 Task: Add an event  with title  Webinar: LinkedIn Marketing Strategies, date '2024/04/11' to 2024/04/13 & Select Event type as  Group. Add location for the event as  789 Bairro Alto, Lisbon, Portugal and add a description: The retreat will kick off with an opening session where participants will be introduced to the objectives and benefits of team building. The facilitators will create a positive and inclusive environment, setting the tone for open communication, respect, and mutual support.Create an event link  http-webinar:linkedinmarketingstrategiescom & Select the event color as  Electric Lime. , logged in from the account softage.1@softage.netand send the event invitation to softage.10@softage.net and softage.2@softage.net
Action: Mouse moved to (688, 94)
Screenshot: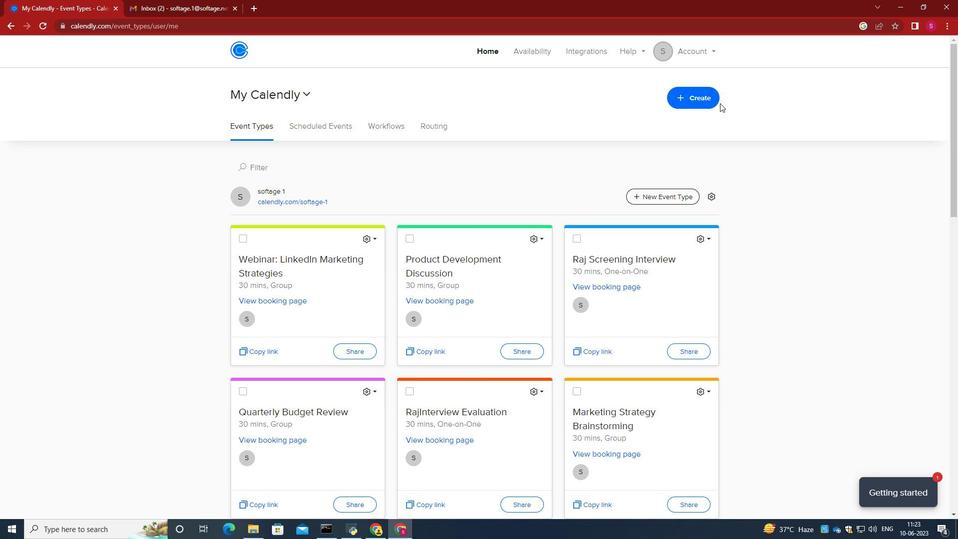 
Action: Mouse pressed left at (688, 94)
Screenshot: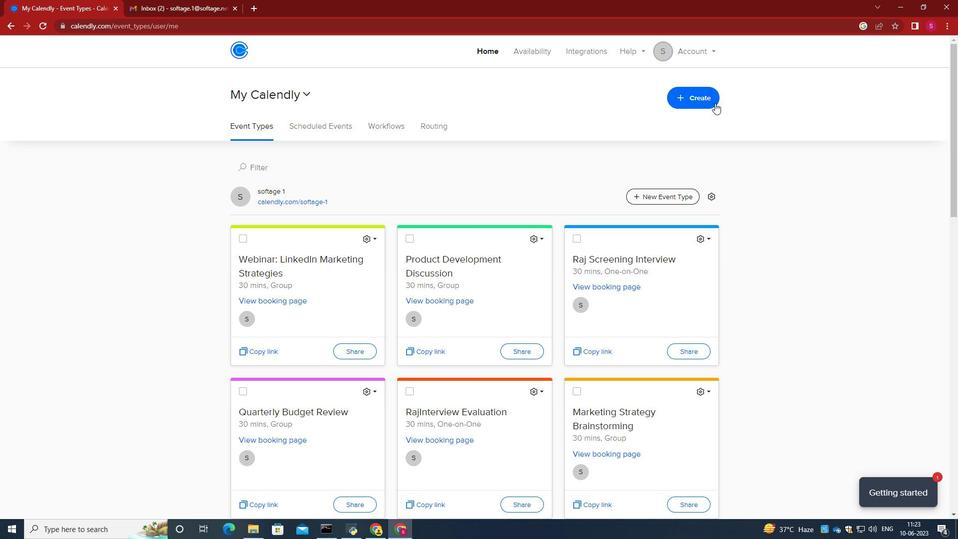 
Action: Mouse moved to (635, 146)
Screenshot: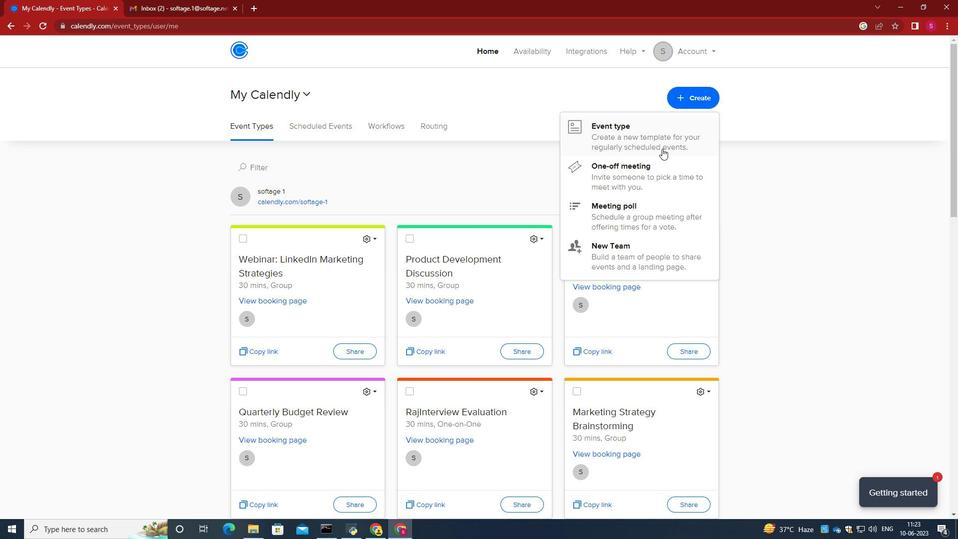 
Action: Mouse pressed left at (635, 146)
Screenshot: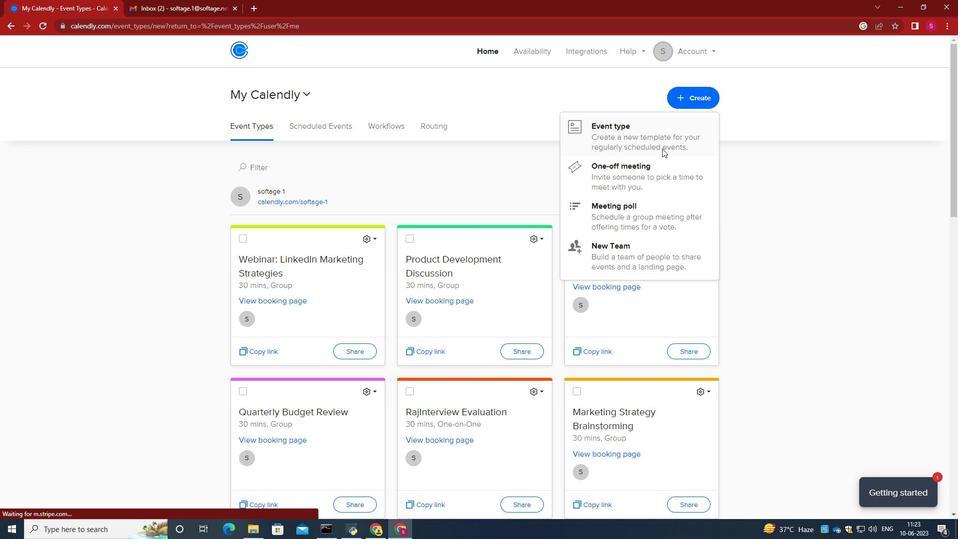 
Action: Mouse moved to (450, 235)
Screenshot: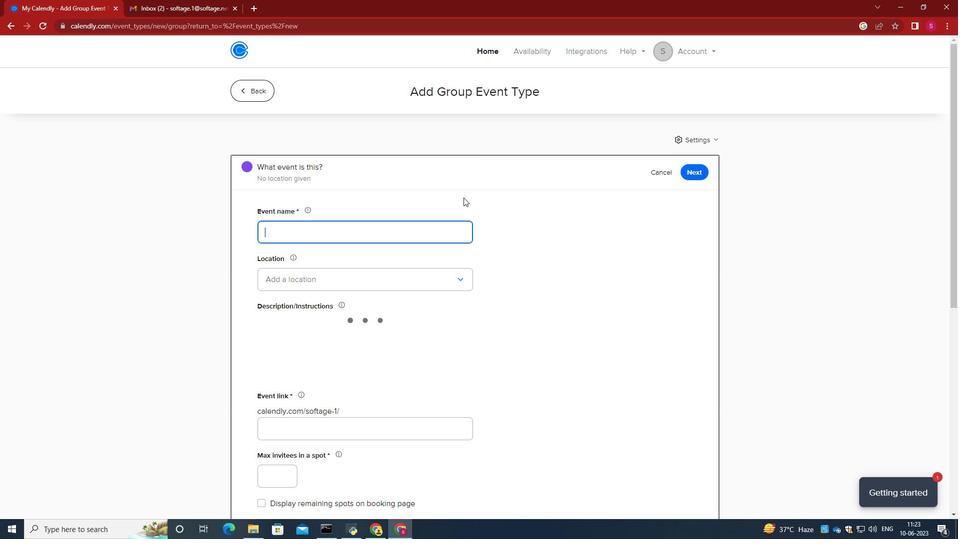 
Action: Mouse pressed left at (450, 235)
Screenshot: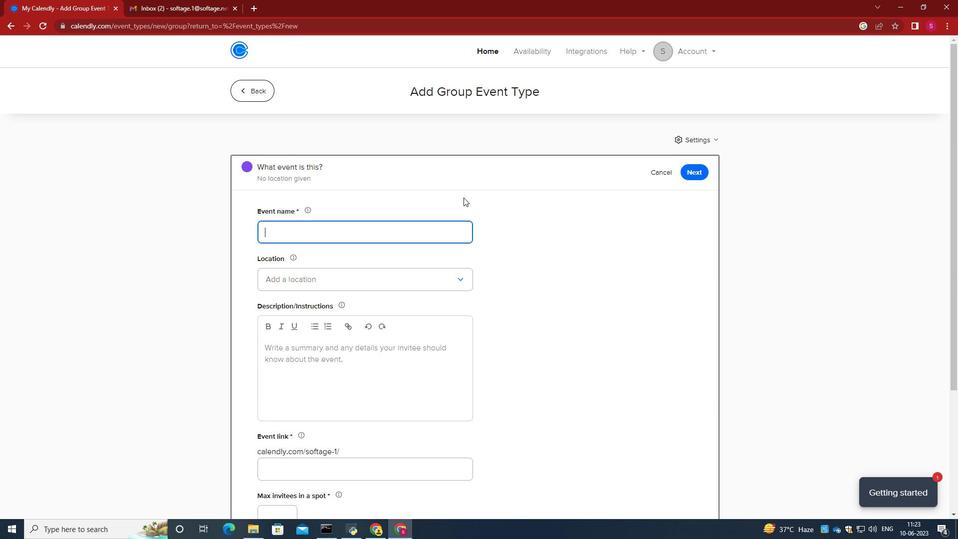 
Action: Mouse moved to (383, 239)
Screenshot: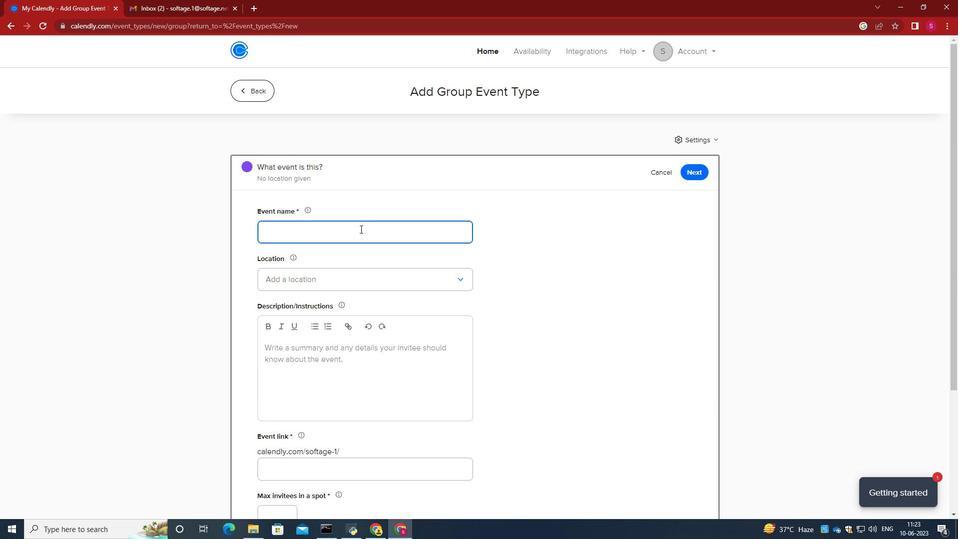 
Action: Mouse pressed left at (383, 239)
Screenshot: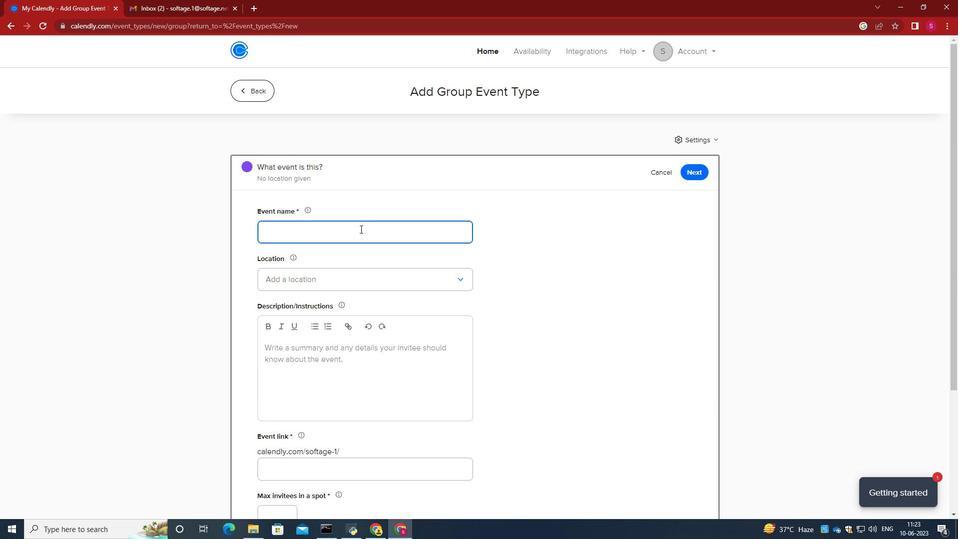 
Action: Key pressed <Key.caps_lock>W<Key.caps_lock>ebinar<Key.shift_r>:<Key.space><Key.caps_lock>L<Key.caps_lock>inkedln<Key.space><Key.caps_lock>M<Key.caps_lock>arketing<Key.space><Key.caps_lock>S<Key.caps_lock>trategies
Screenshot: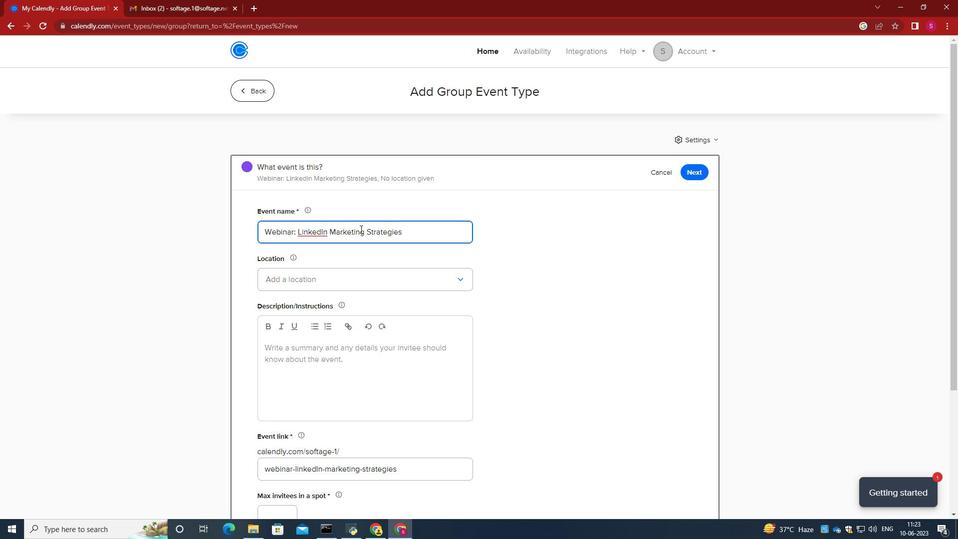
Action: Mouse moved to (367, 274)
Screenshot: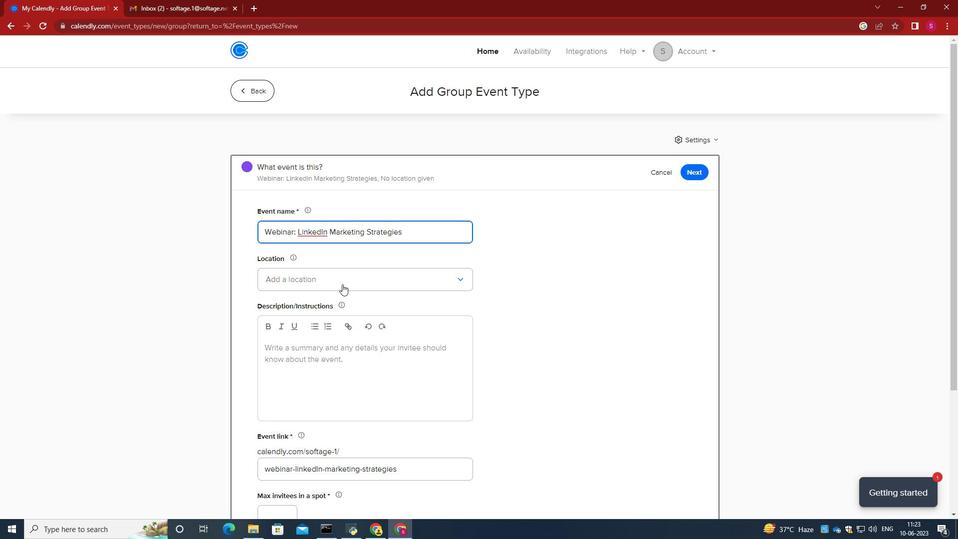 
Action: Mouse pressed left at (367, 274)
Screenshot: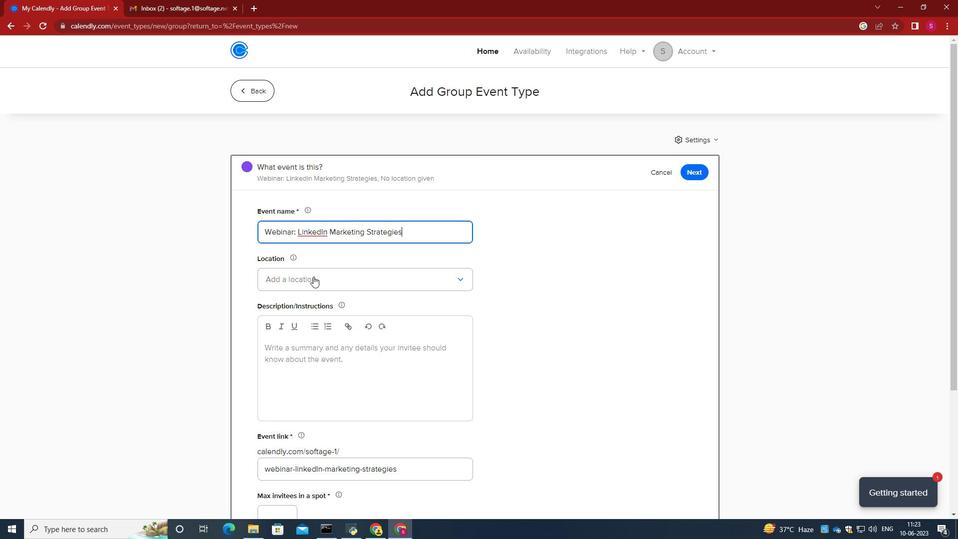 
Action: Mouse moved to (336, 302)
Screenshot: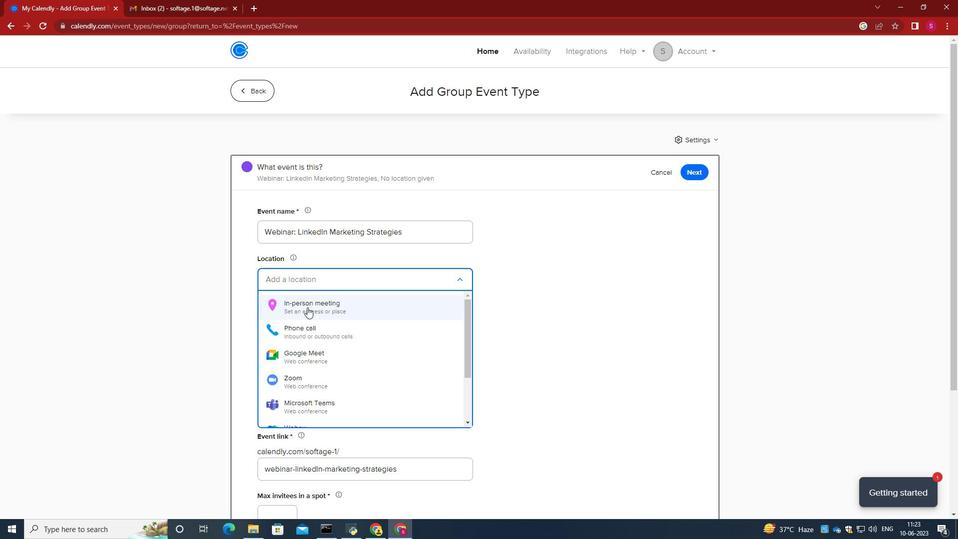 
Action: Mouse pressed left at (336, 302)
Screenshot: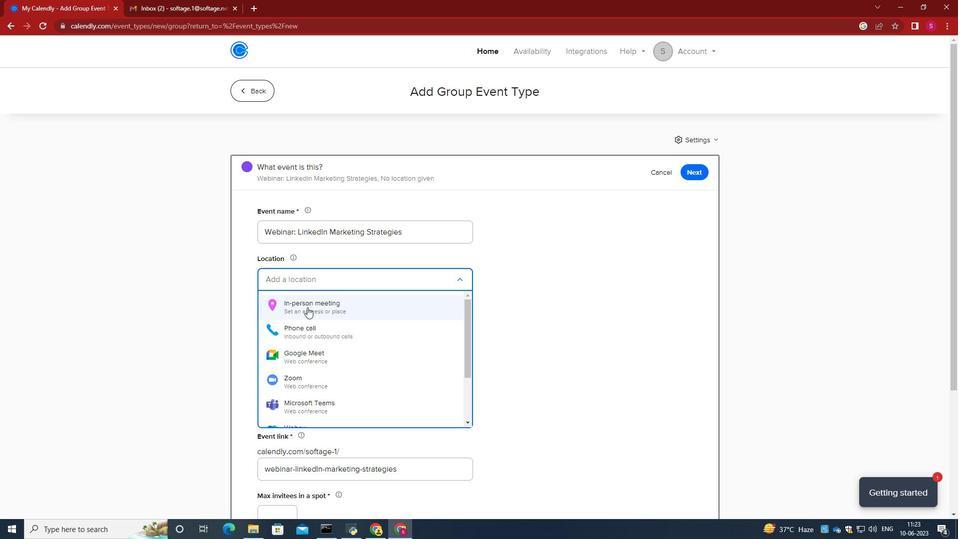 
Action: Mouse moved to (444, 159)
Screenshot: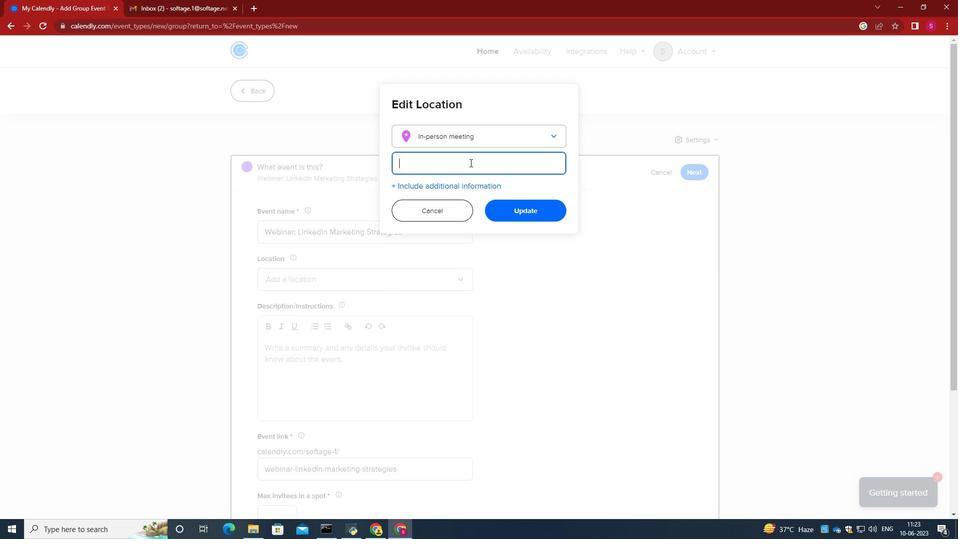 
Action: Mouse pressed left at (444, 159)
Screenshot: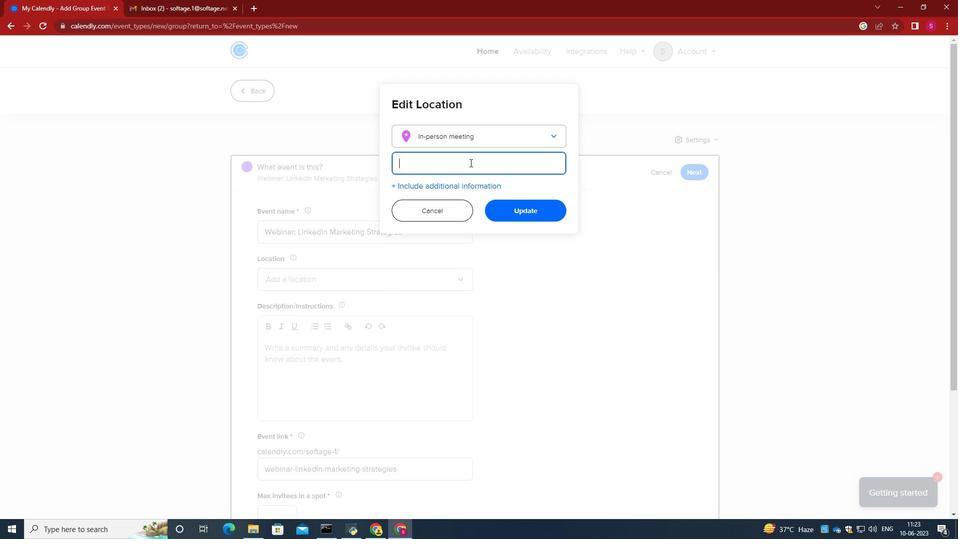 
Action: Mouse moved to (440, 151)
Screenshot: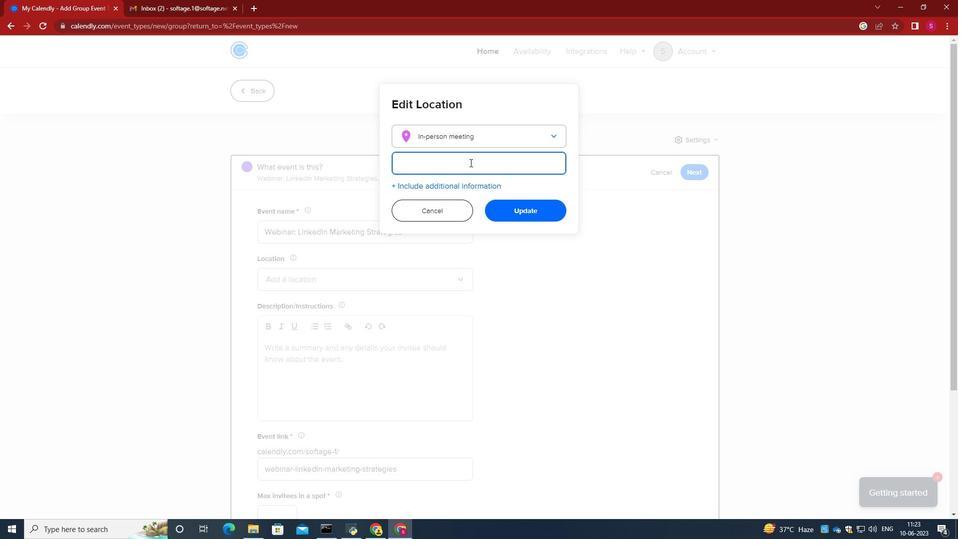 
Action: Key pressed 789<Key.space><Key.caps_lock>B<Key.caps_lock>airro<Key.space><Key.caps_lock>A<Key.caps_lock>lto,<Key.space><Key.caps_lock>L<Key.caps_lock>isbon,<Key.space><Key.caps_lock>P<Key.caps_lock>ot<Key.backspace>rtugla<Key.backspace><Key.backspace>al
Screenshot: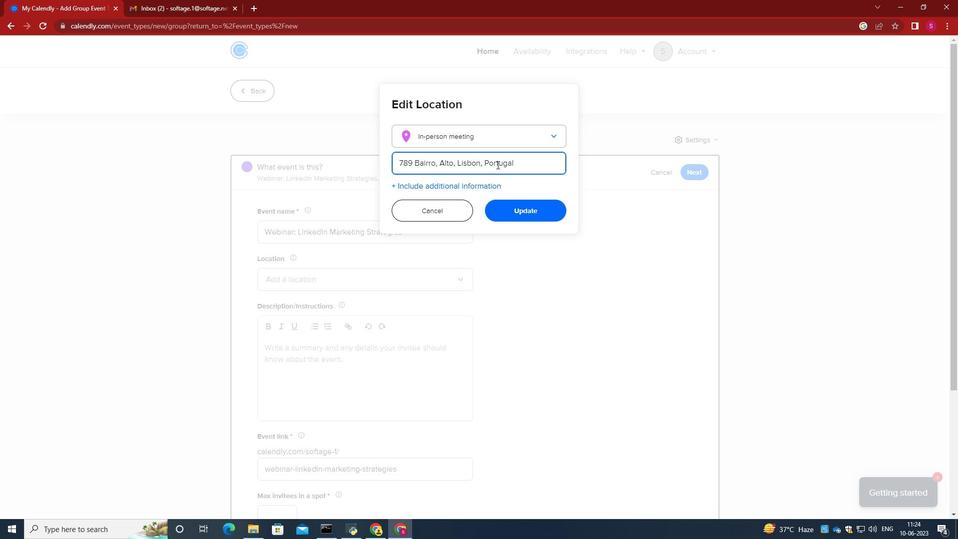 
Action: Mouse moved to (513, 204)
Screenshot: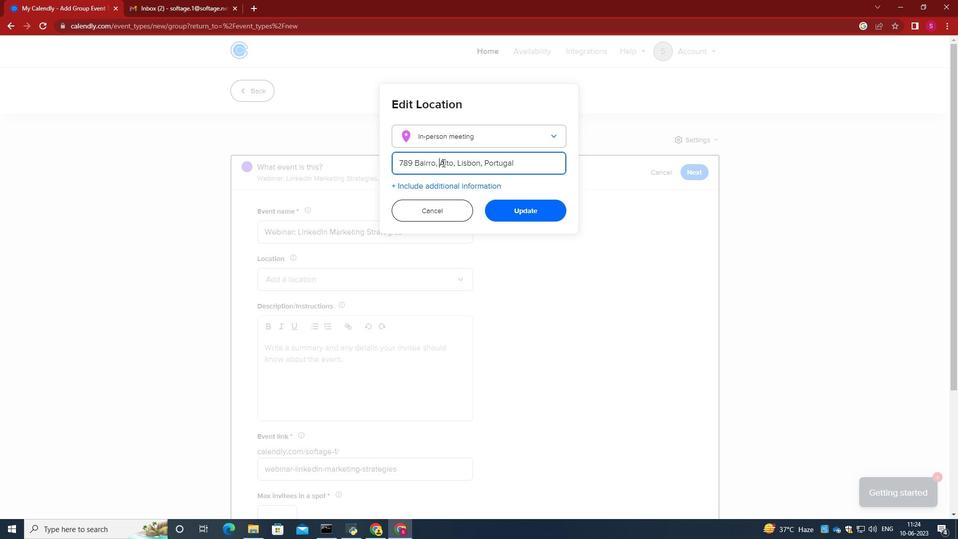 
Action: Mouse pressed left at (513, 204)
Screenshot: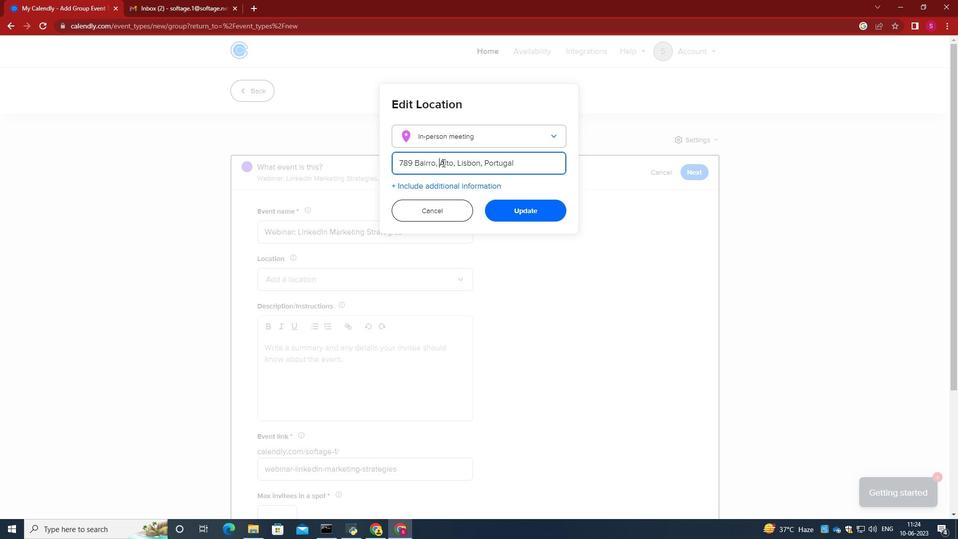 
Action: Mouse moved to (349, 369)
Screenshot: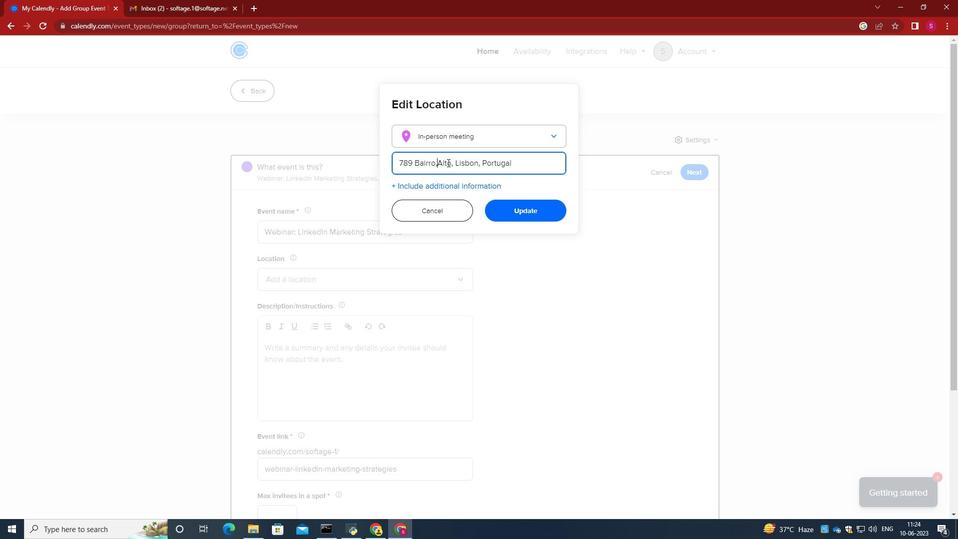 
Action: Mouse pressed left at (349, 369)
Screenshot: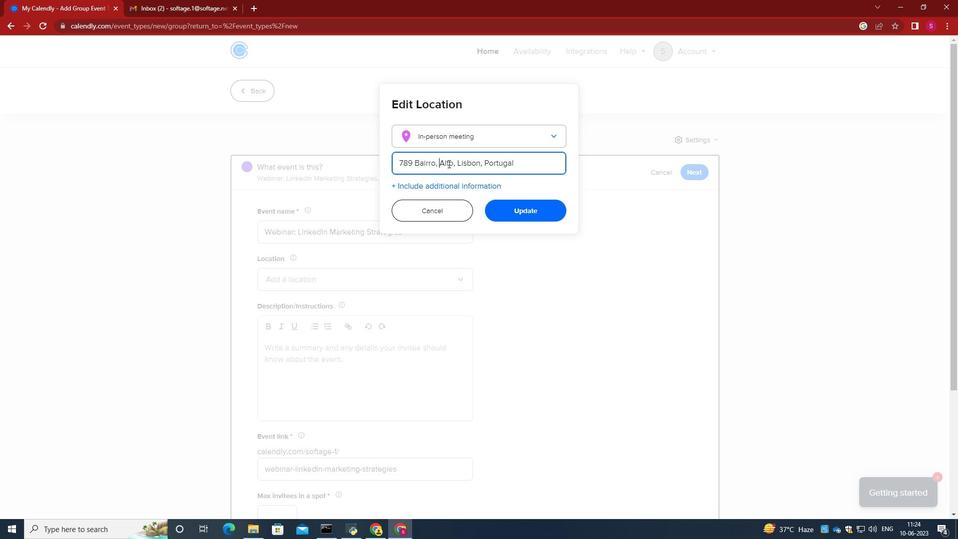 
Action: Key pressed <Key.caps_lock>T<Key.caps_lock>he<Key.space>retreat<Key.space>will<Key.space>kick<Key.space>off<Key.space>with<Key.space>an<Key.space>opentin<Key.backspace><Key.backspace><Key.backspace>ning<Key.space><Key.backspace><Key.backspace><Key.backspace><Key.backspace><Key.backspace><Key.backspace>ning<Key.space>sen<Key.backspace>ssion<Key.space>where<Key.space>participants<Key.space>will<Key.space>be<Key.space>introud<Key.backspace><Key.backspace>ducesd<Key.backspace><Key.backspace>d<Key.space>to<Key.space>the<Key.space>objectives<Key.space>and<Key.space>bened<Key.backspace>fits<Key.space>of<Key.space>team<Key.space>building.<Key.space><Key.caps_lock>T<Key.caps_lock>he<Key.space>facilitators<Key.space>will<Key.space>create<Key.space>a<Key.space>posotive<Key.space><Key.backspace><Key.backspace><Key.backspace><Key.backspace><Key.backspace><Key.backspace>itive<Key.space>and<Key.space>ic<Key.backspace>nclusive<Key.space>environment,<Key.space>setting<Key.space>the<Key.space>tomn<Key.backspace><Key.backspace>ne<Key.space>for<Key.space>open<Key.space>communicato<Key.backspace>ion,<Key.space>rep<Key.backspace>spect,<Key.space>and<Key.space>mutual<Key.space>support.<Key.space>
Screenshot: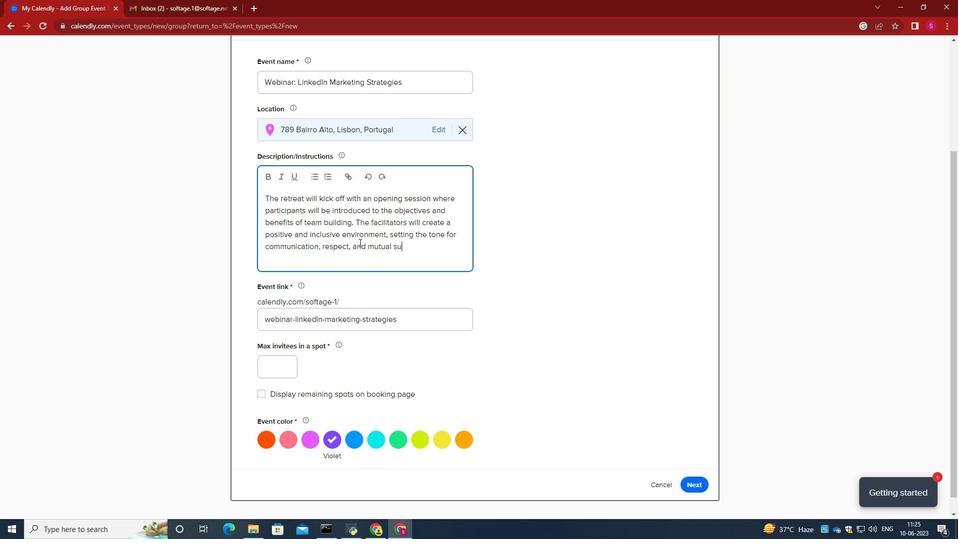 
Action: Mouse moved to (311, 469)
Screenshot: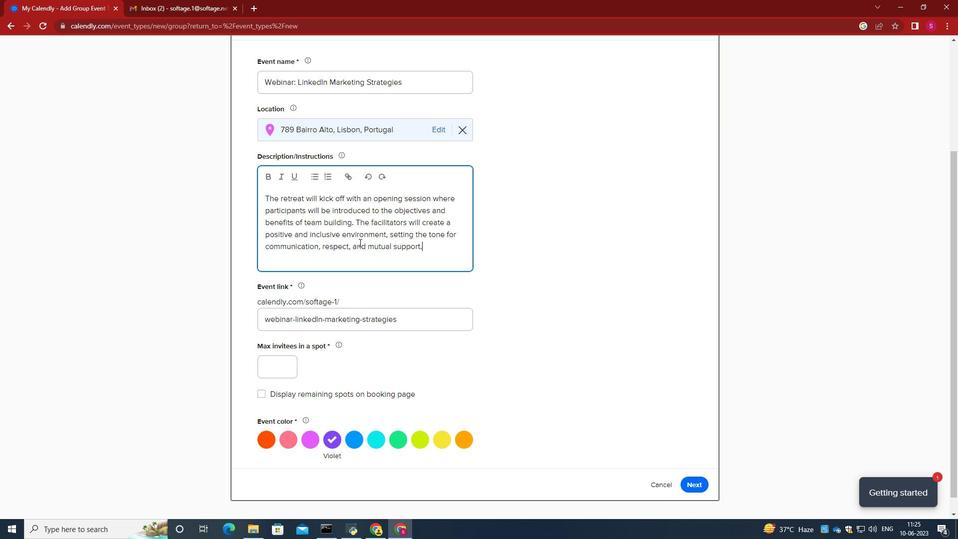 
Action: Mouse pressed left at (311, 469)
Screenshot: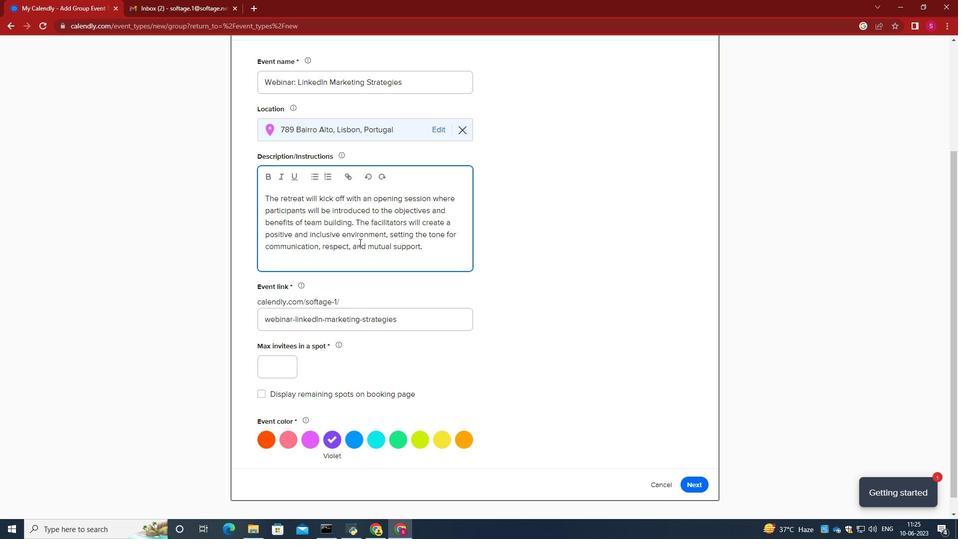 
Action: Mouse moved to (399, 467)
Screenshot: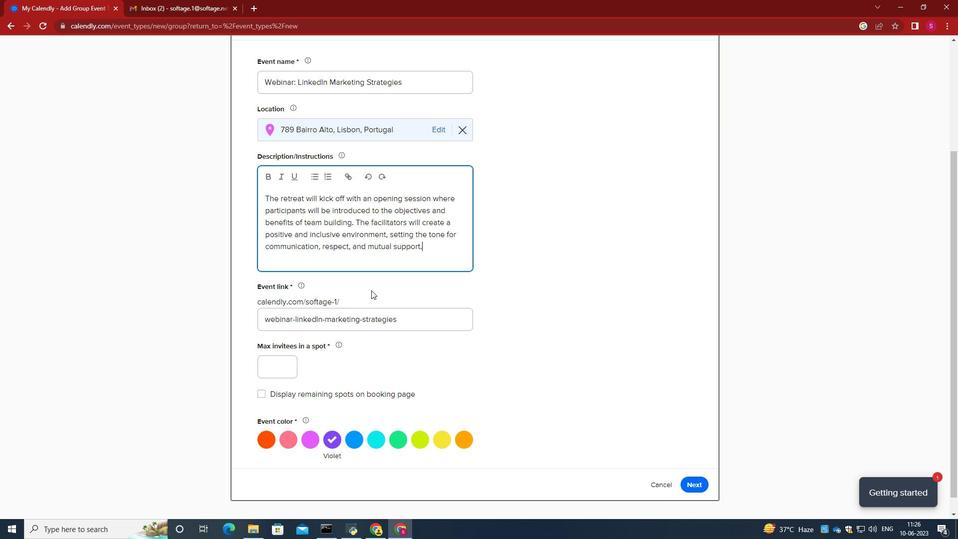 
Action: Mouse pressed left at (399, 467)
Screenshot: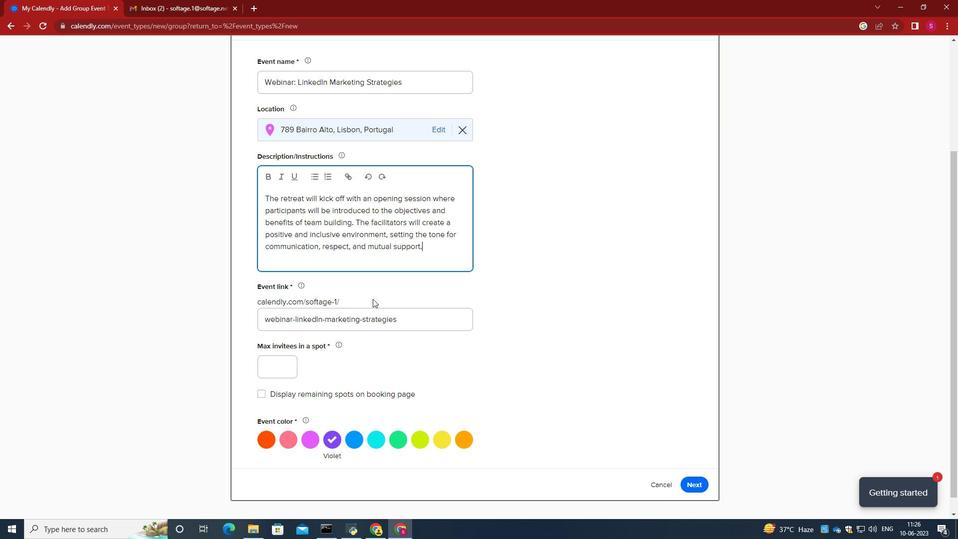 
Action: Mouse moved to (263, 483)
Screenshot: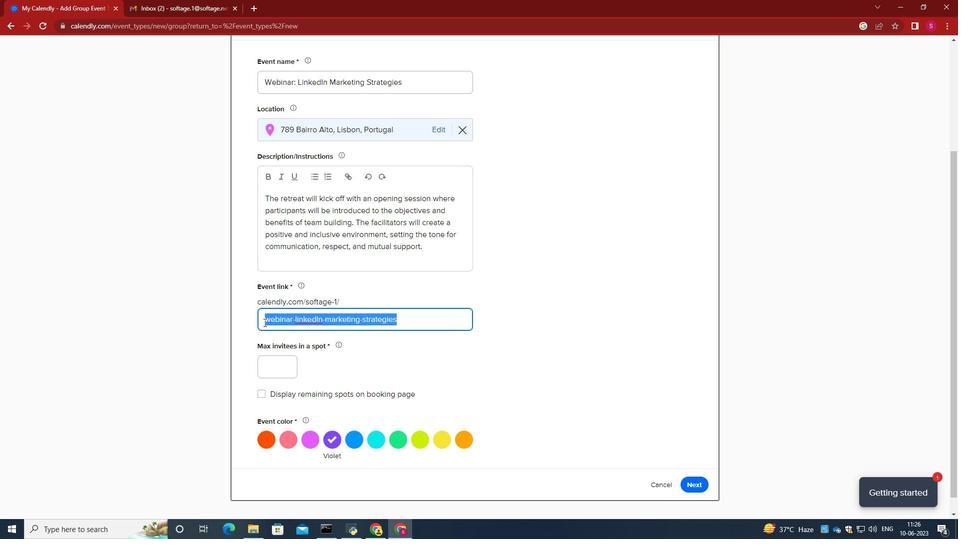 
Action: Key pressed <Key.backspace>hh<Key.backspace>ttp-linkedinmarketingstrategiescom
Screenshot: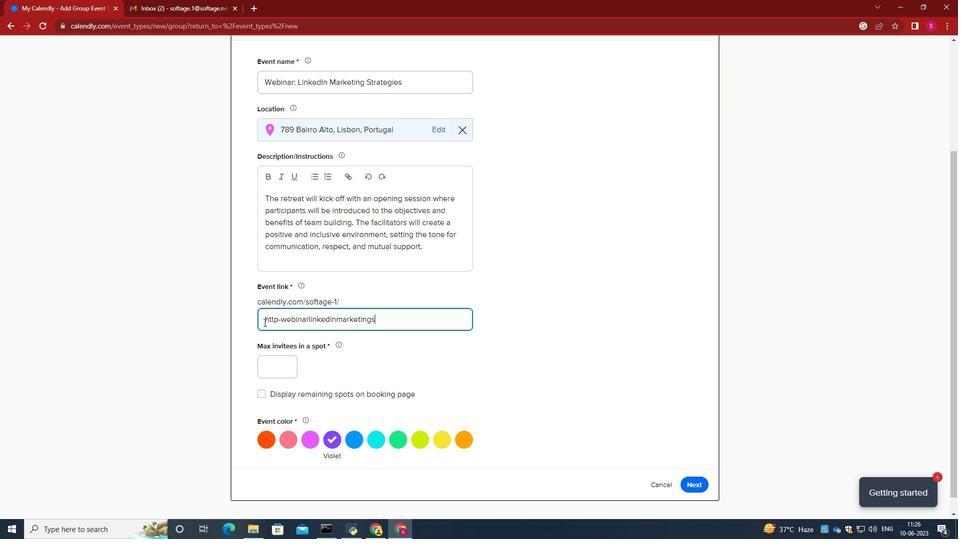 
Action: Mouse moved to (332, 465)
Screenshot: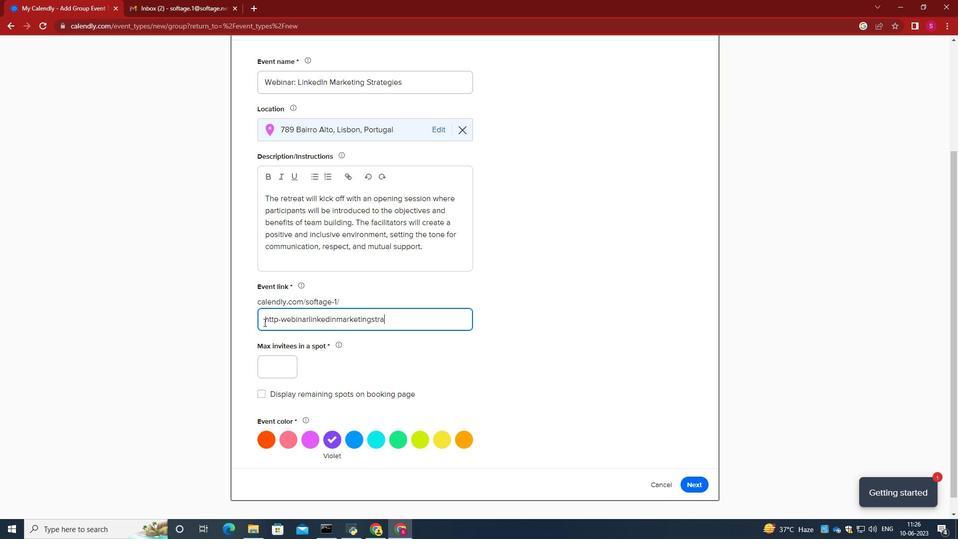 
Action: Mouse scrolled (332, 464) with delta (0, 0)
Screenshot: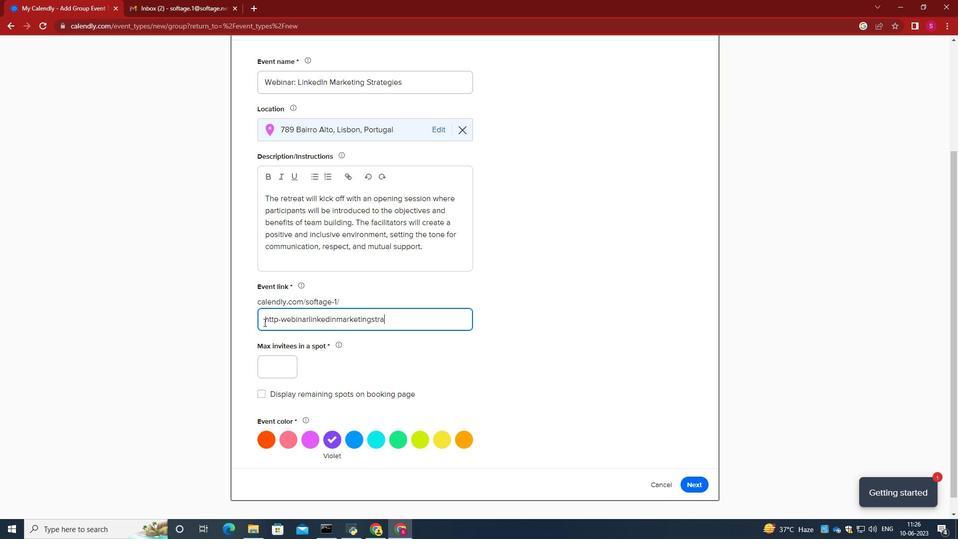 
Action: Mouse scrolled (332, 464) with delta (0, 0)
Screenshot: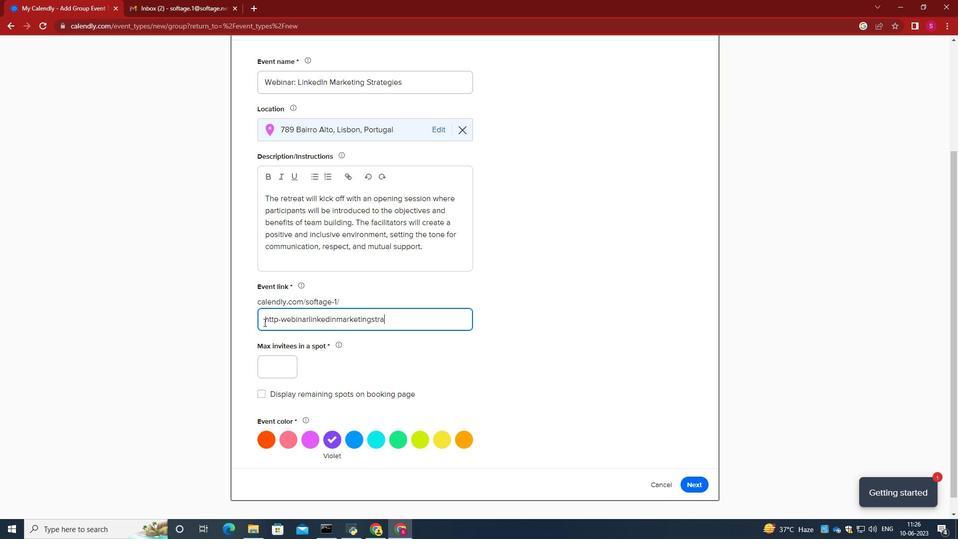 
Action: Mouse scrolled (332, 464) with delta (0, 0)
Screenshot: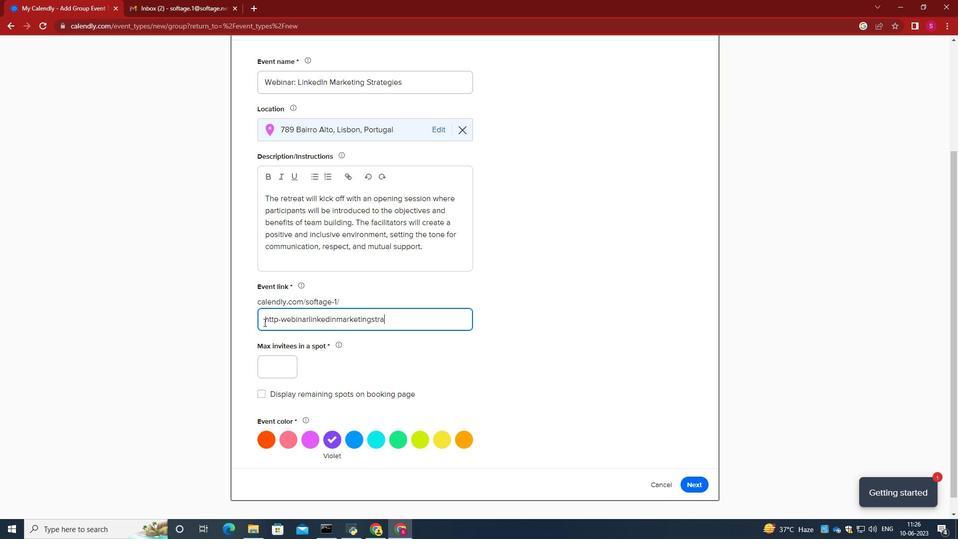 
Action: Mouse moved to (283, 366)
Screenshot: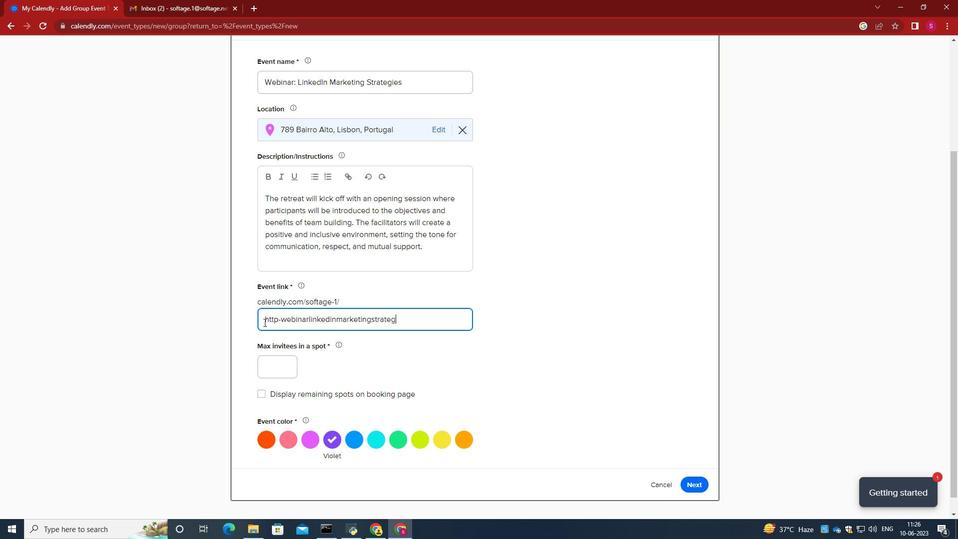 
Action: Mouse pressed left at (283, 366)
Screenshot: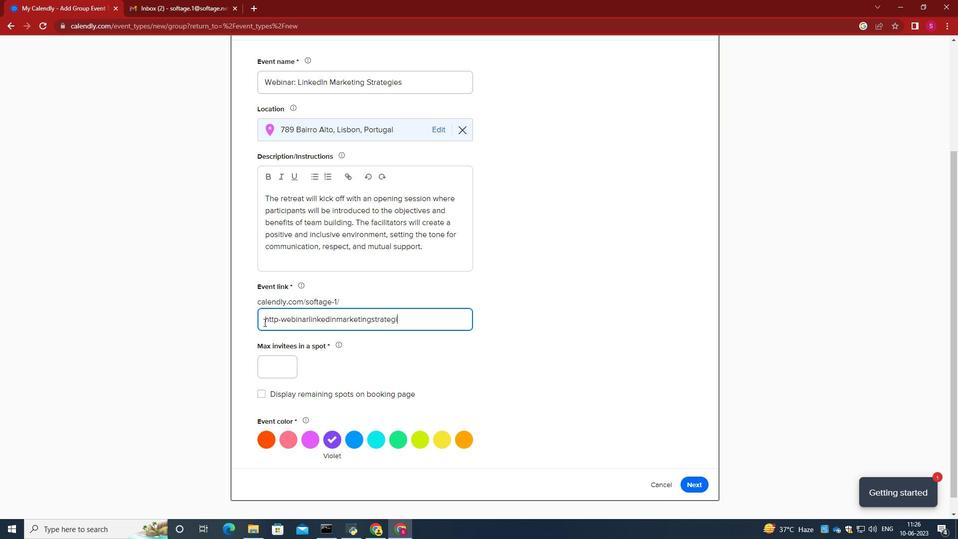 
Action: Mouse moved to (284, 389)
Screenshot: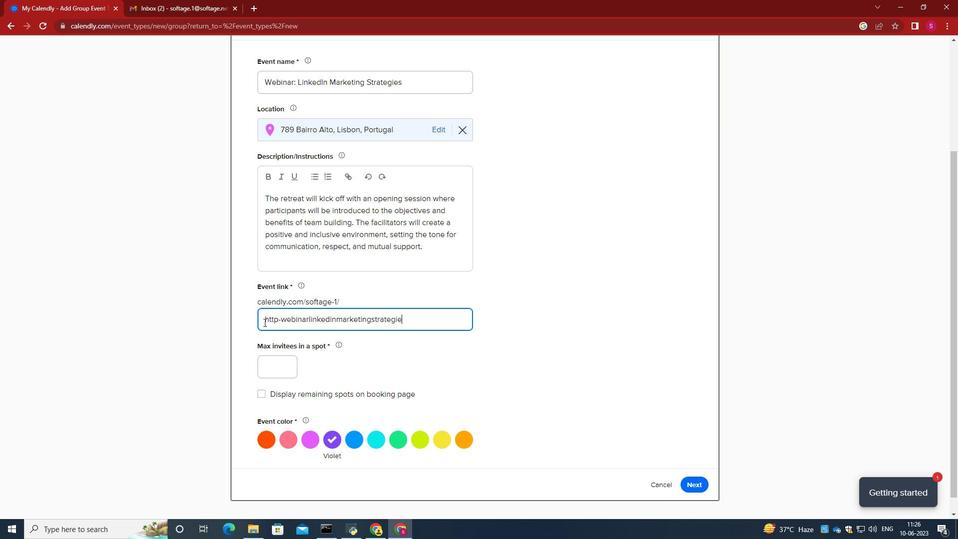 
Action: Key pressed 2
Screenshot: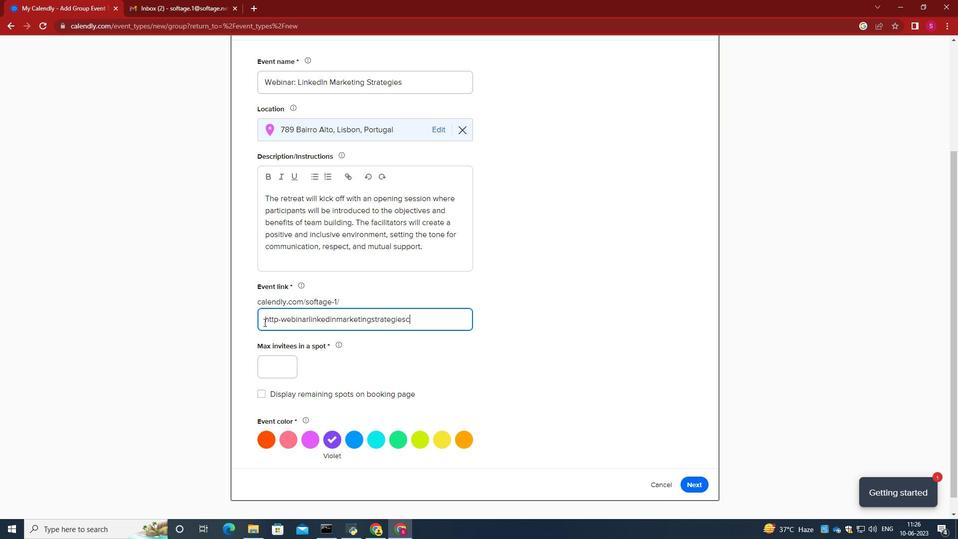 
Action: Mouse moved to (422, 443)
Screenshot: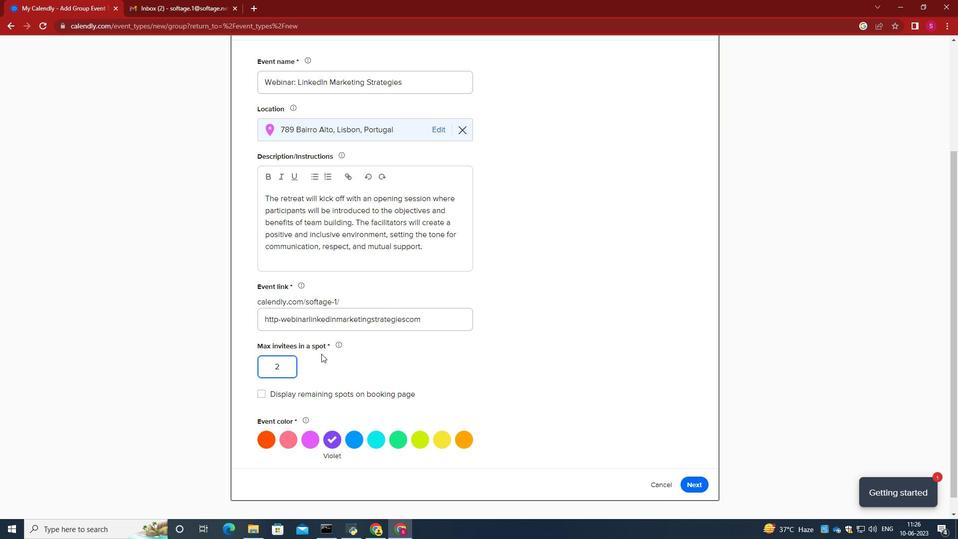 
Action: Mouse pressed left at (422, 443)
Screenshot: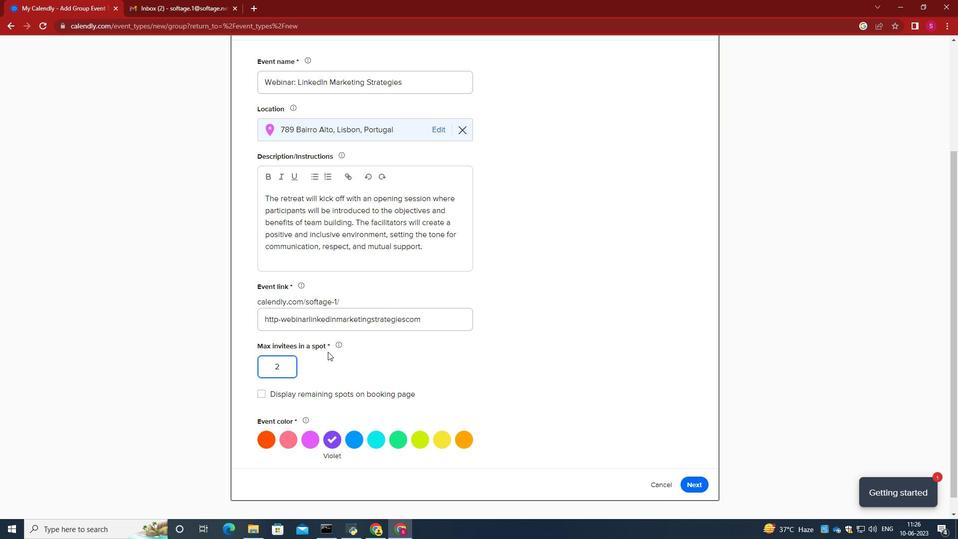 
Action: Mouse moved to (424, 441)
Screenshot: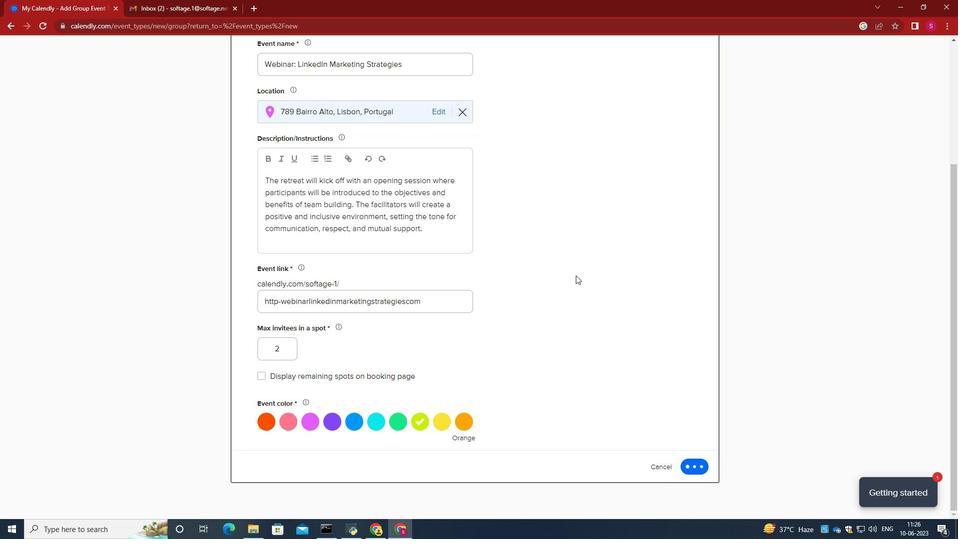 
Action: Mouse pressed left at (424, 441)
Screenshot: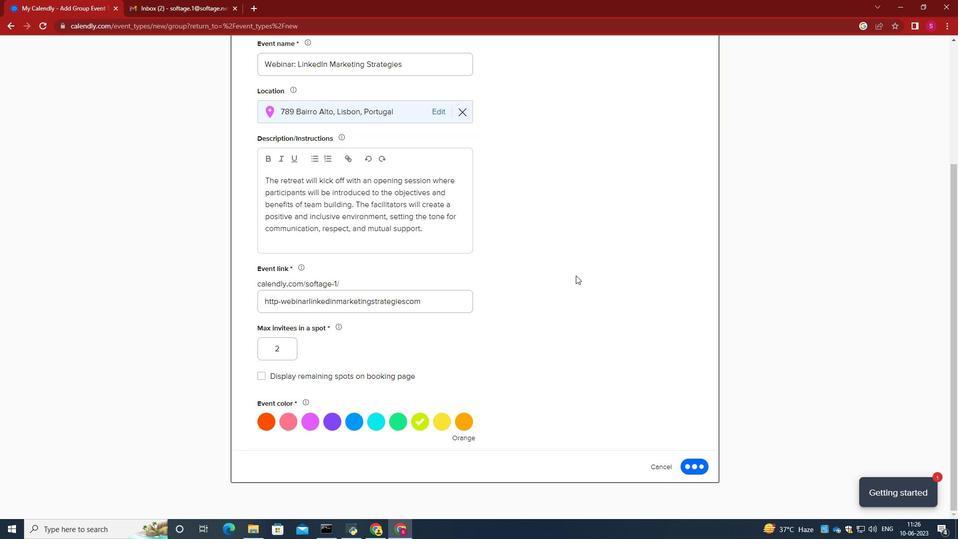 
Action: Mouse moved to (696, 486)
Screenshot: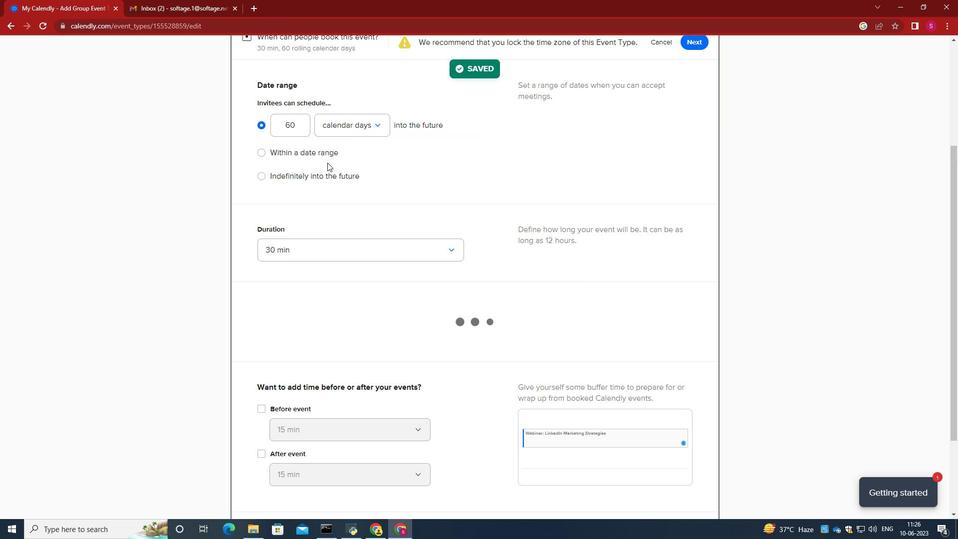 
Action: Mouse pressed left at (696, 486)
Screenshot: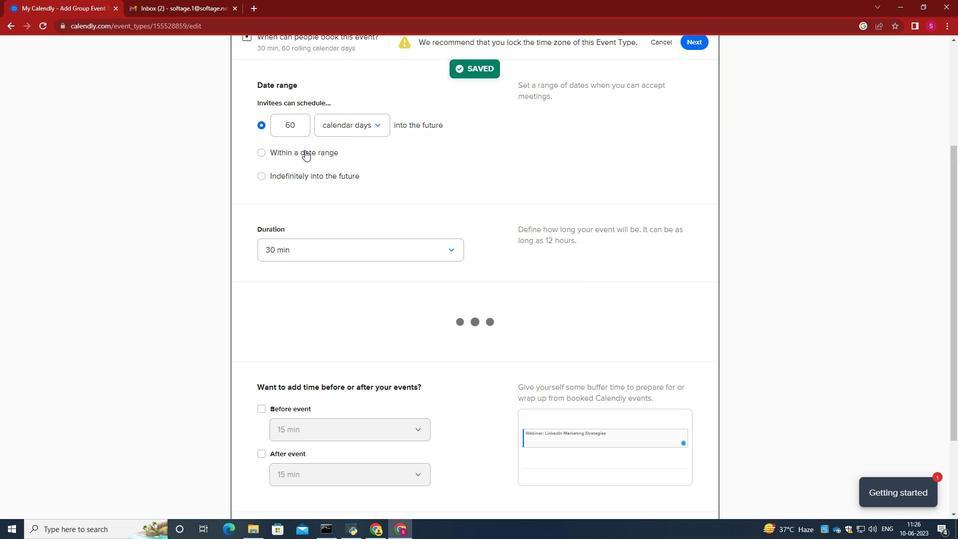 
Action: Mouse moved to (546, 293)
Screenshot: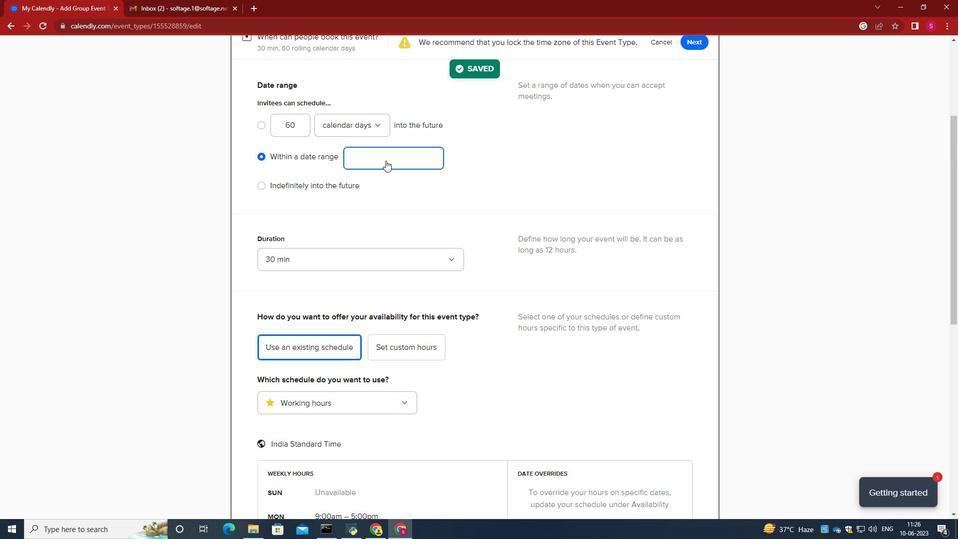 
Action: Mouse scrolled (546, 292) with delta (0, 0)
Screenshot: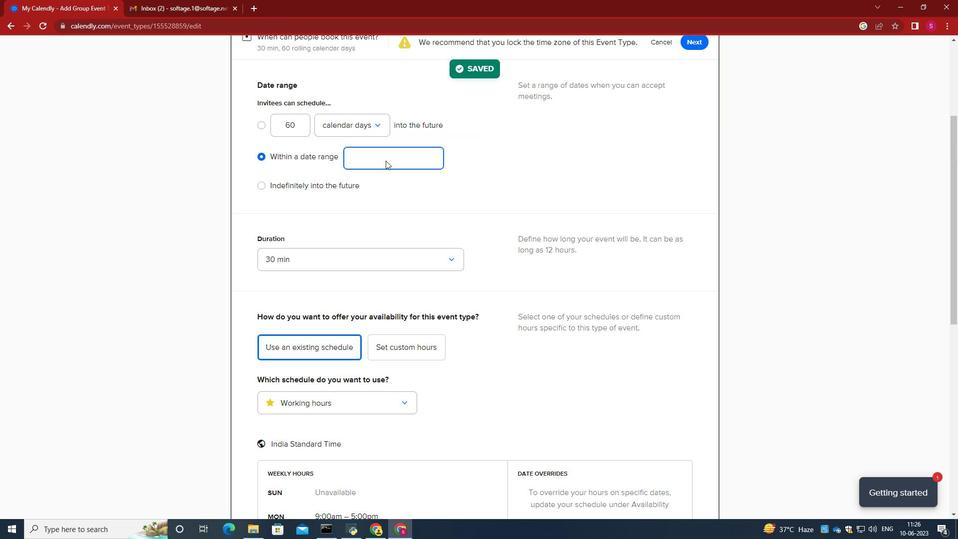 
Action: Mouse scrolled (546, 292) with delta (0, 0)
Screenshot: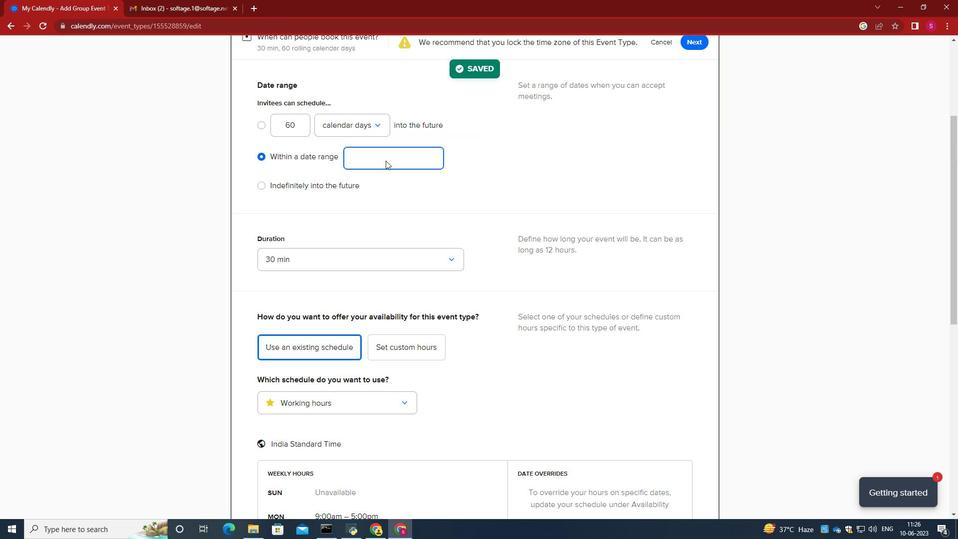 
Action: Mouse scrolled (546, 292) with delta (0, 0)
Screenshot: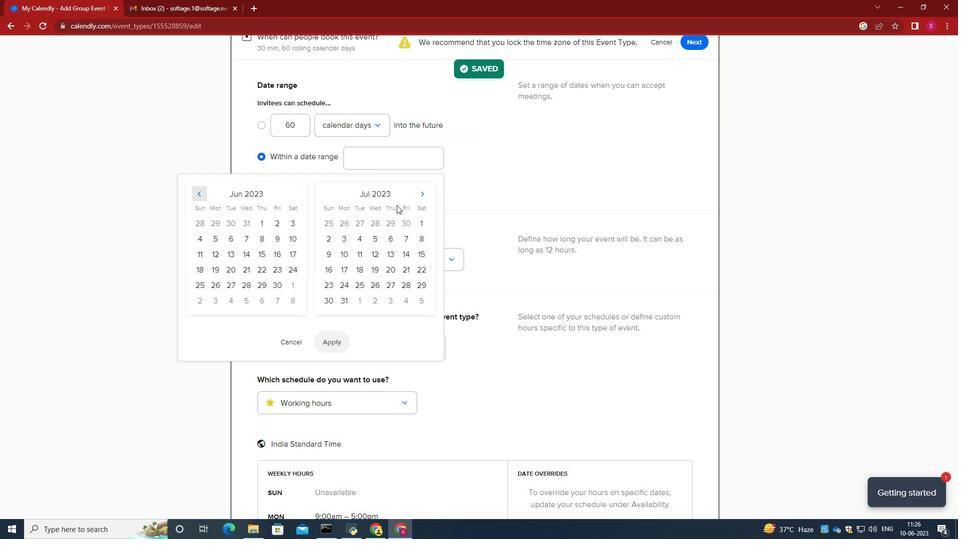 
Action: Mouse scrolled (546, 293) with delta (0, 0)
Screenshot: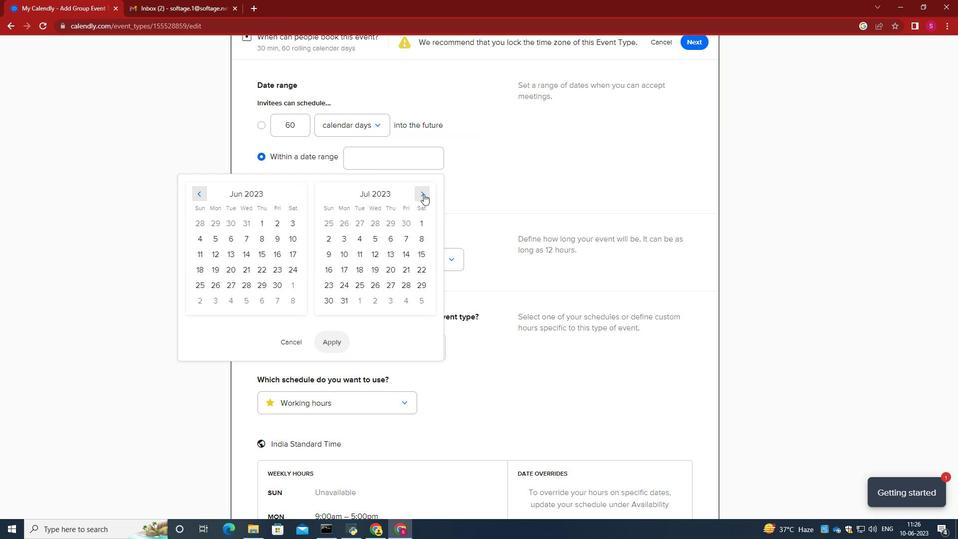 
Action: Mouse scrolled (546, 293) with delta (0, 0)
Screenshot: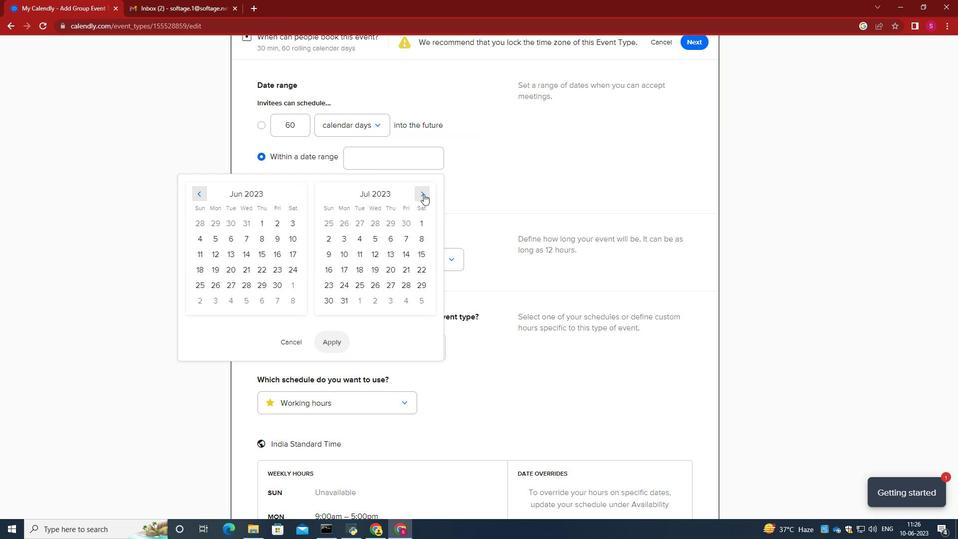 
Action: Mouse scrolled (546, 293) with delta (0, 0)
Screenshot: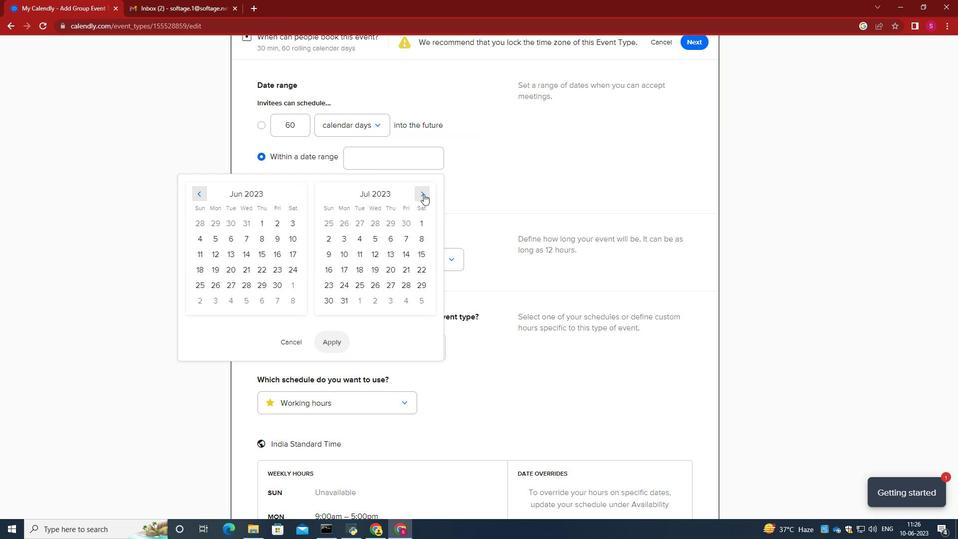 
Action: Mouse moved to (306, 175)
Screenshot: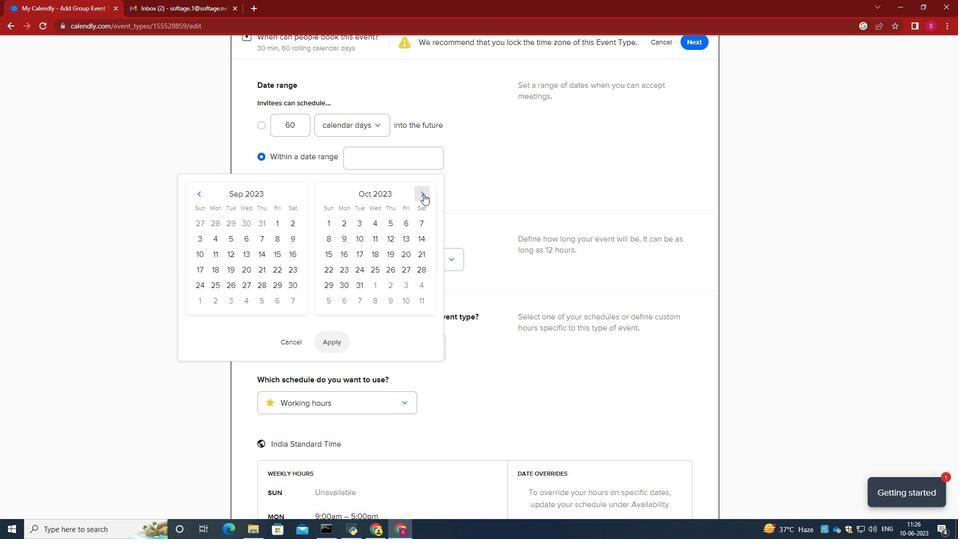 
Action: Mouse pressed left at (306, 175)
Screenshot: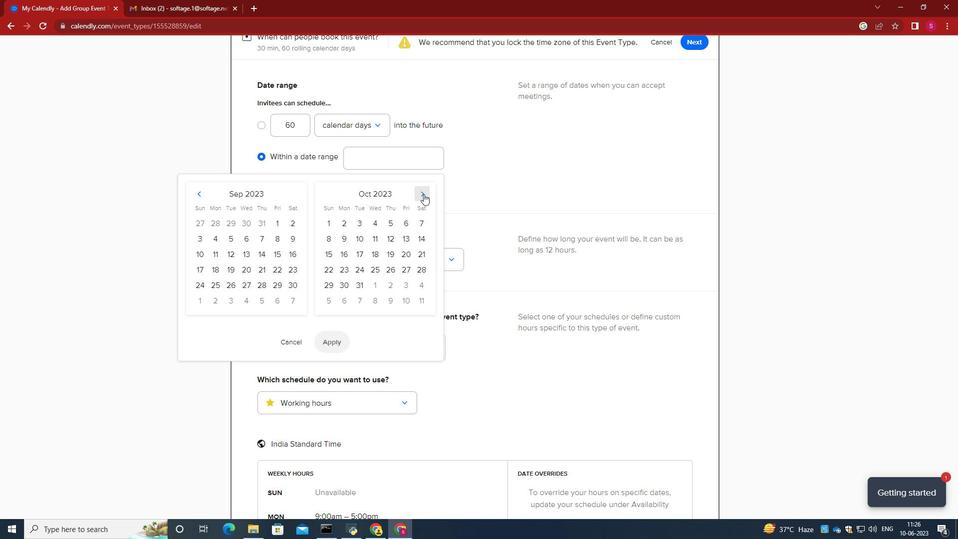 
Action: Mouse moved to (371, 171)
Screenshot: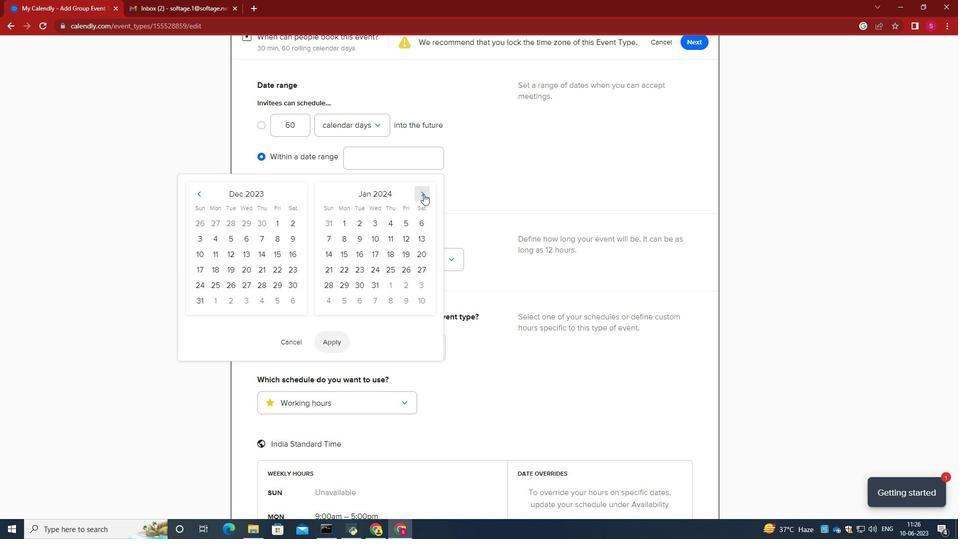 
Action: Mouse pressed left at (371, 171)
Screenshot: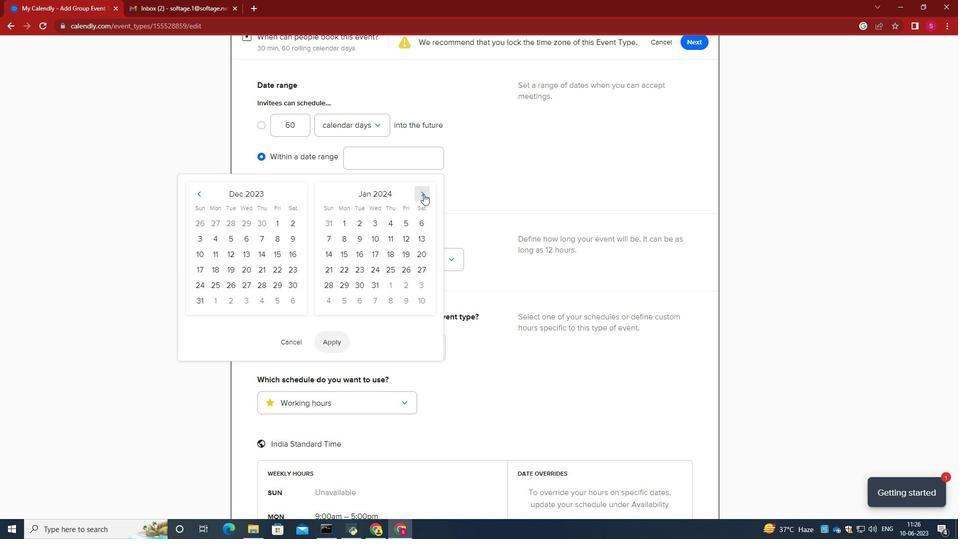 
Action: Mouse moved to (420, 214)
Screenshot: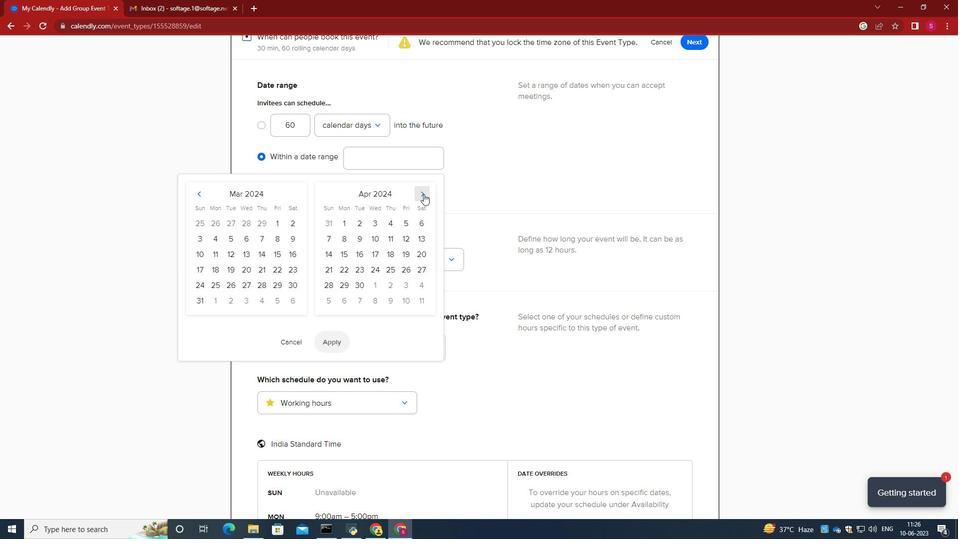 
Action: Mouse pressed left at (420, 214)
Screenshot: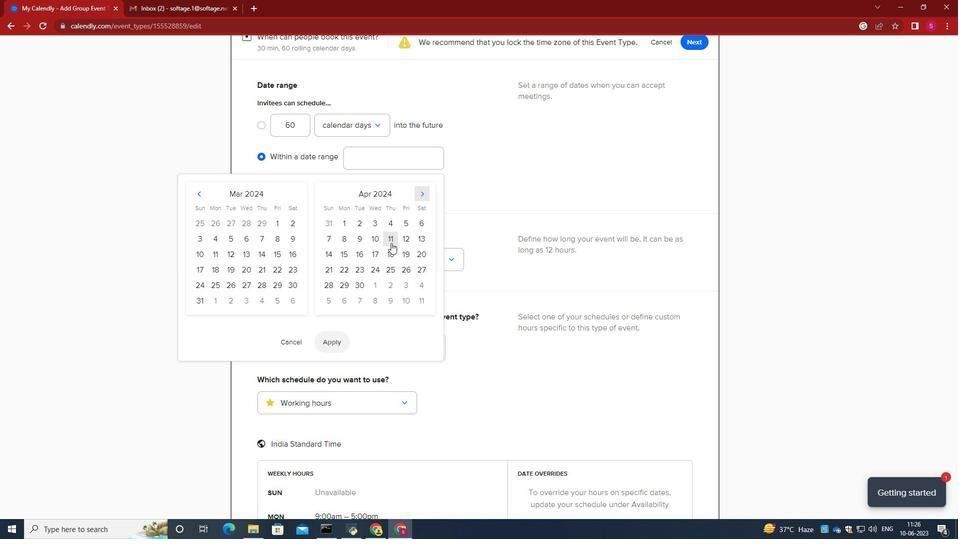 
Action: Mouse pressed left at (420, 214)
Screenshot: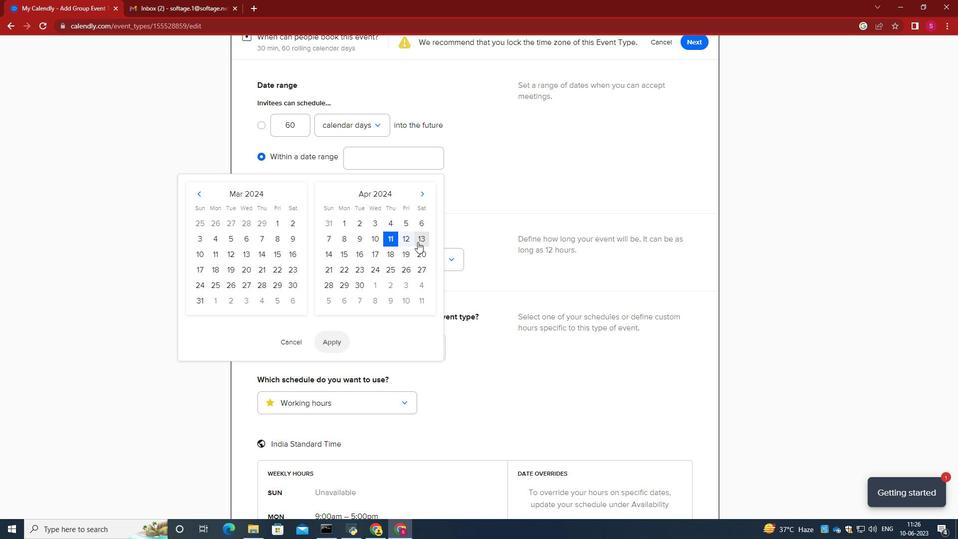 
Action: Mouse pressed left at (420, 214)
Screenshot: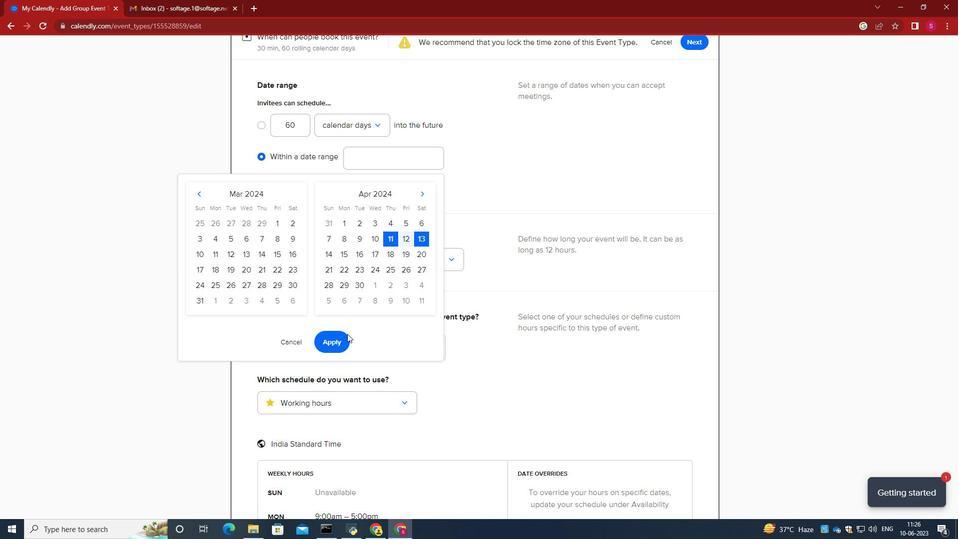 
Action: Mouse pressed left at (420, 214)
Screenshot: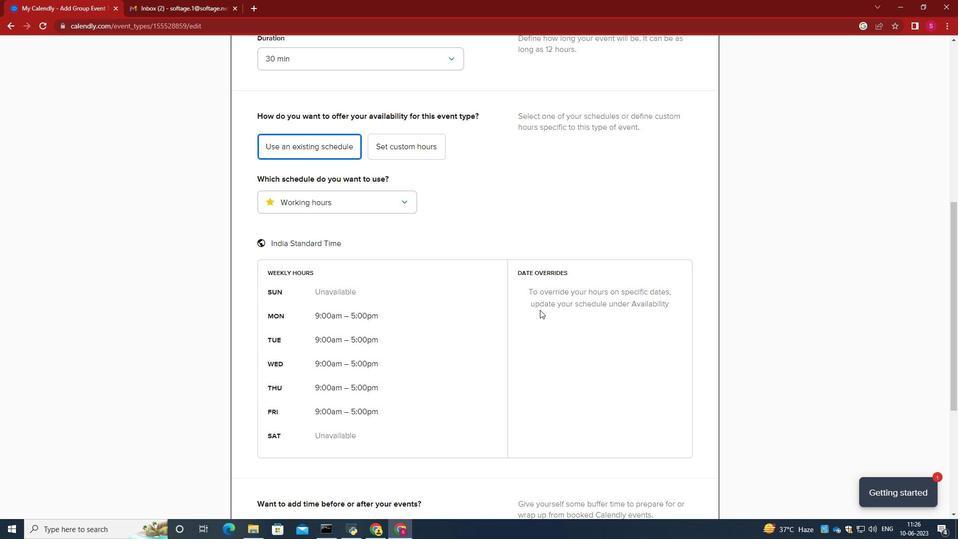 
Action: Mouse pressed left at (420, 214)
Screenshot: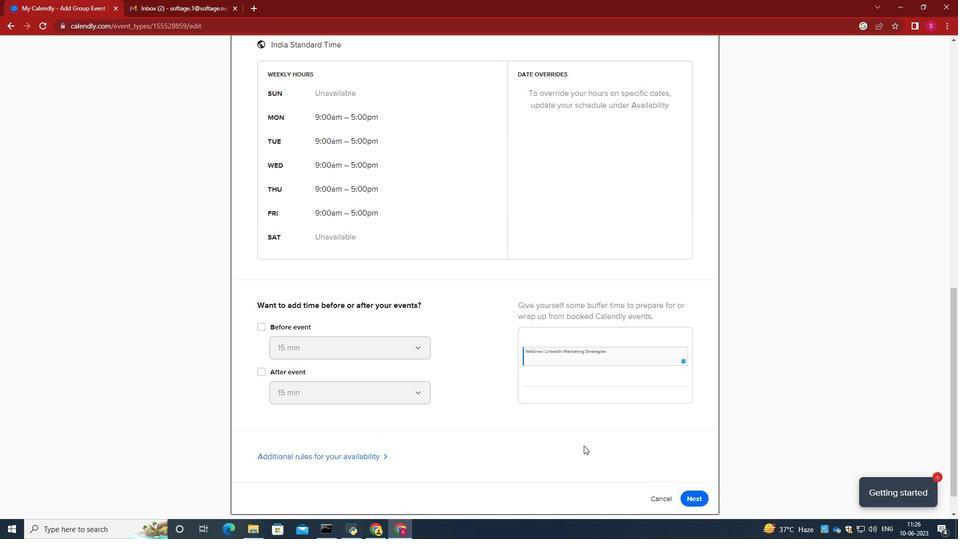 
Action: Mouse pressed left at (420, 214)
Screenshot: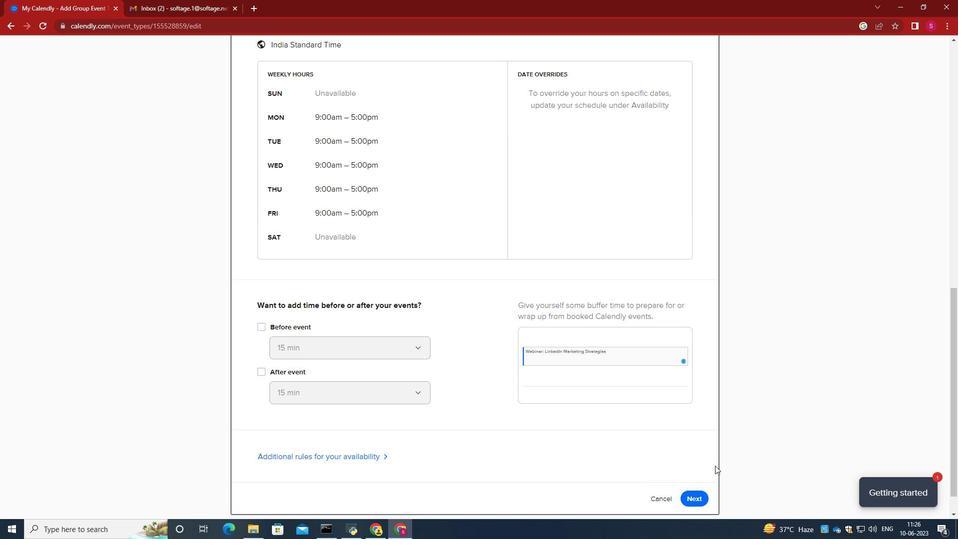 
Action: Mouse pressed left at (420, 214)
Screenshot: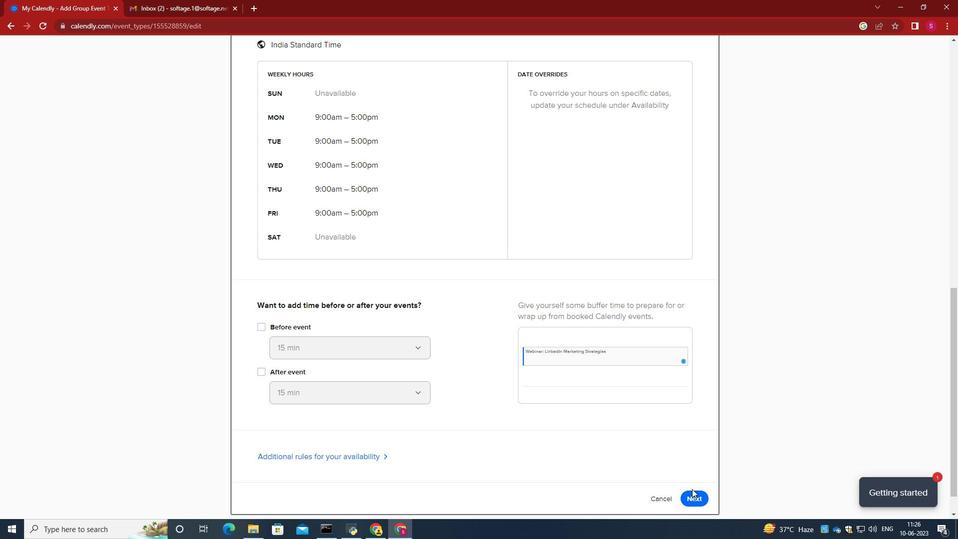 
Action: Mouse pressed left at (420, 214)
Screenshot: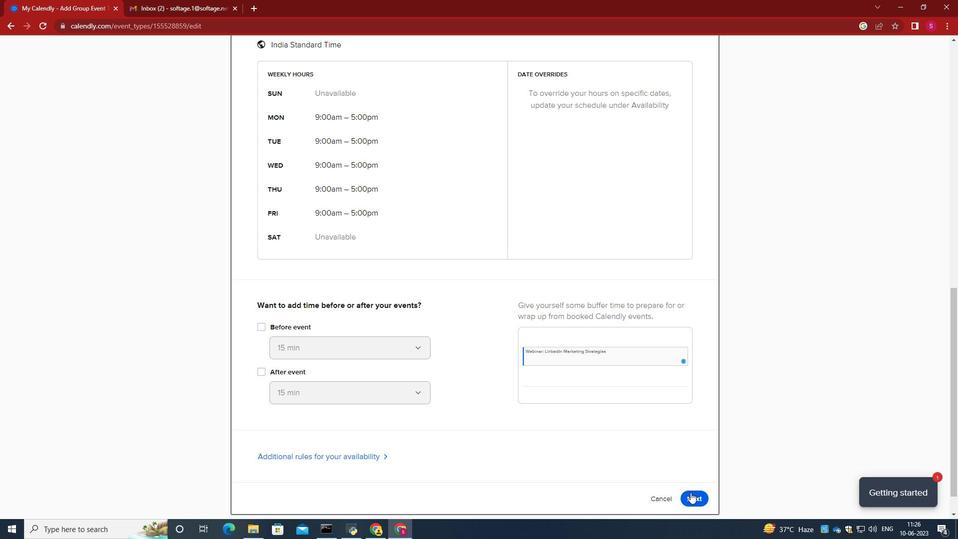 
Action: Mouse pressed left at (420, 214)
Screenshot: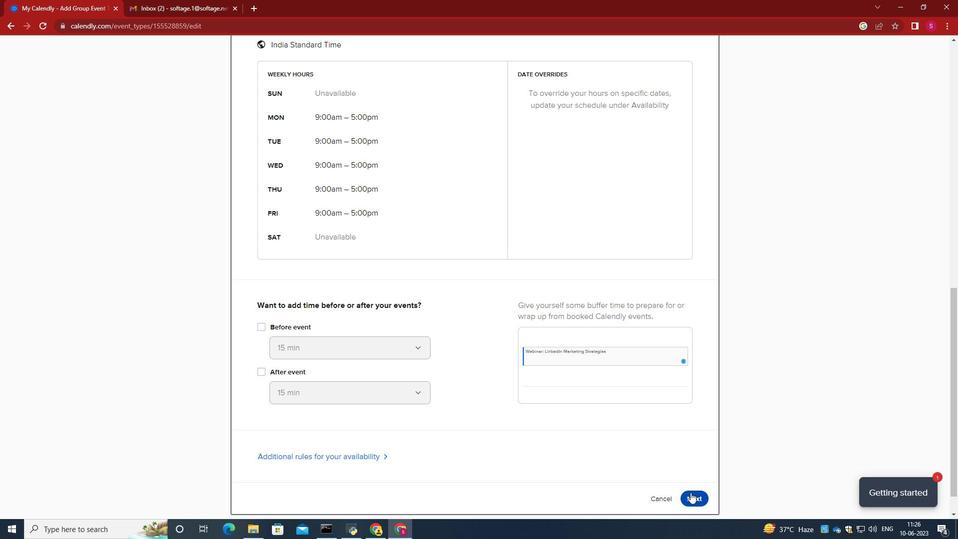 
Action: Mouse pressed left at (420, 214)
Screenshot: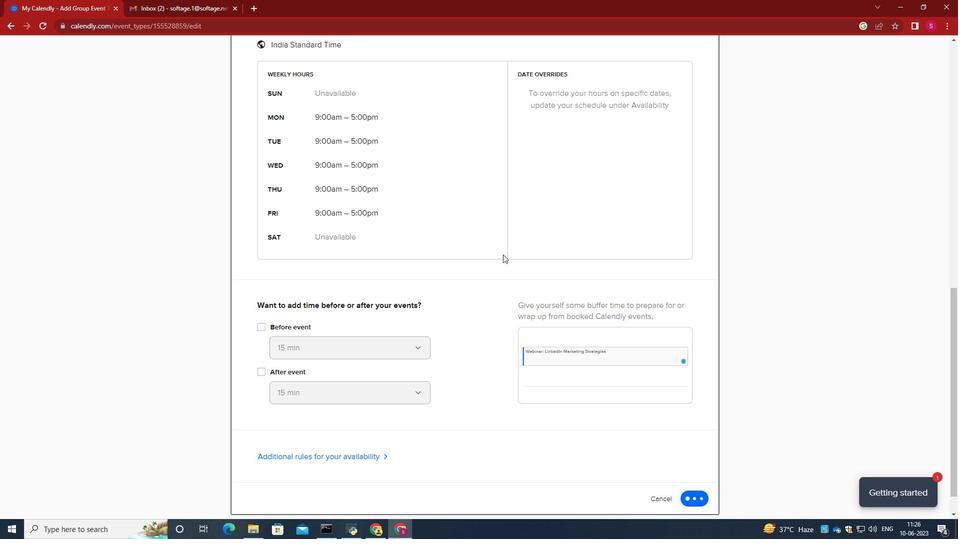
Action: Mouse moved to (261, 256)
Screenshot: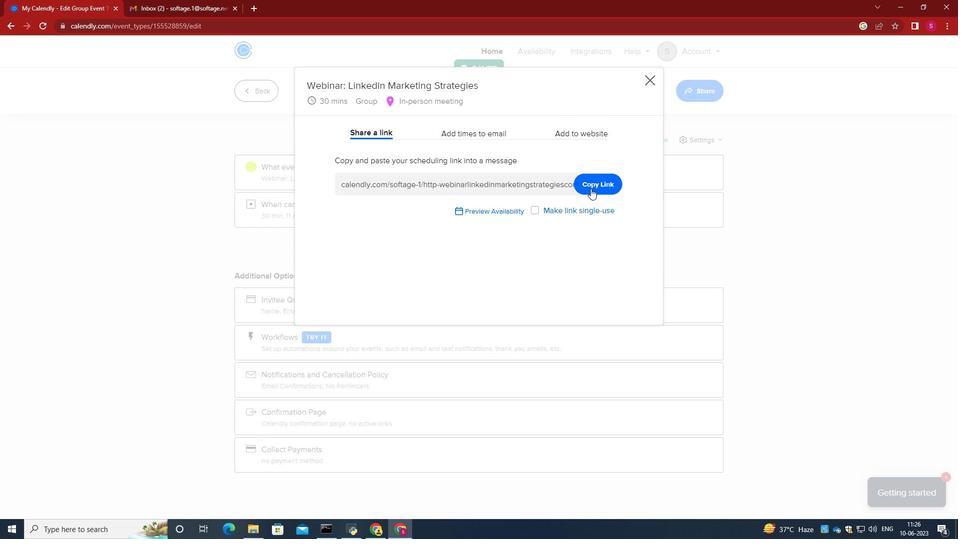 
Action: Mouse pressed left at (261, 256)
Screenshot: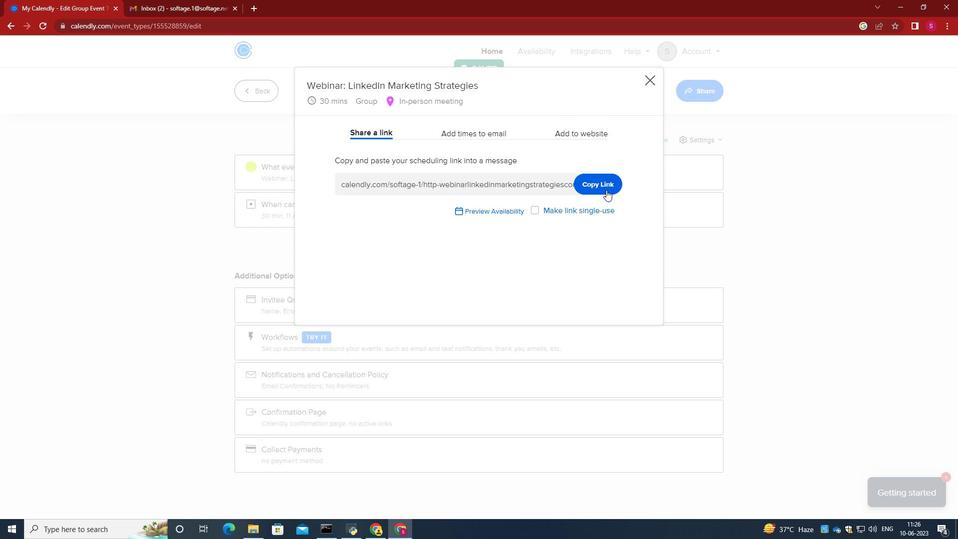 
Action: Mouse moved to (292, 257)
Screenshot: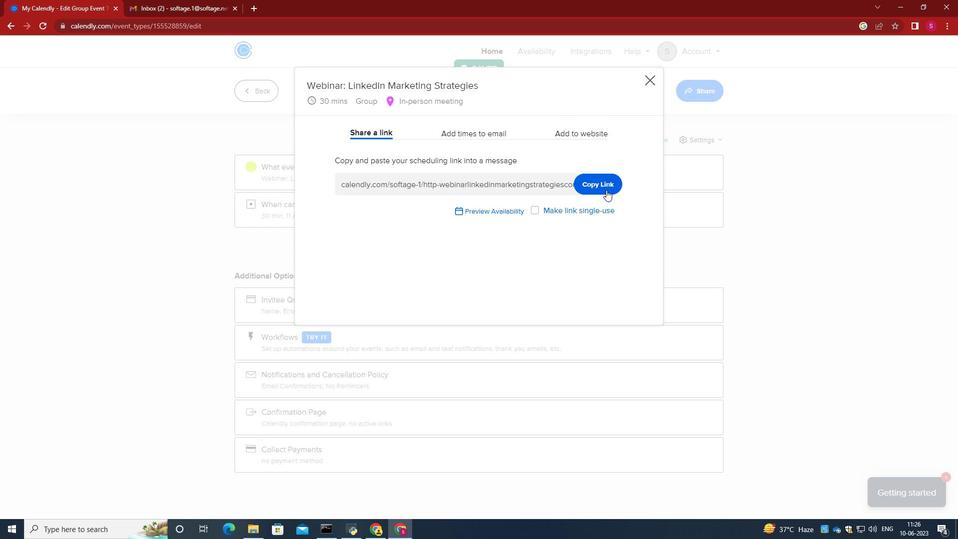 
Action: Mouse pressed left at (292, 257)
Screenshot: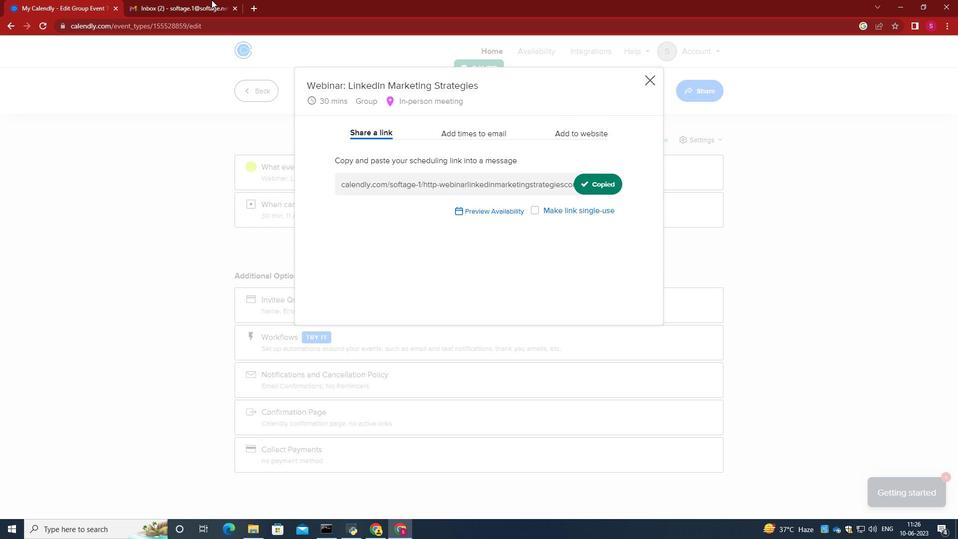 
Action: Mouse moved to (340, 354)
Screenshot: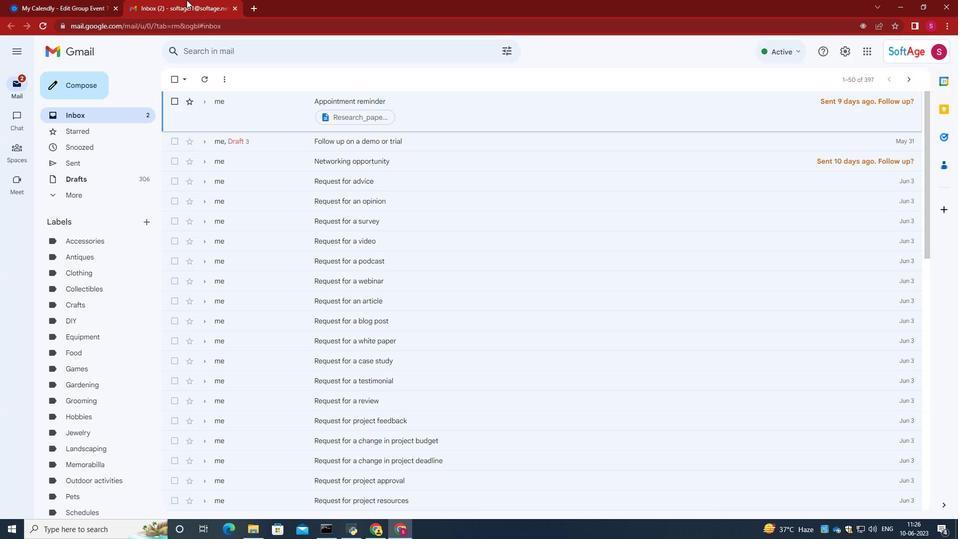 
Action: Mouse pressed left at (340, 354)
Screenshot: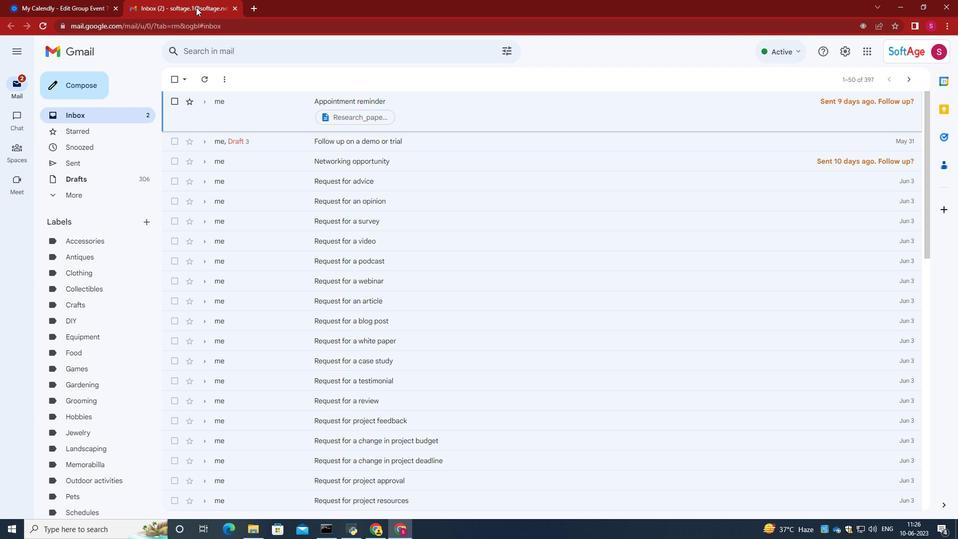 
Action: Mouse moved to (480, 304)
Screenshot: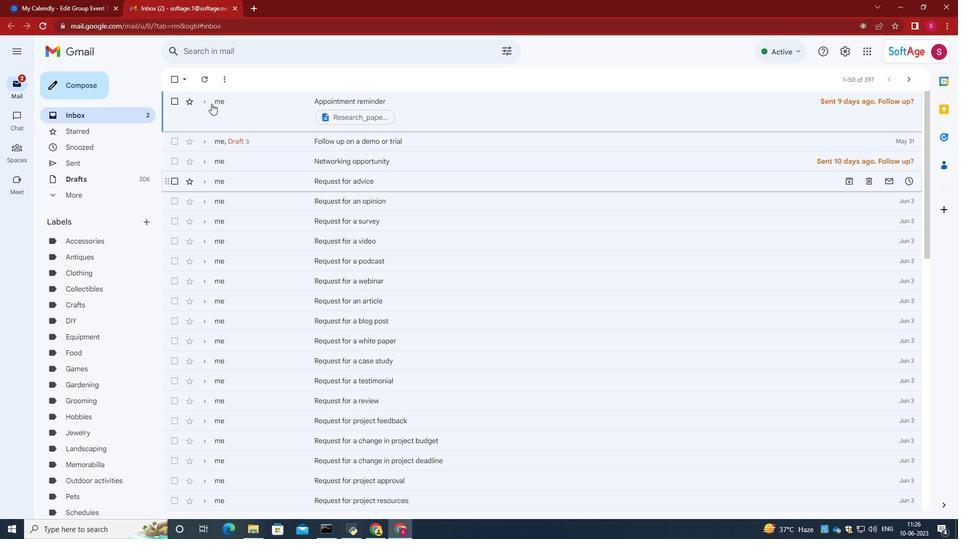 
Action: Mouse scrolled (480, 303) with delta (0, 0)
Screenshot: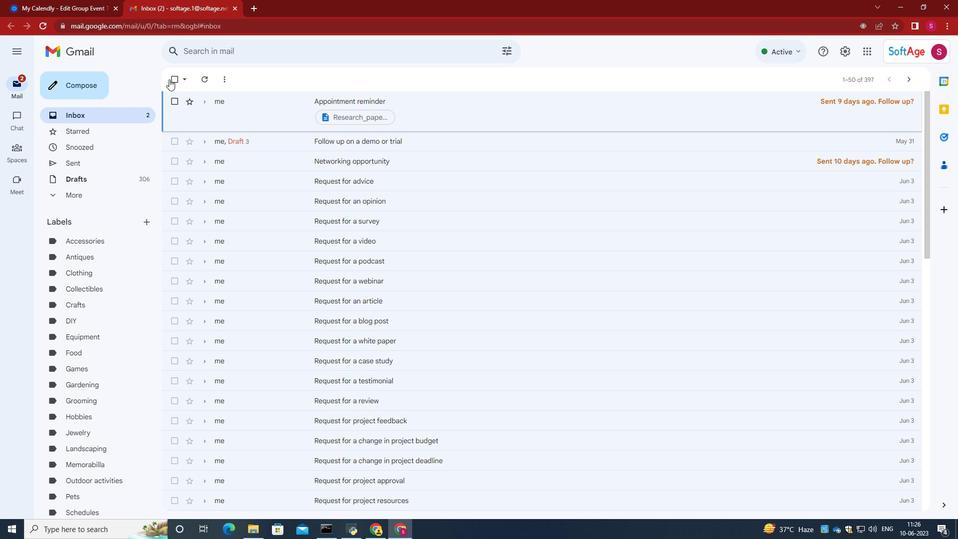 
Action: Mouse scrolled (480, 303) with delta (0, 0)
Screenshot: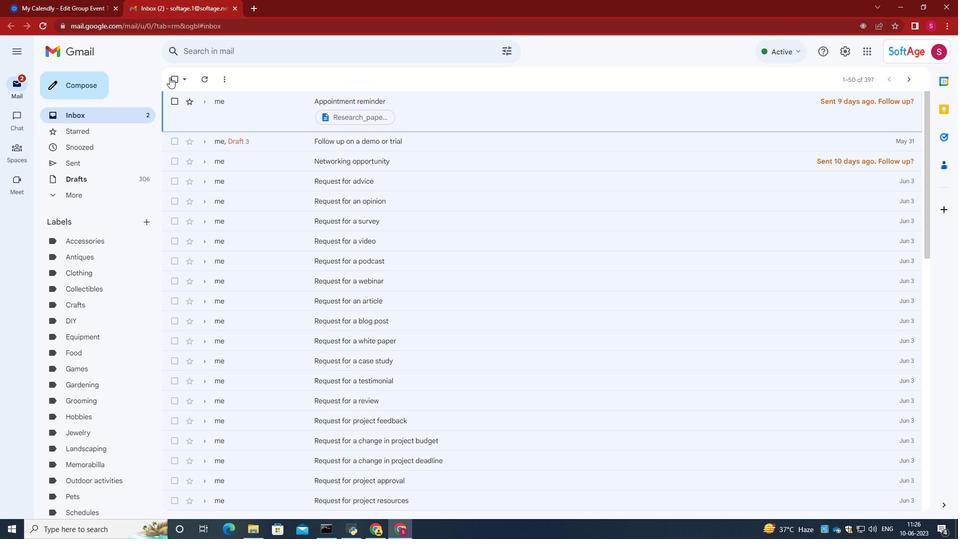 
Action: Mouse scrolled (480, 303) with delta (0, 0)
Screenshot: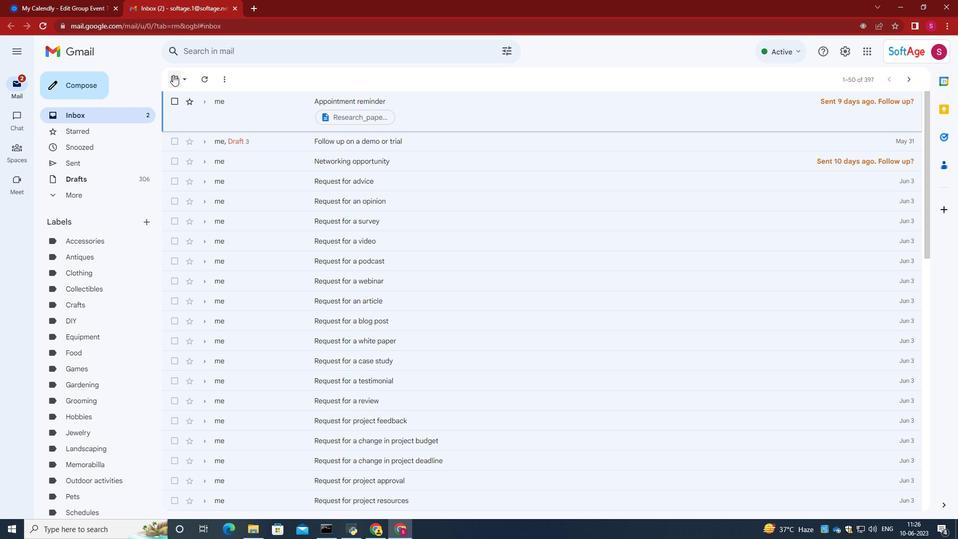
Action: Mouse scrolled (480, 303) with delta (0, 0)
Screenshot: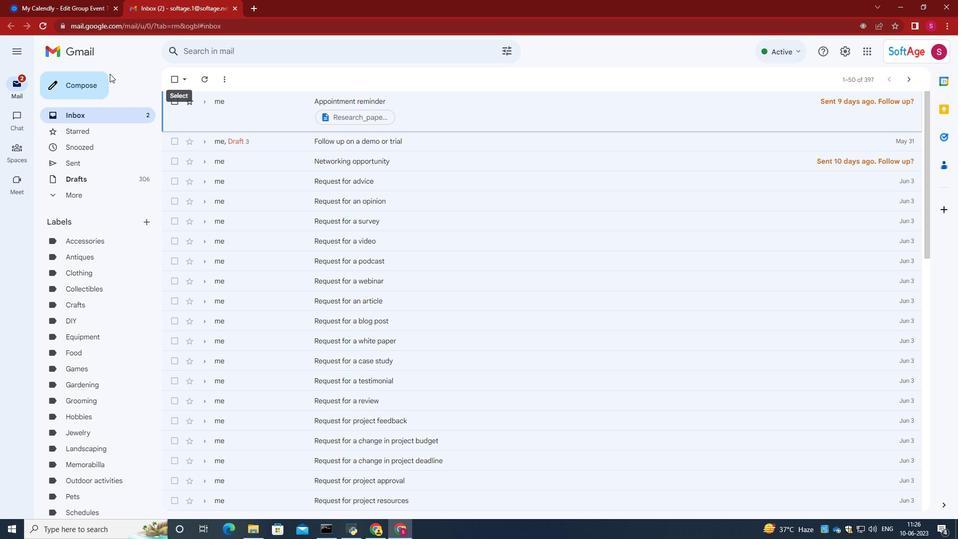 
Action: Mouse scrolled (480, 303) with delta (0, 0)
Screenshot: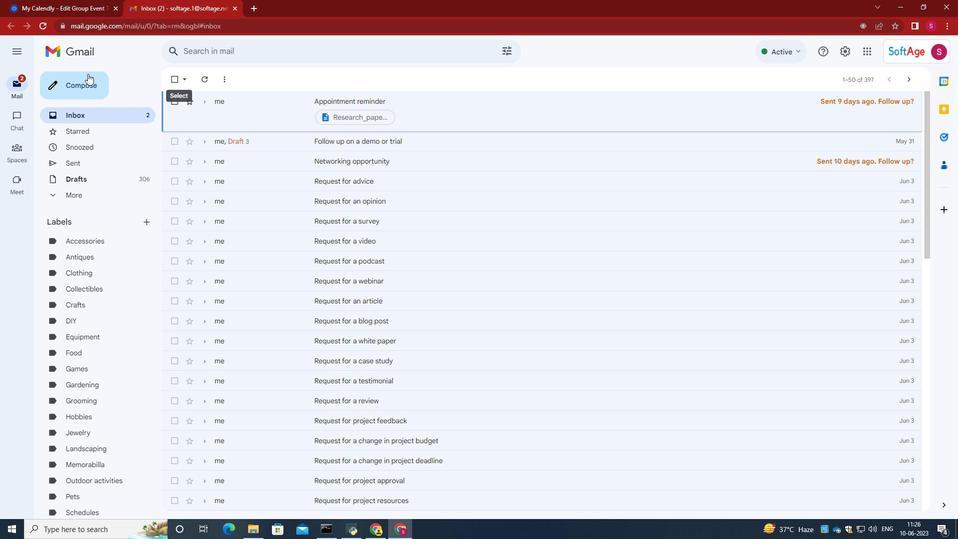 
Action: Mouse moved to (480, 304)
Screenshot: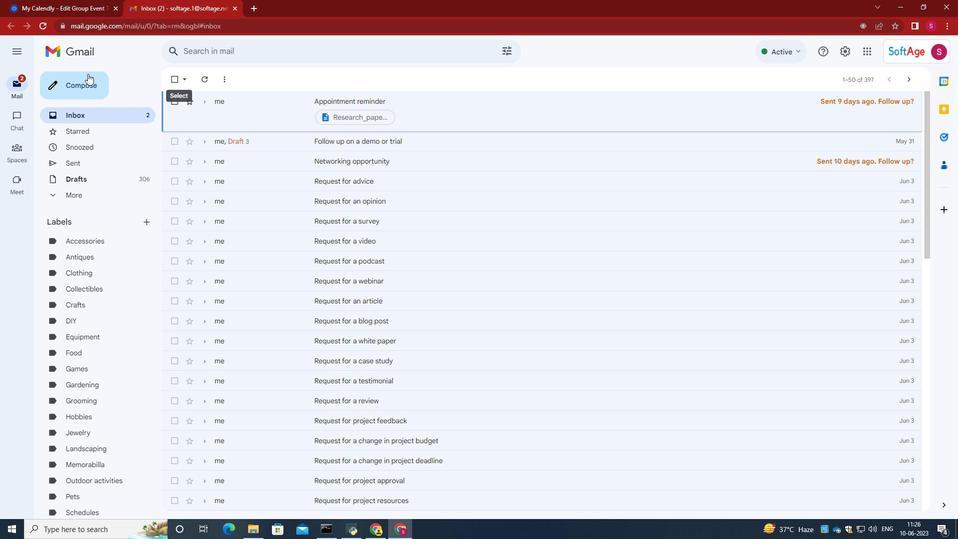 
Action: Mouse scrolled (480, 303) with delta (0, 0)
Screenshot: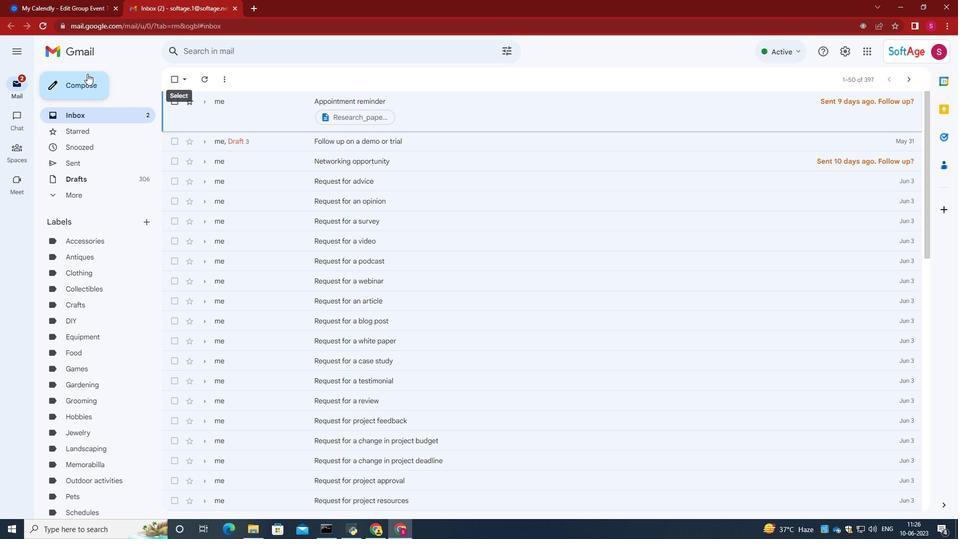 
Action: Mouse scrolled (480, 303) with delta (0, 0)
Screenshot: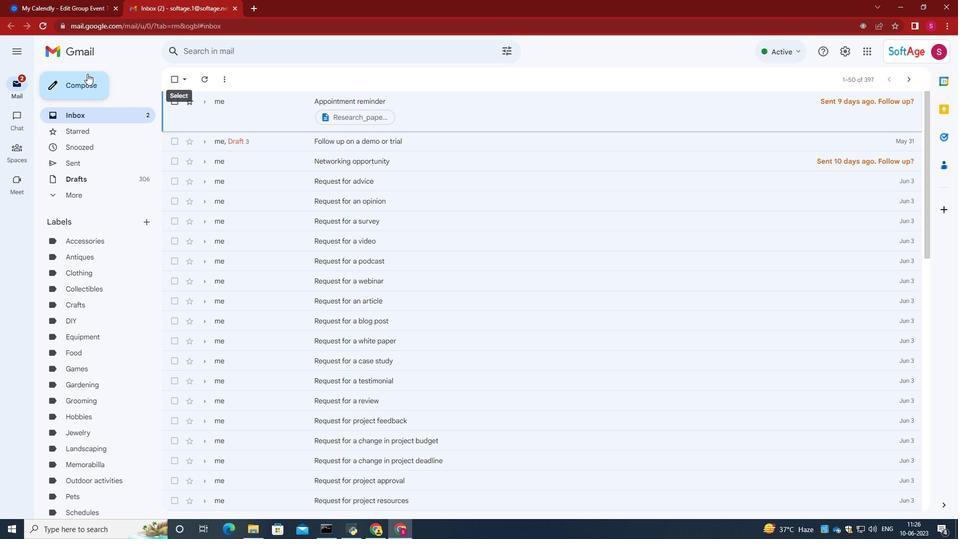 
Action: Mouse scrolled (480, 303) with delta (0, 0)
Screenshot: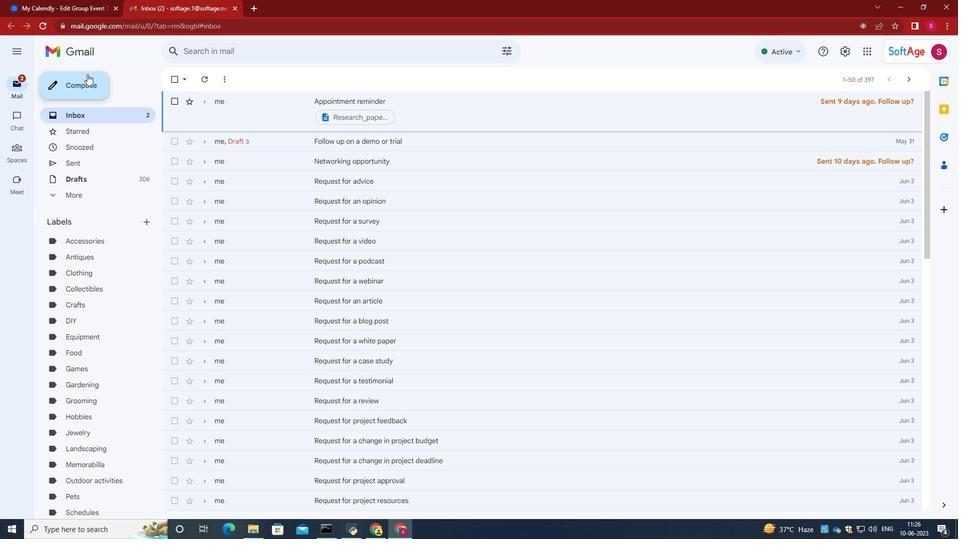 
Action: Mouse scrolled (480, 303) with delta (0, 0)
Screenshot: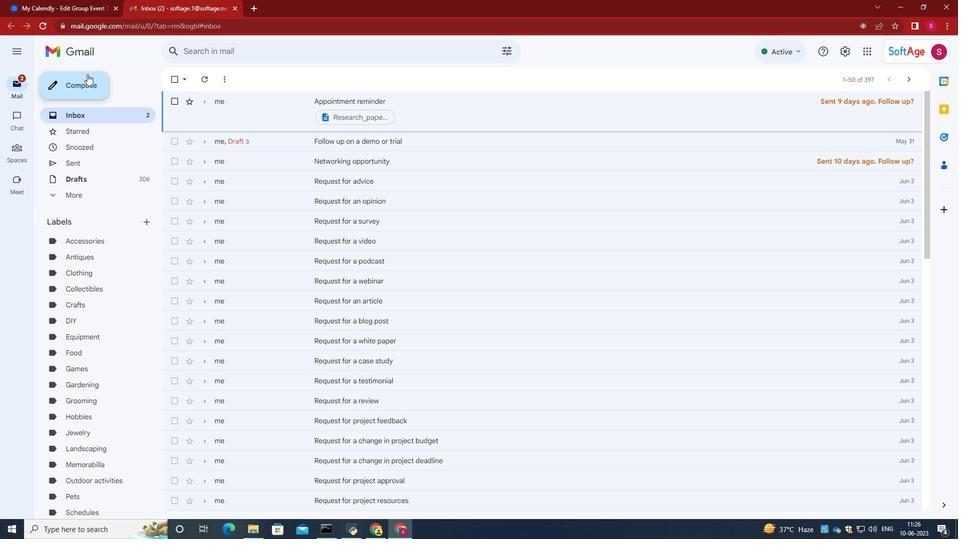 
Action: Mouse moved to (481, 304)
Screenshot: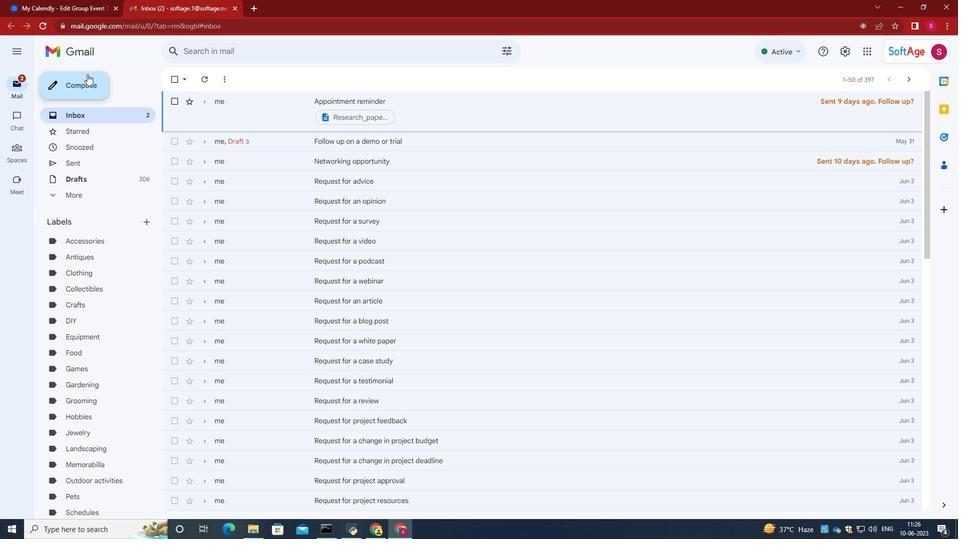 
Action: Mouse scrolled (481, 303) with delta (0, 0)
Screenshot: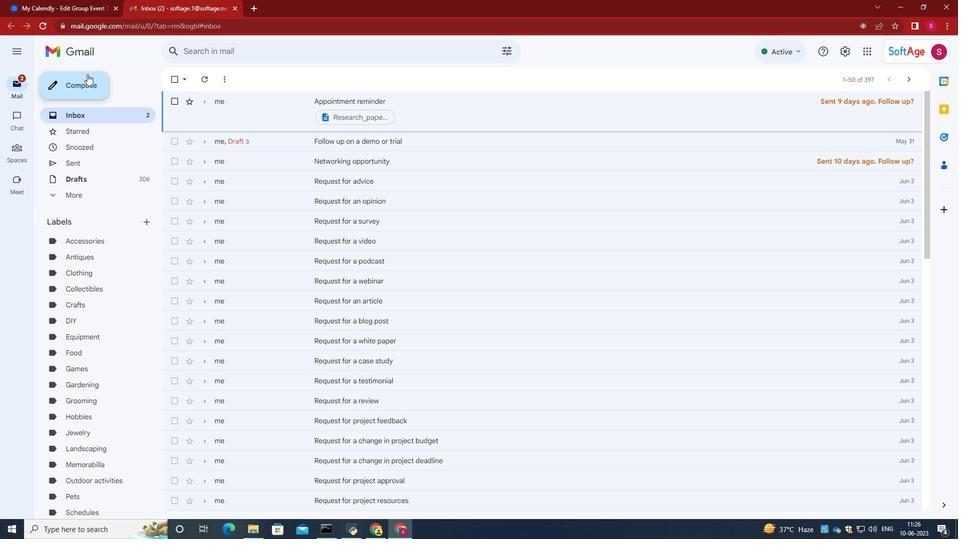 
Action: Mouse scrolled (481, 303) with delta (0, 0)
Screenshot: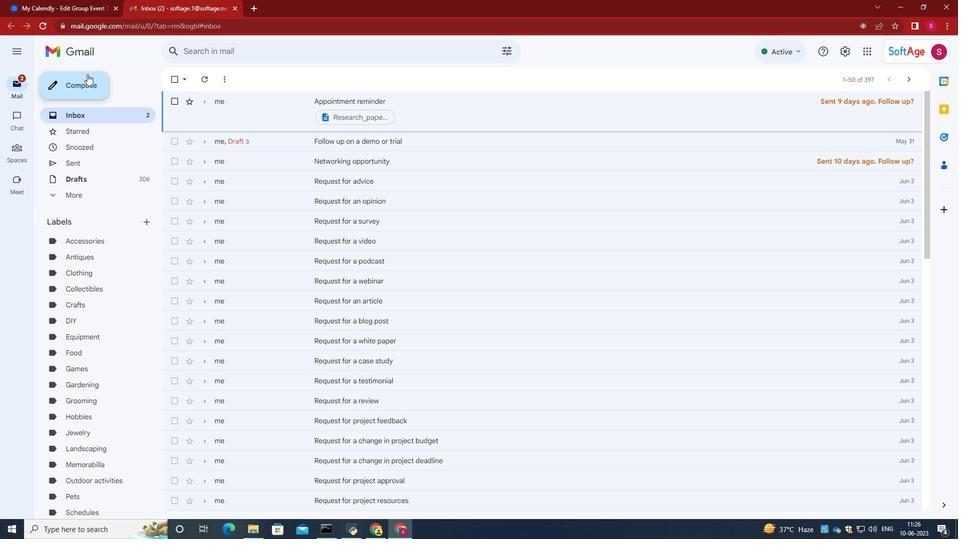 
Action: Mouse scrolled (481, 303) with delta (0, 0)
Screenshot: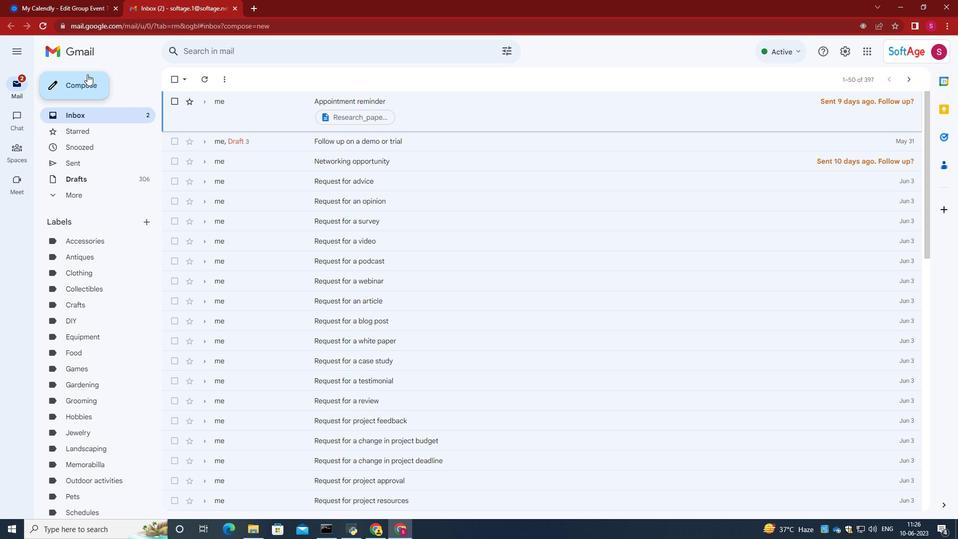 
Action: Mouse scrolled (481, 303) with delta (0, 0)
Screenshot: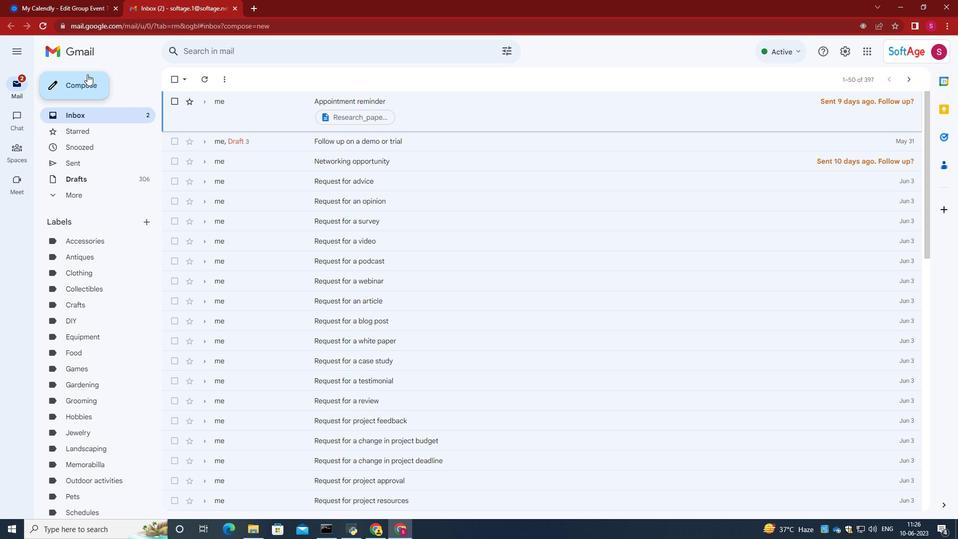 
Action: Mouse moved to (481, 304)
Screenshot: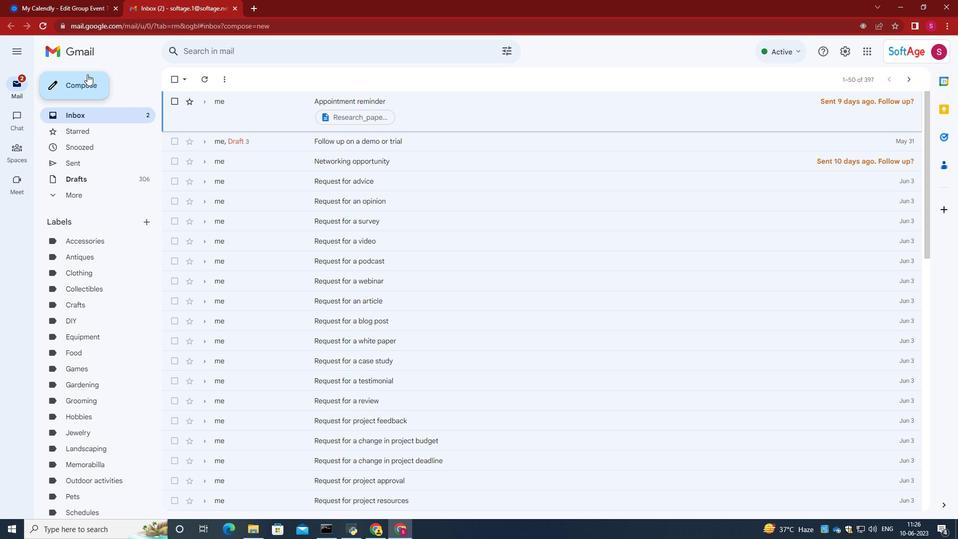 
Action: Mouse scrolled (481, 303) with delta (0, 0)
Screenshot: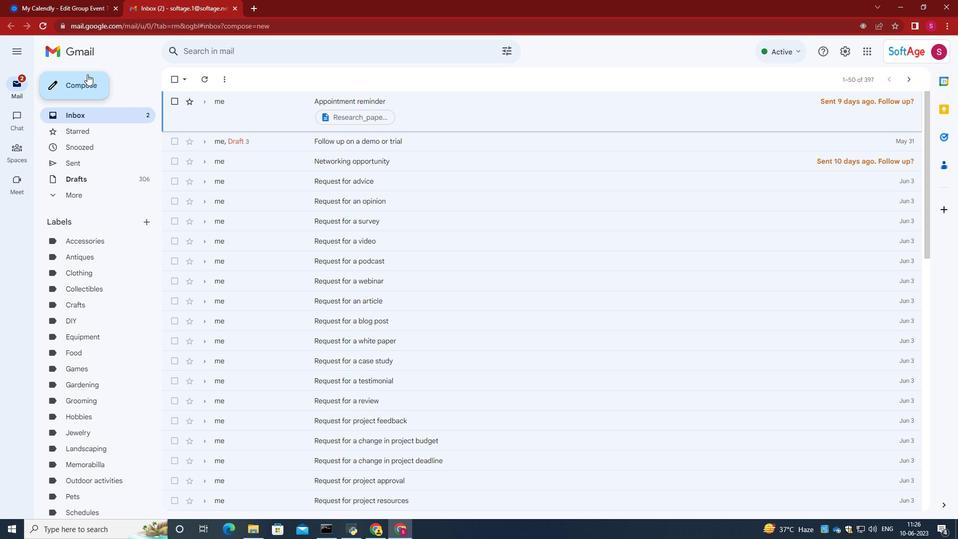 
Action: Mouse moved to (482, 304)
Screenshot: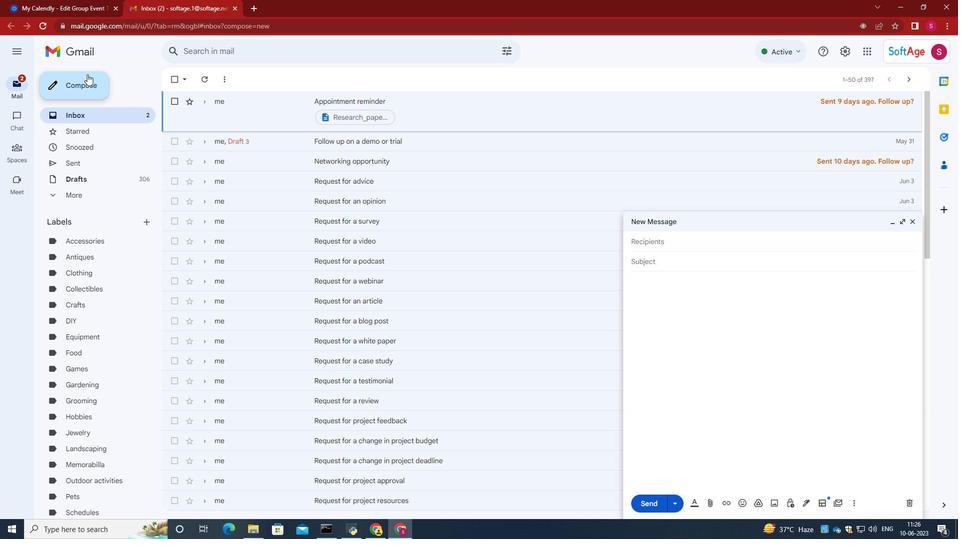 
Action: Mouse scrolled (482, 303) with delta (0, 0)
Screenshot: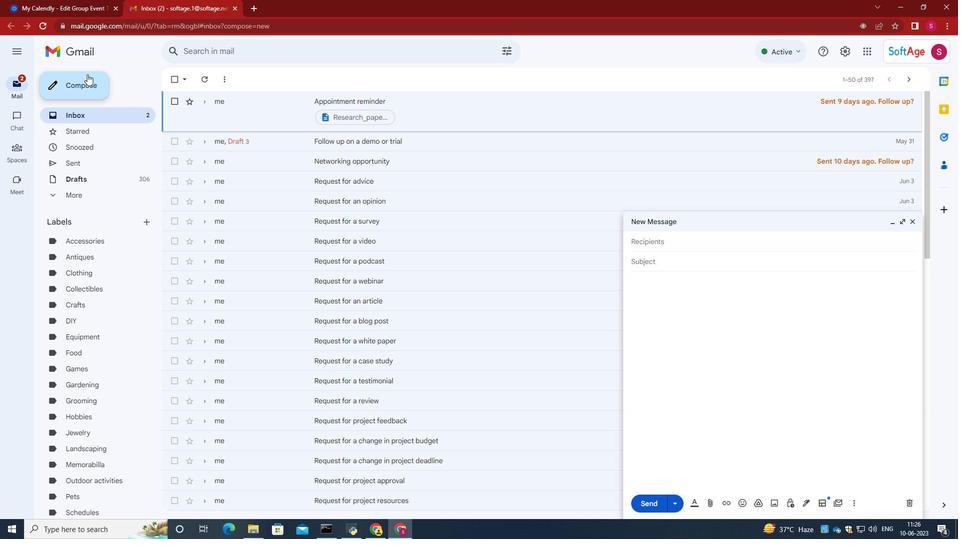 
Action: Mouse moved to (693, 464)
Screenshot: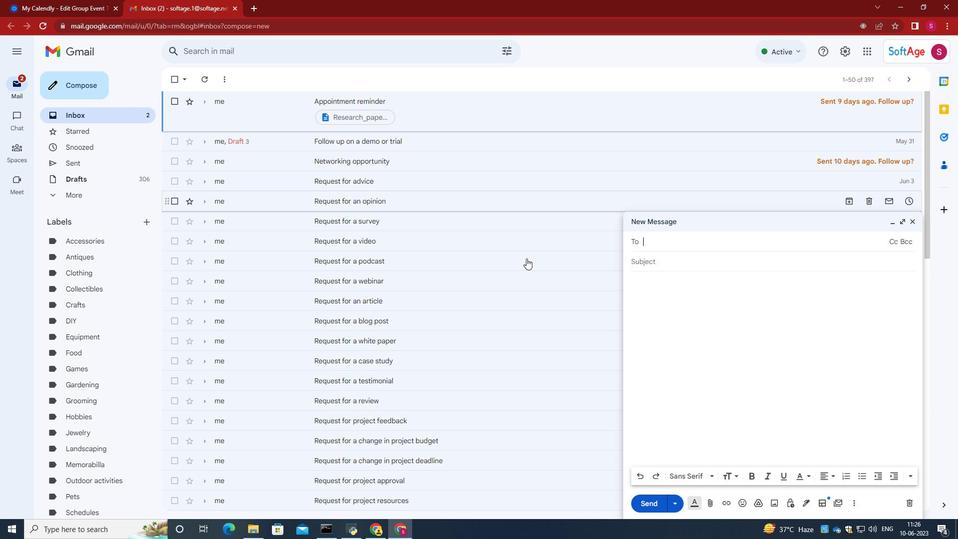 
Action: Mouse pressed left at (693, 464)
Screenshot: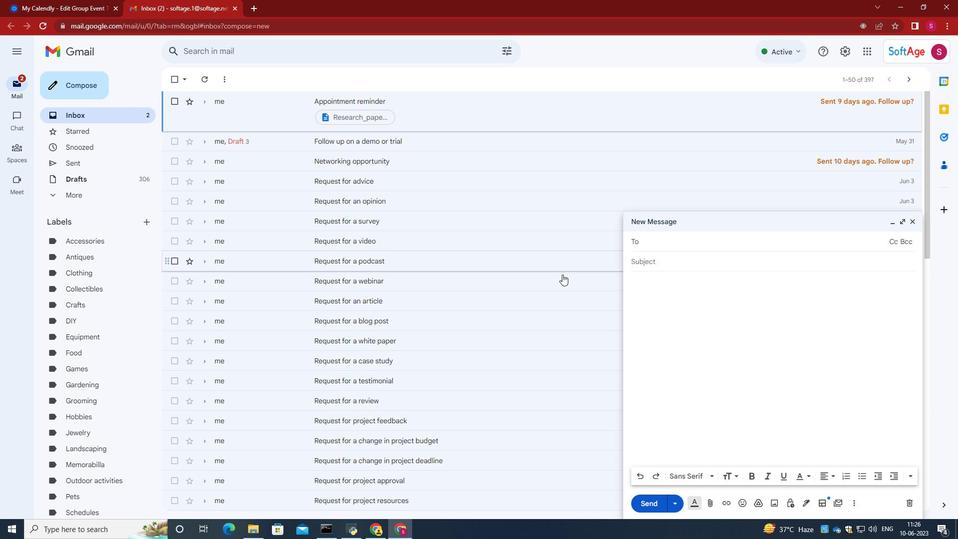 
Action: Mouse moved to (690, 88)
Screenshot: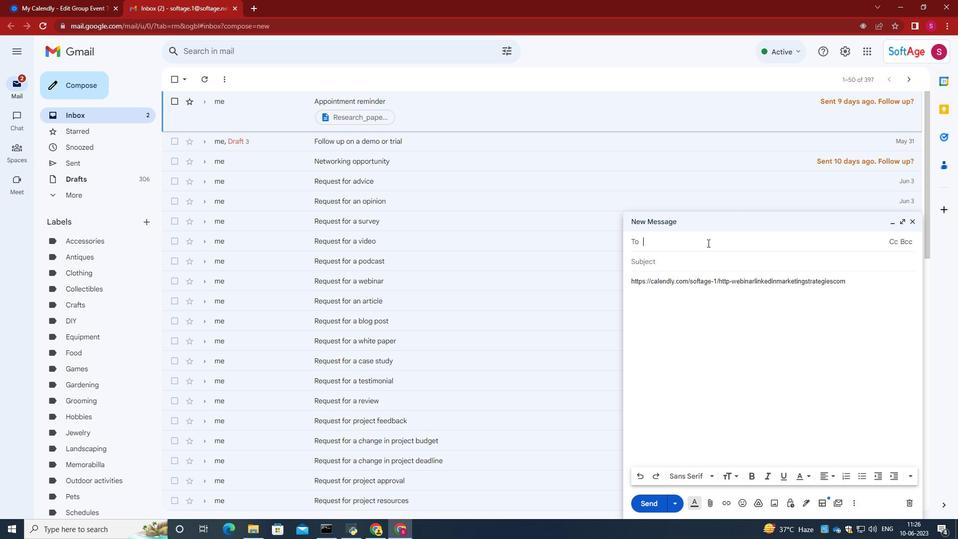 
Action: Mouse pressed left at (690, 88)
Screenshot: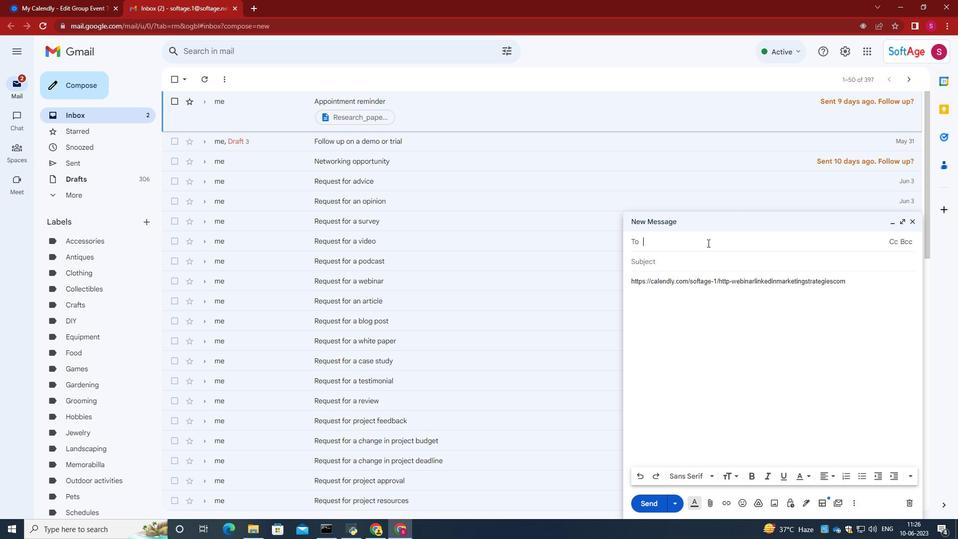 
Action: Mouse moved to (600, 186)
Screenshot: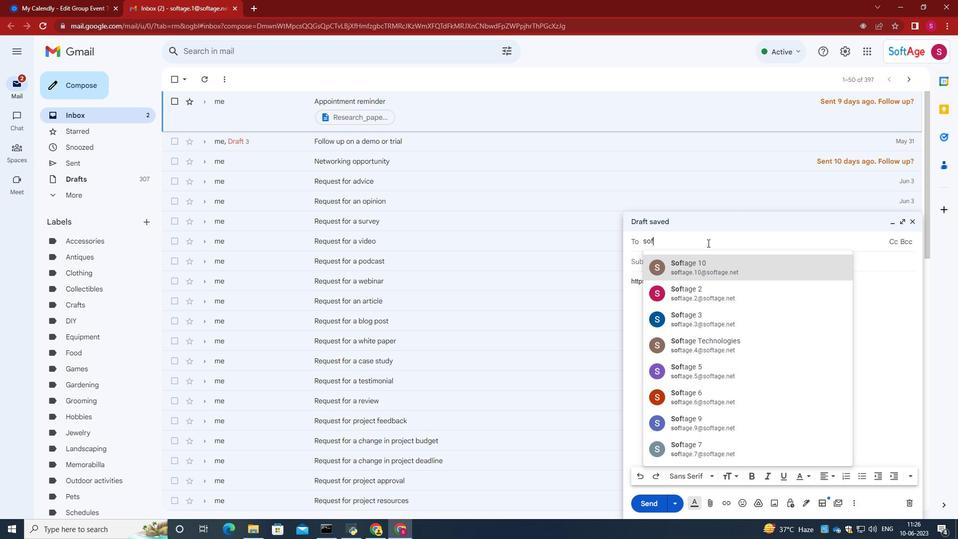 
Action: Mouse pressed left at (600, 186)
Screenshot: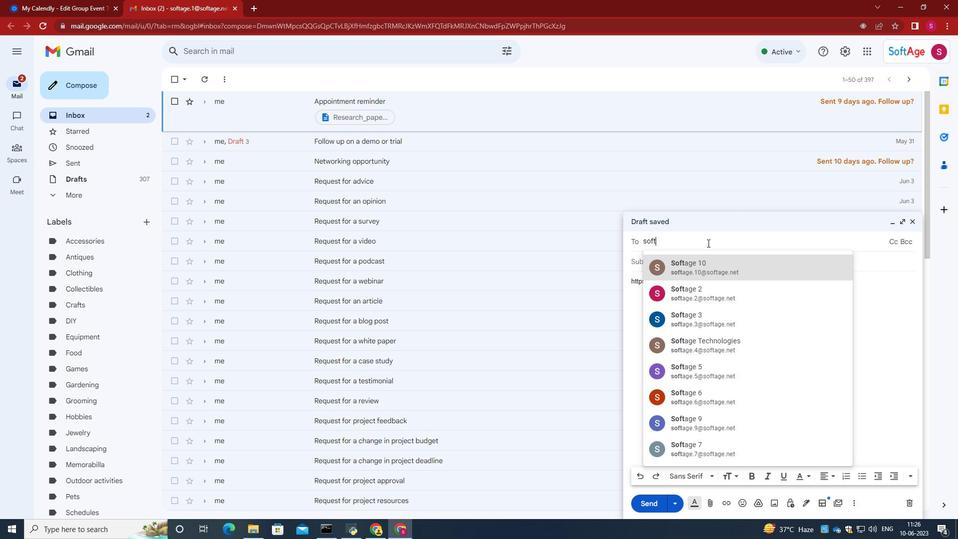 
Action: Mouse moved to (206, 0)
Screenshot: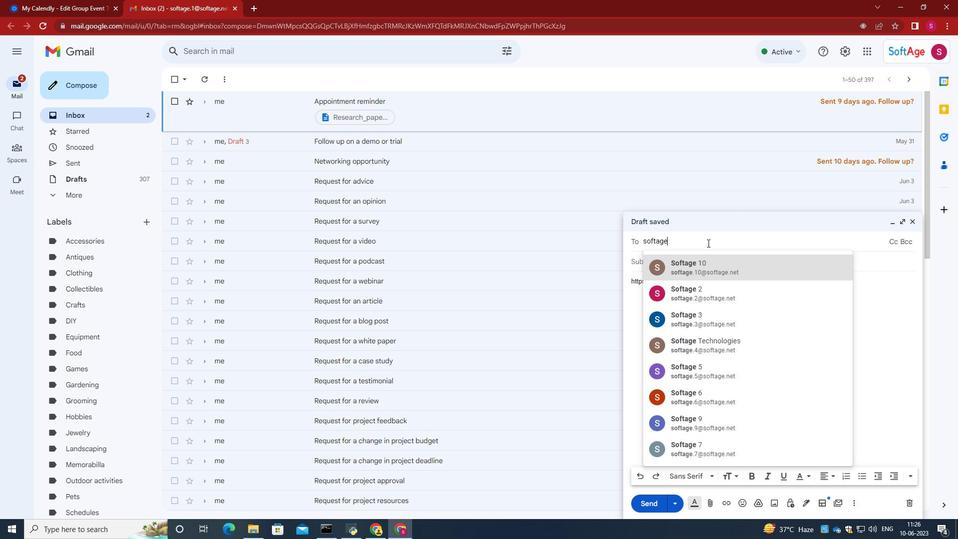 
Action: Mouse pressed left at (206, 0)
Screenshot: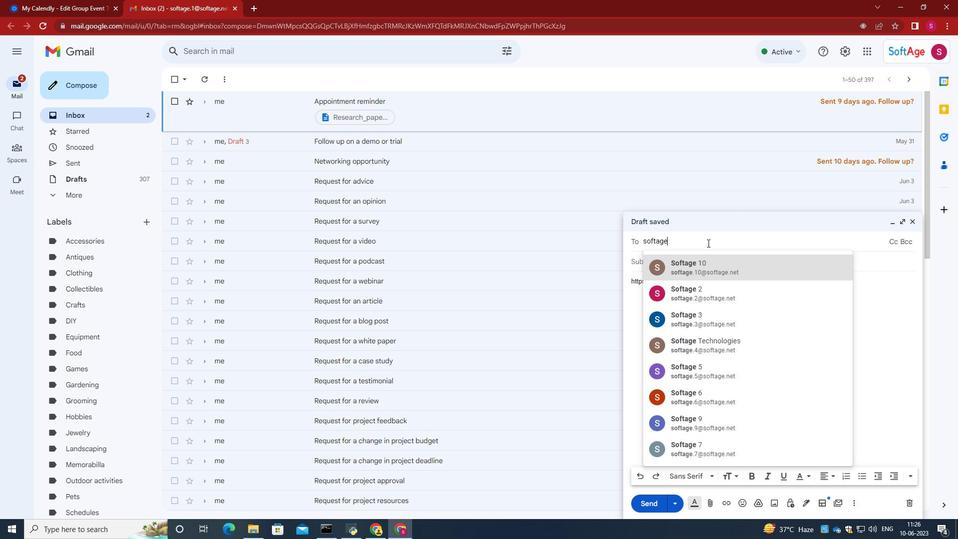 
Action: Mouse moved to (73, 85)
Screenshot: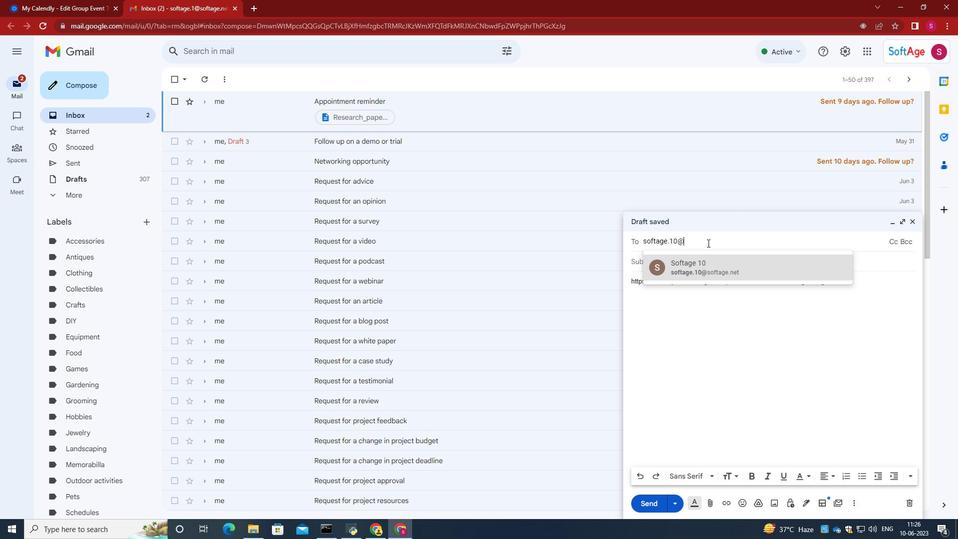 
Action: Mouse pressed left at (73, 85)
Screenshot: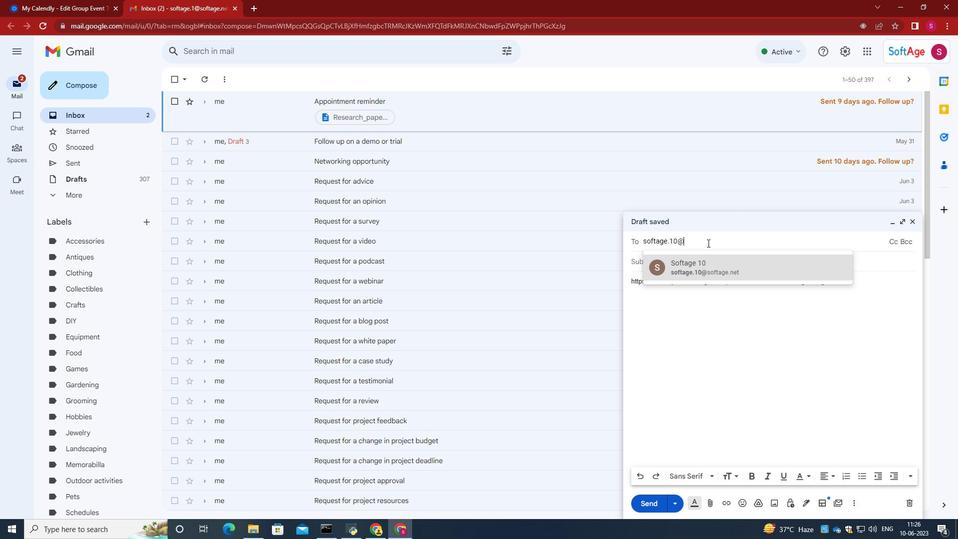 
Action: Mouse moved to (713, 359)
Screenshot: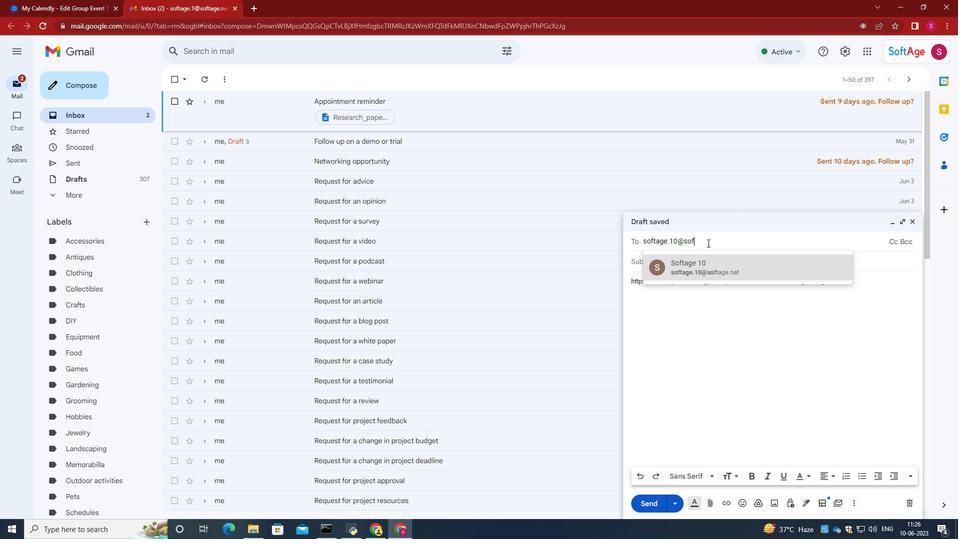 
Action: Mouse pressed left at (713, 359)
Screenshot: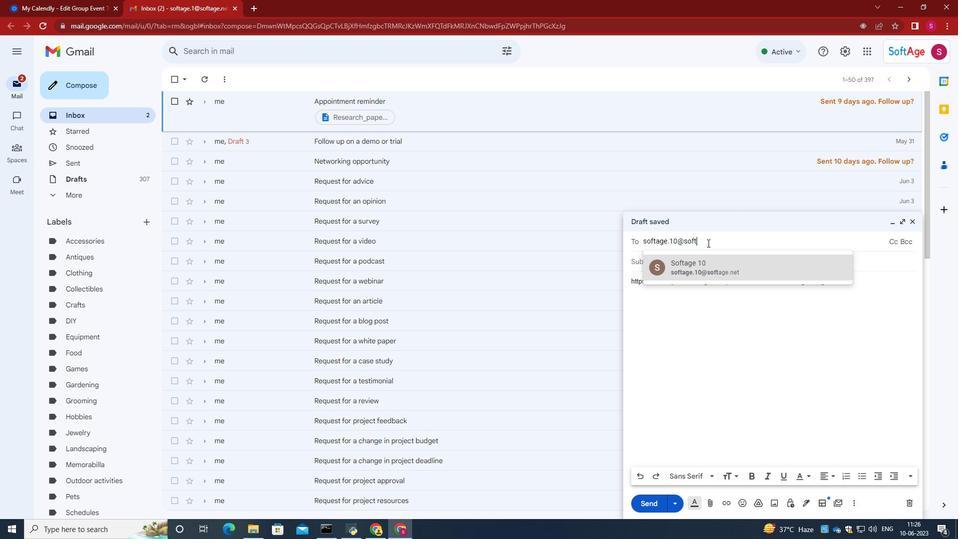 
Action: Key pressed ctrl+V
Screenshot: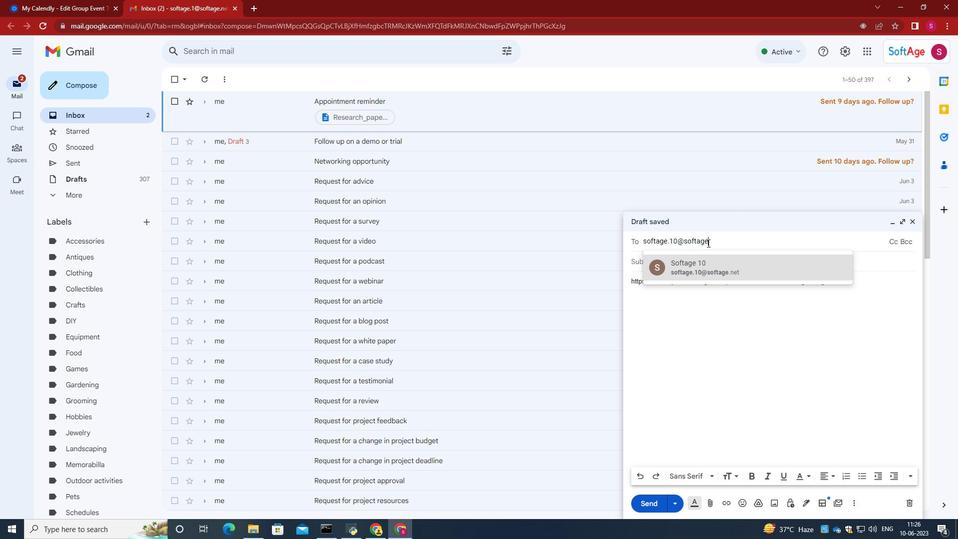
Action: Mouse moved to (676, 245)
Screenshot: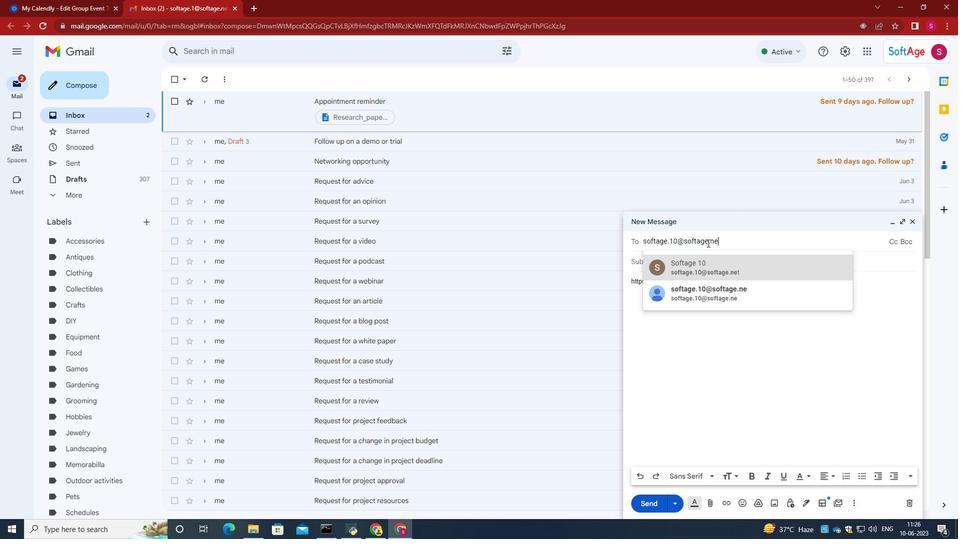 
Action: Mouse pressed left at (676, 245)
Screenshot: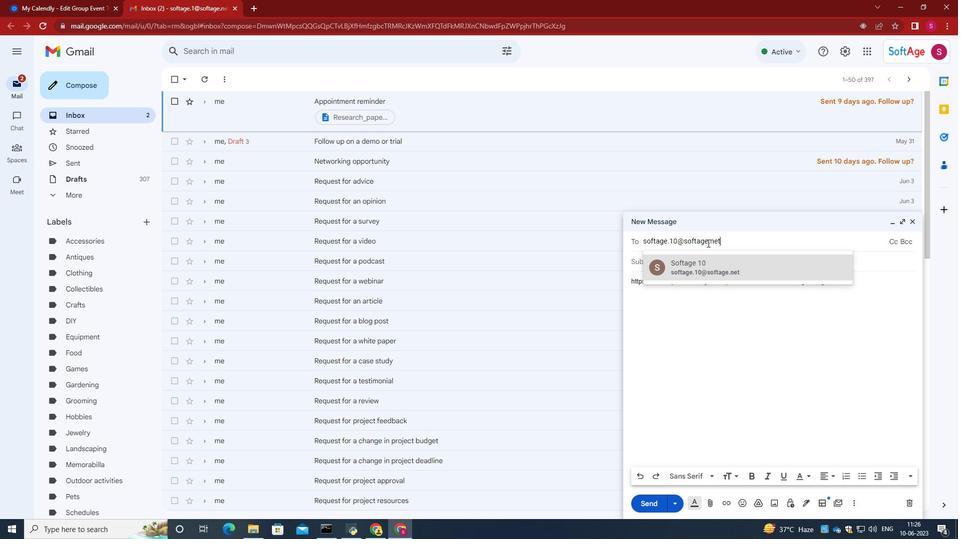 
Action: Key pressed softage.10<Key.shift>@softage.net<Key.enter>
Screenshot: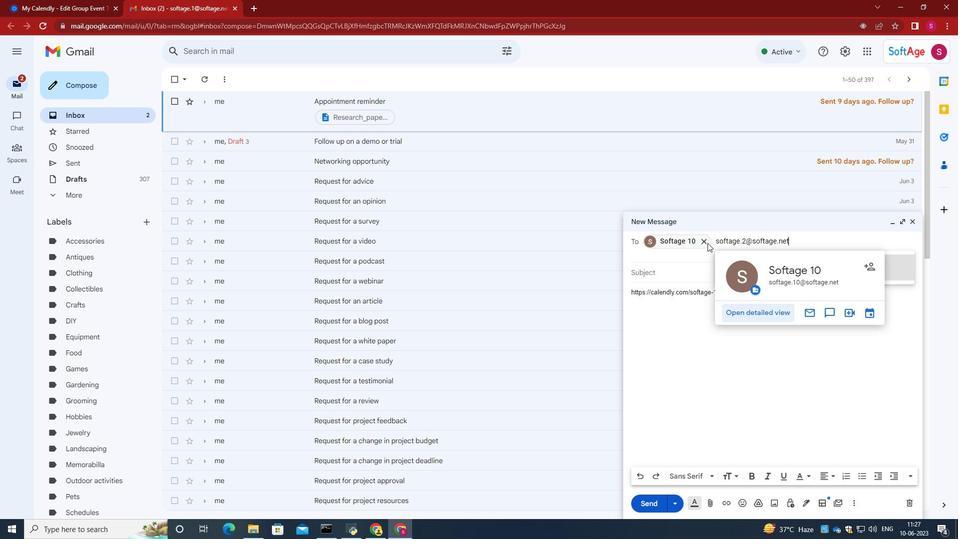 
Action: Mouse moved to (749, 239)
Screenshot: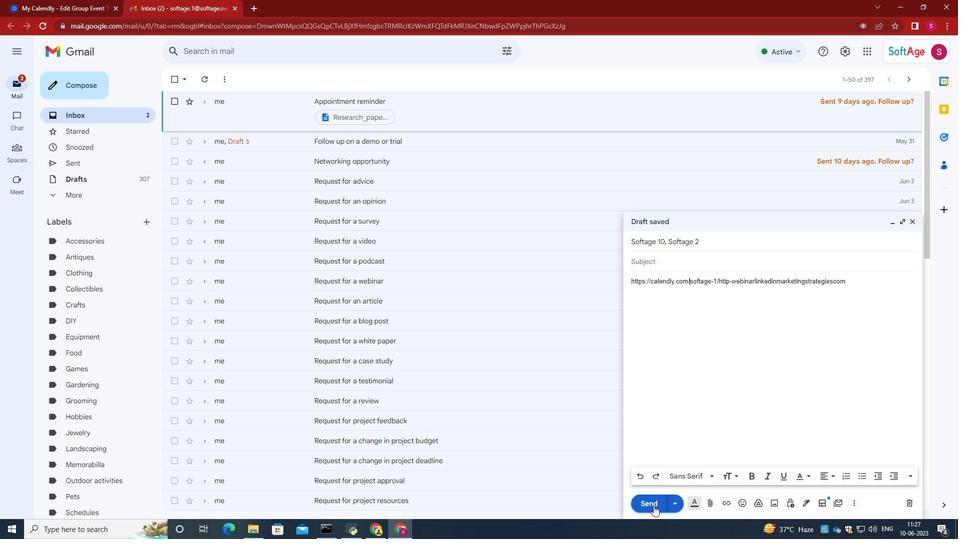 
Action: Mouse pressed left at (749, 239)
Screenshot: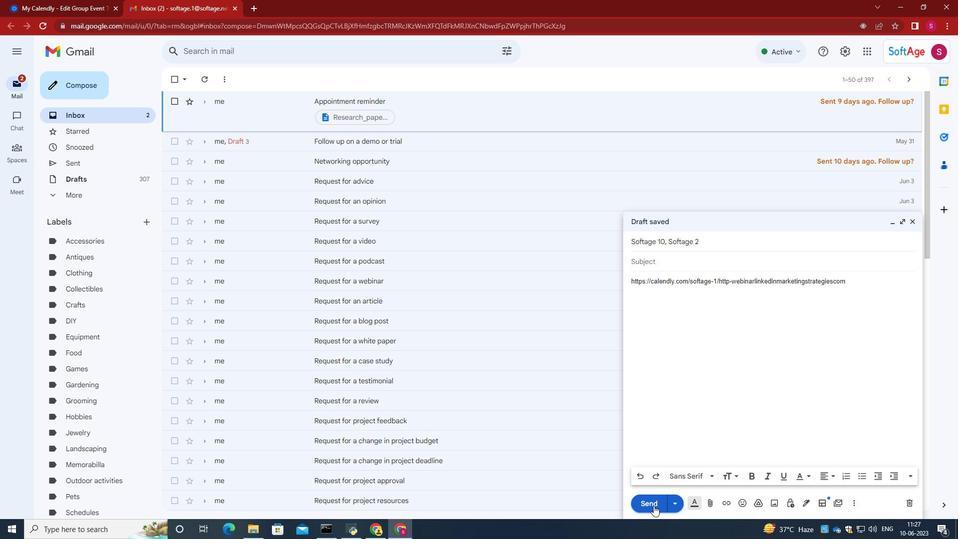
Action: Key pressed softage.2<Key.shift>@softage.net<Key.enter>
Screenshot: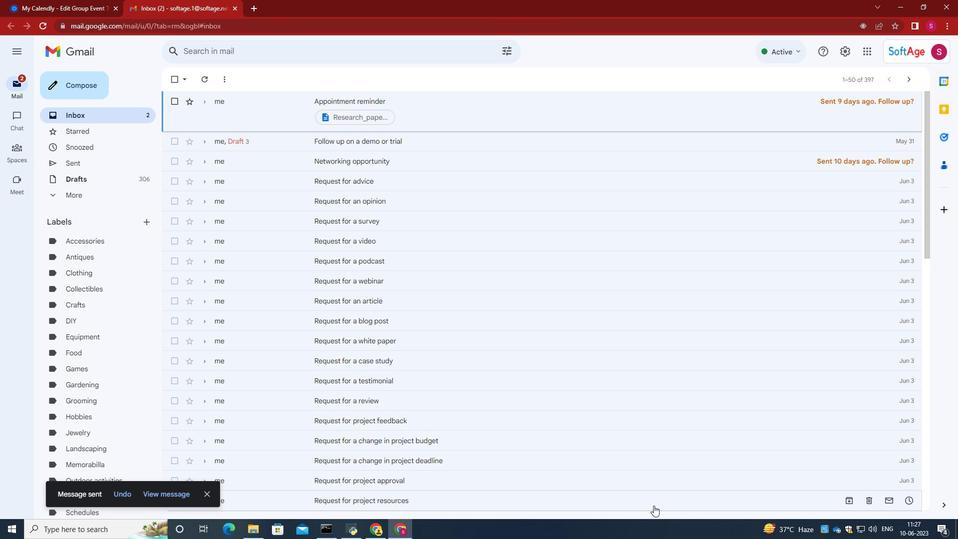 
Action: Mouse moved to (641, 502)
Screenshot: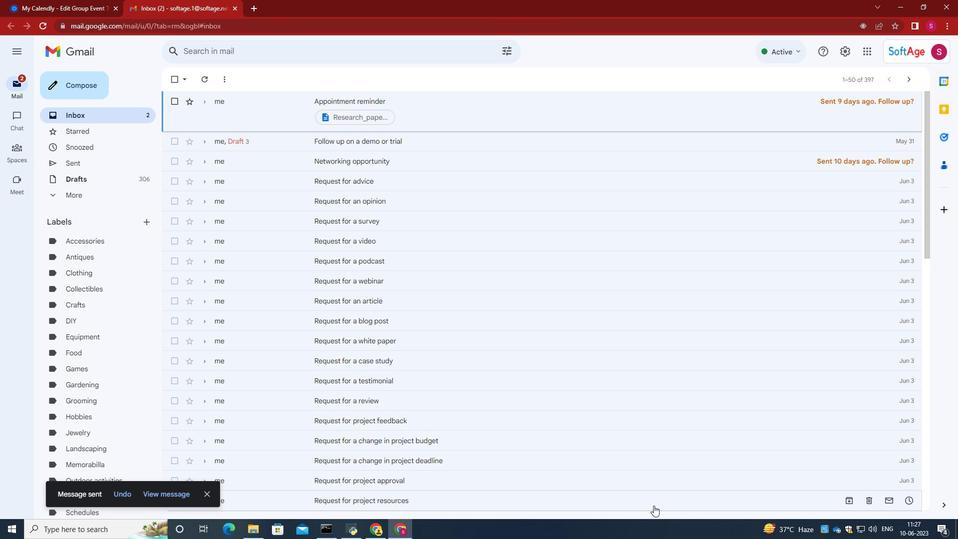 
Action: Mouse pressed left at (641, 502)
Screenshot: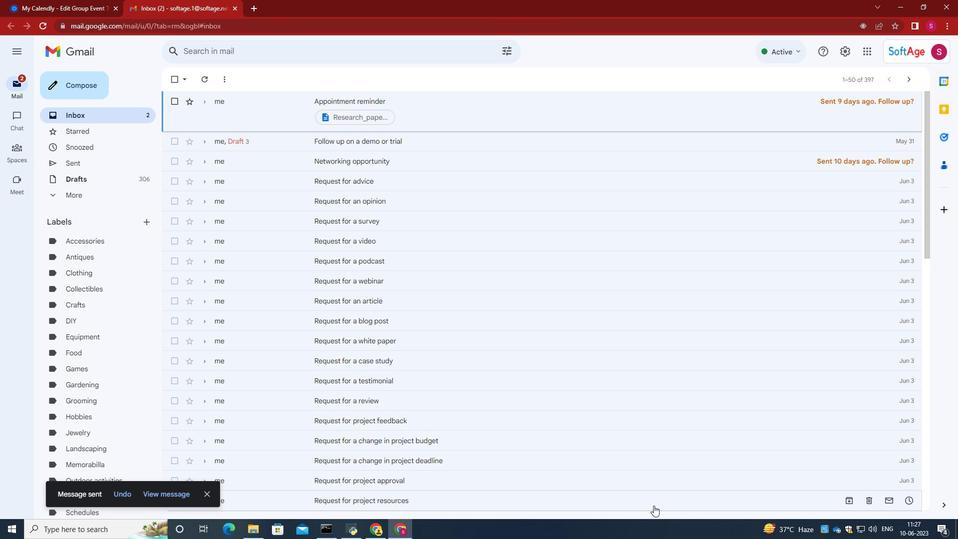 
Action: Mouse moved to (713, 103)
Screenshot: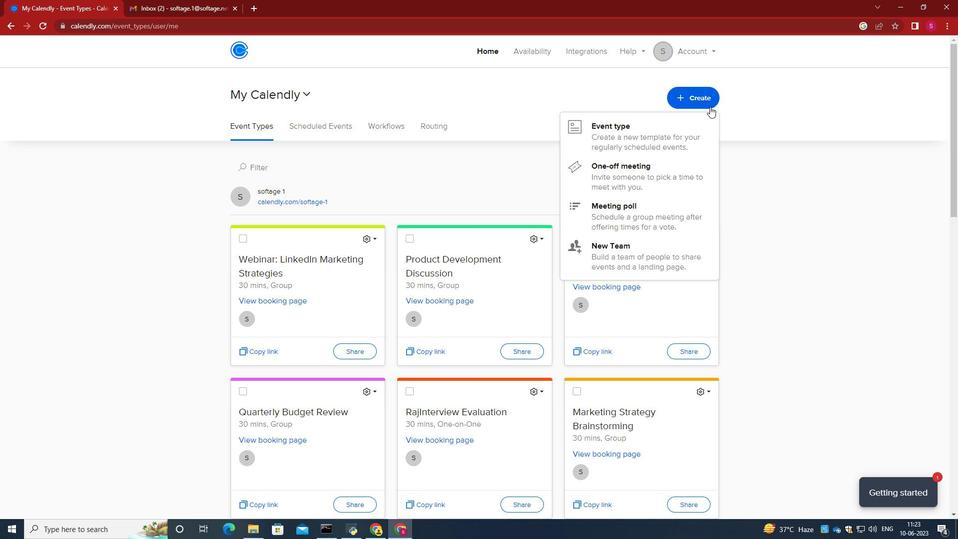 
Action: Mouse pressed left at (713, 103)
Screenshot: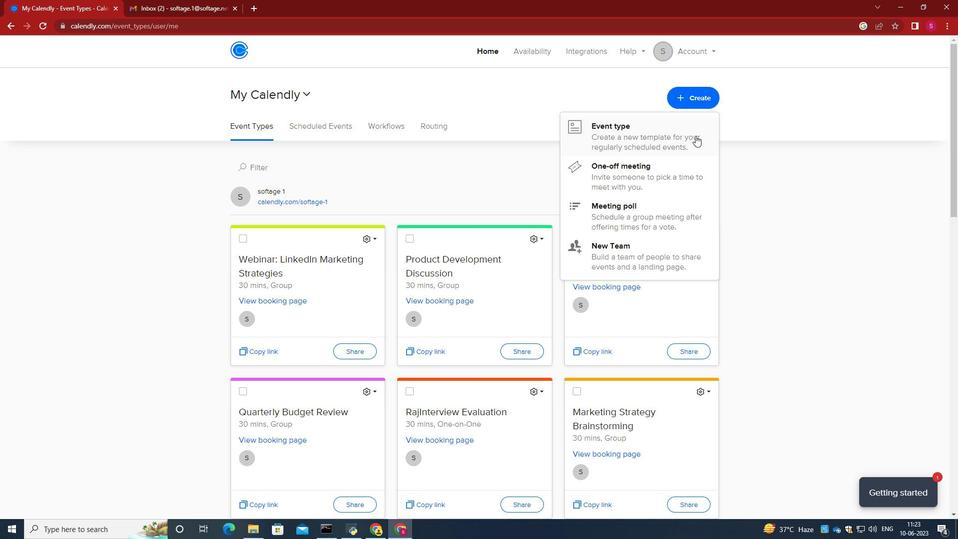 
Action: Mouse moved to (662, 149)
Screenshot: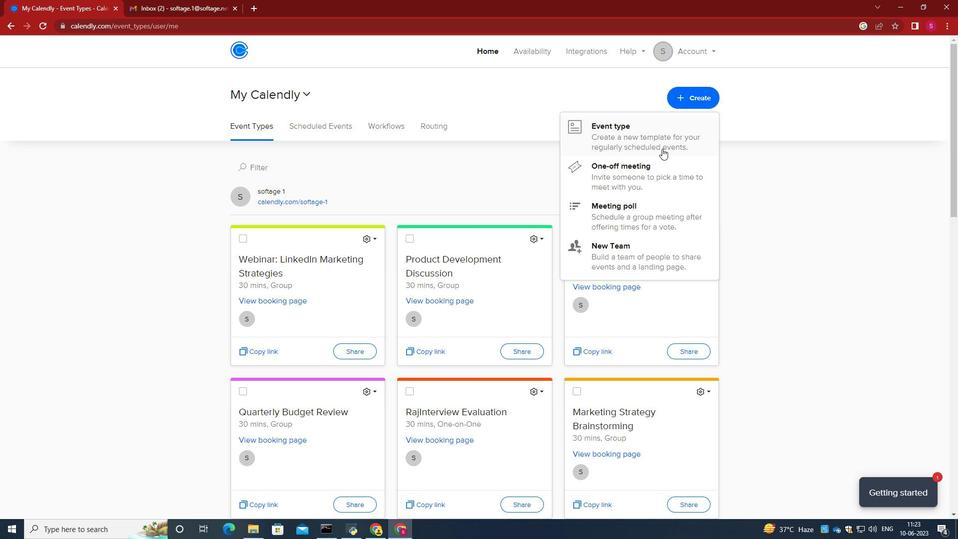 
Action: Mouse pressed left at (662, 149)
Screenshot: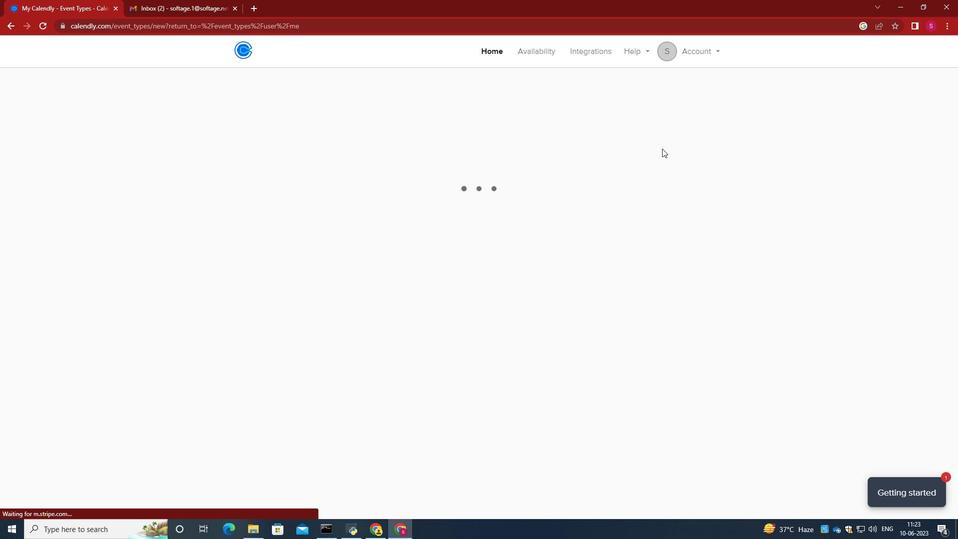 
Action: Mouse moved to (494, 227)
Screenshot: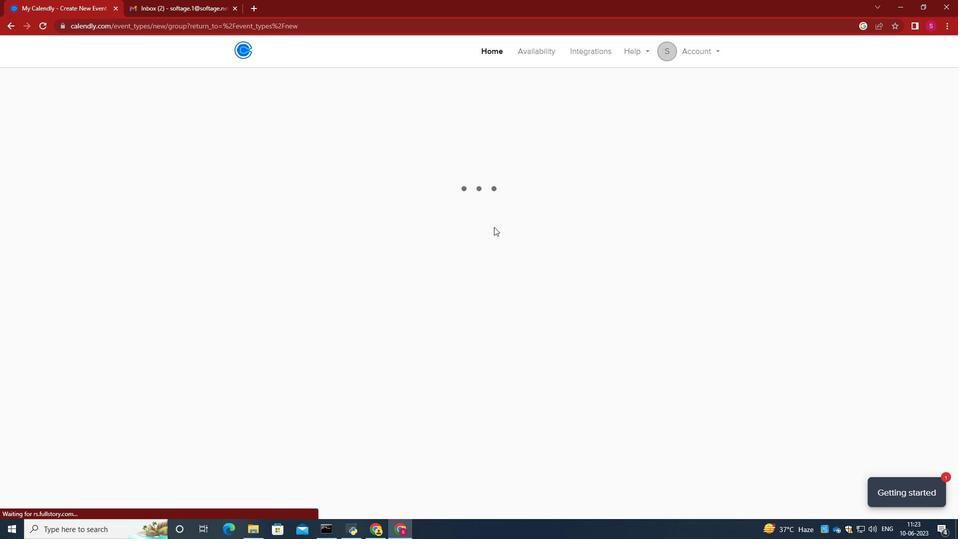 
Action: Mouse pressed left at (494, 227)
Screenshot: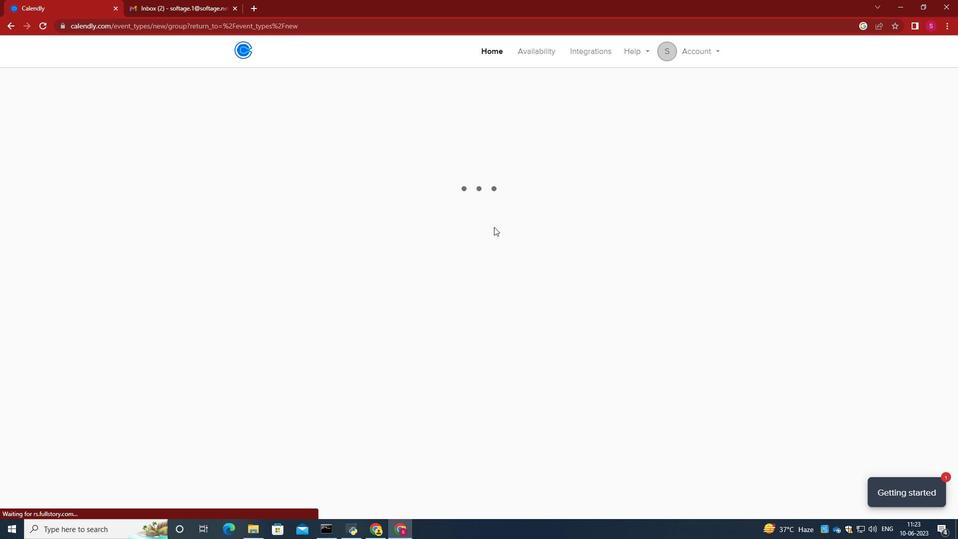 
Action: Mouse moved to (360, 229)
Screenshot: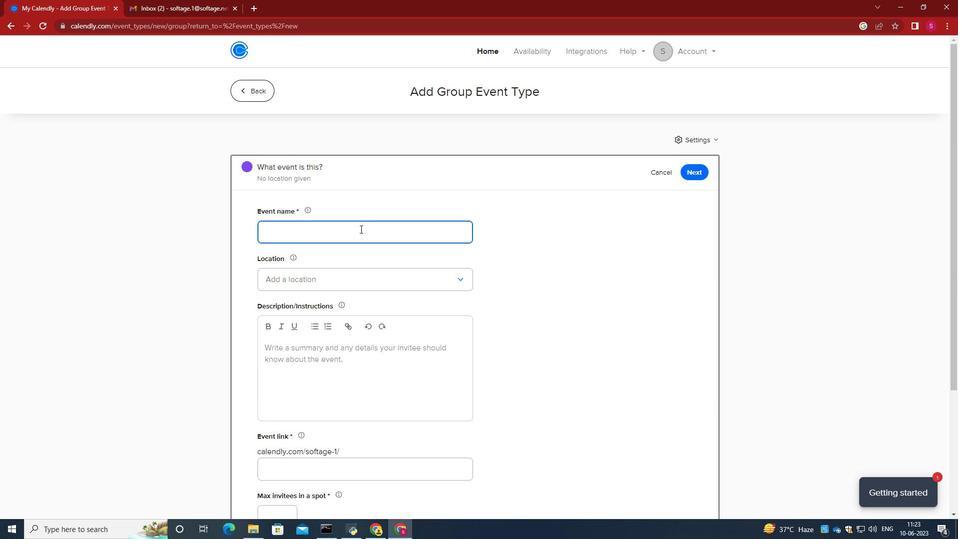 
Action: Mouse pressed left at (360, 229)
Screenshot: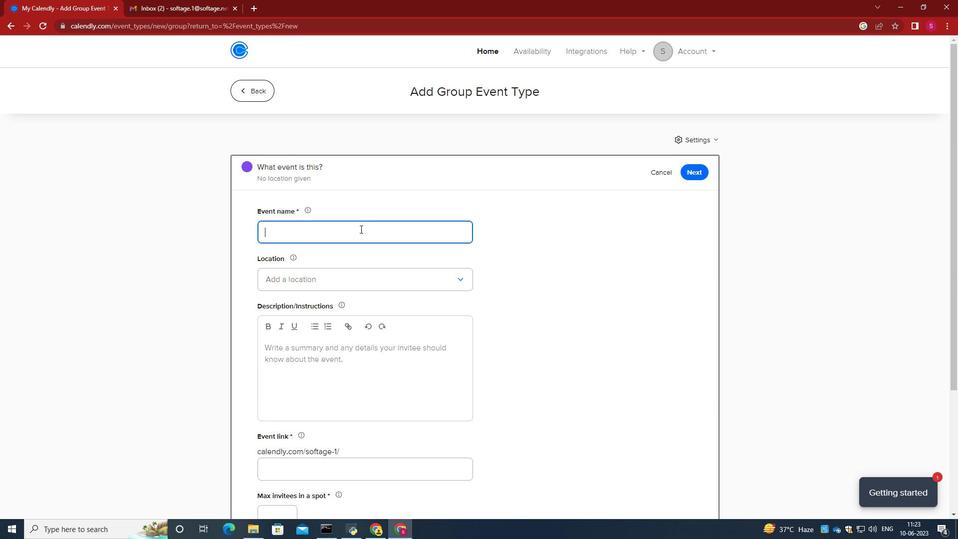 
Action: Key pressed <Key.caps_lock>W<Key.caps_lock>ebinar<Key.shift_r>:<Key.space><Key.caps_lock>L<Key.caps_lock>inkedln<Key.space><Key.caps_lock>M<Key.caps_lock>arketing<Key.space><Key.caps_lock>S<Key.caps_lock>trategies
Screenshot: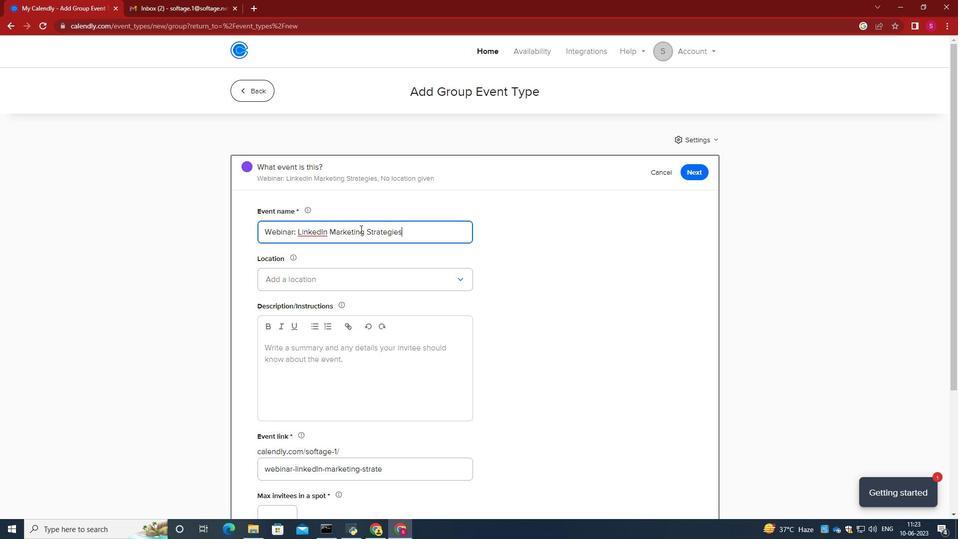 
Action: Mouse moved to (313, 277)
Screenshot: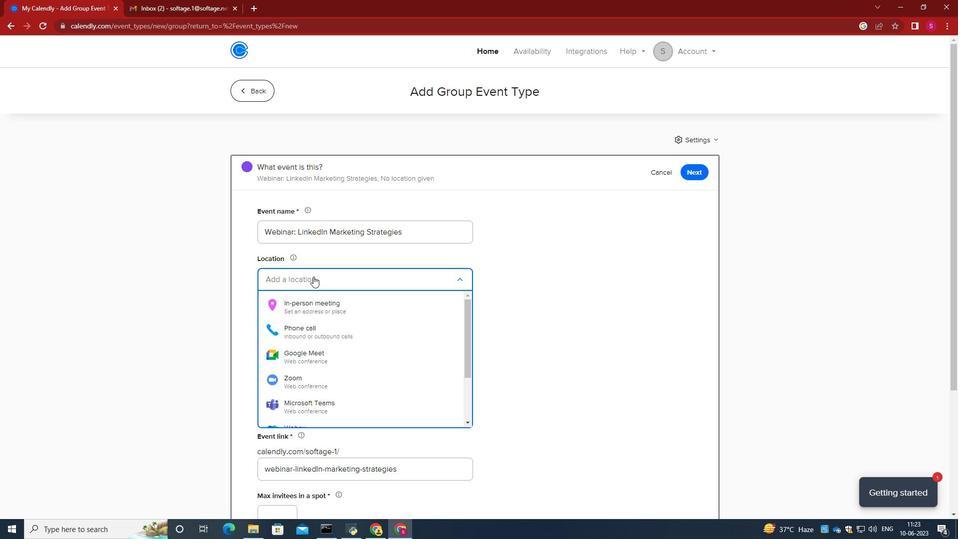 
Action: Mouse pressed left at (313, 277)
Screenshot: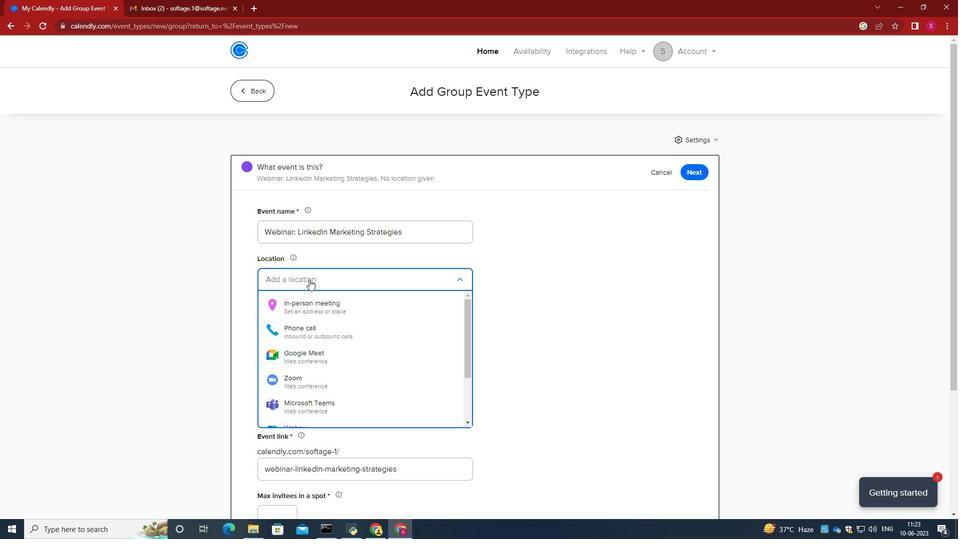 
Action: Mouse moved to (307, 307)
Screenshot: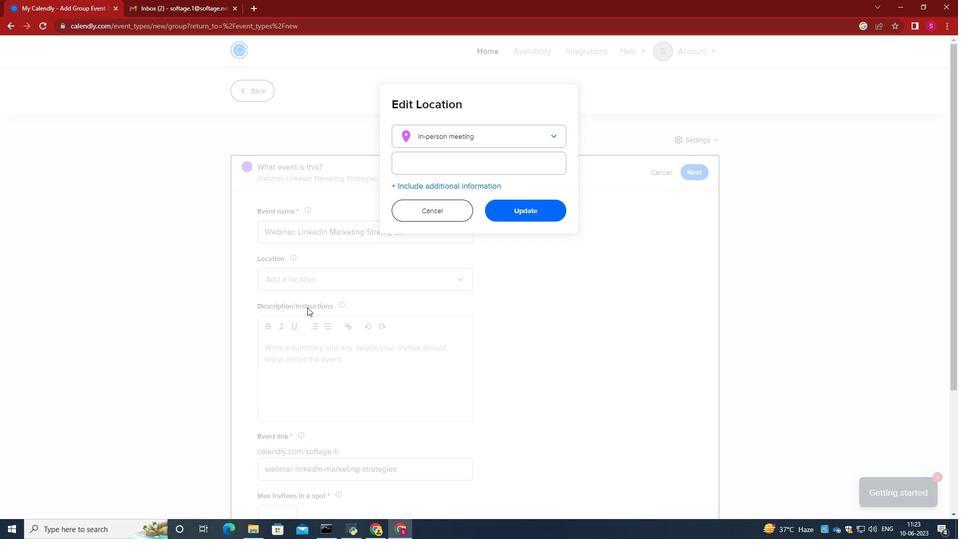 
Action: Mouse pressed left at (307, 307)
Screenshot: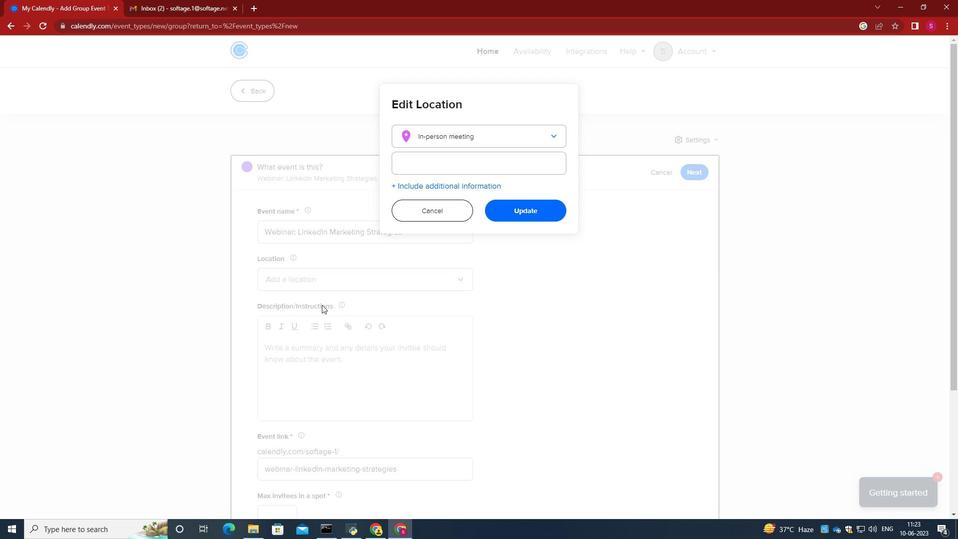 
Action: Mouse moved to (470, 163)
Screenshot: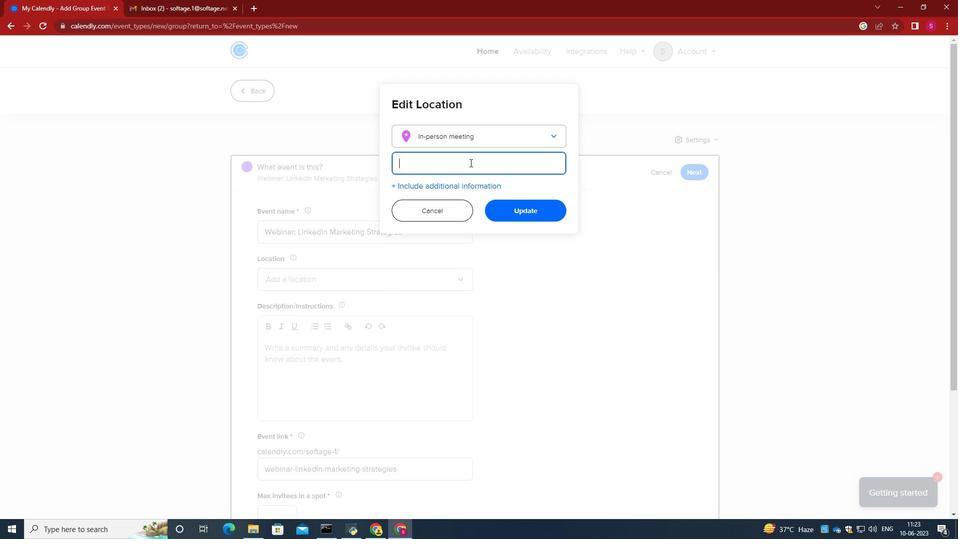 
Action: Mouse pressed left at (470, 163)
Screenshot: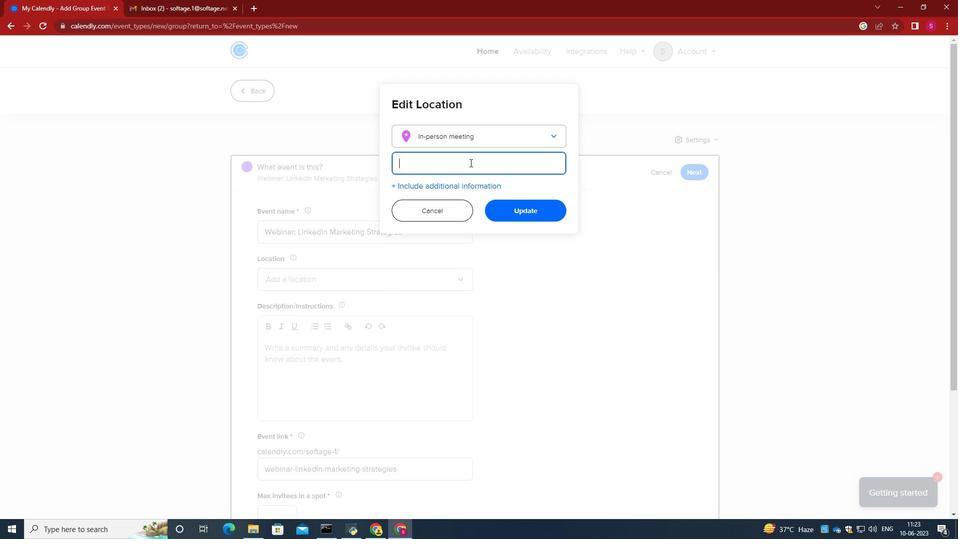 
Action: Key pressed 789<Key.space><Key.caps_lock>B<Key.caps_lock>airro,<Key.space><Key.caps_lock>A<Key.caps_lock>lto,<Key.space><Key.caps_lock>L<Key.caps_lock>isbon
Screenshot: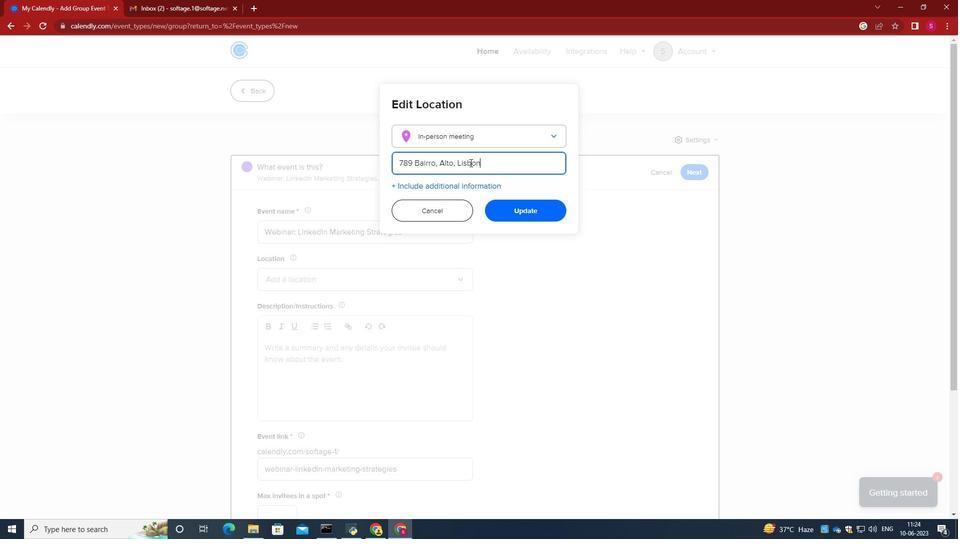 
Action: Mouse moved to (497, 165)
Screenshot: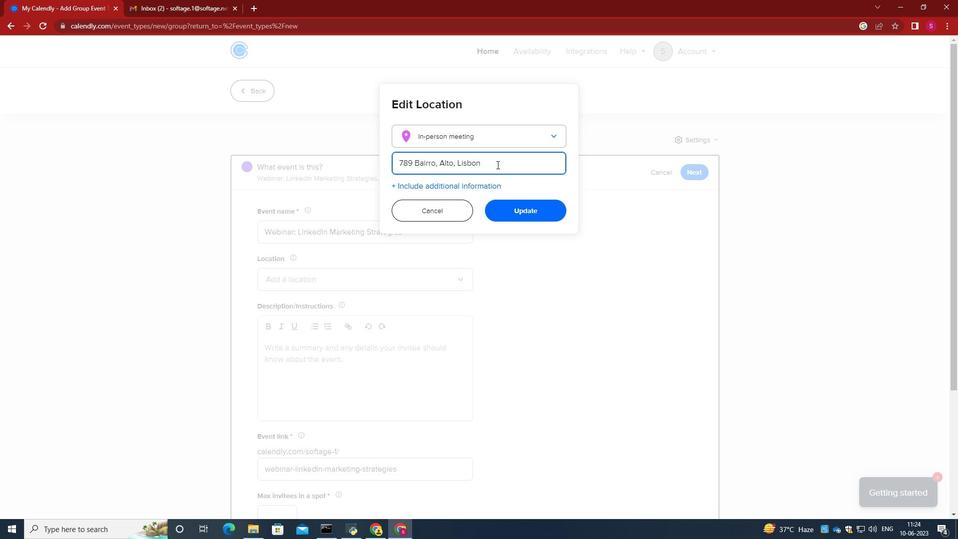 
Action: Key pressed ,<Key.space><Key.caps_lock>P<Key.caps_lock>ortugal
Screenshot: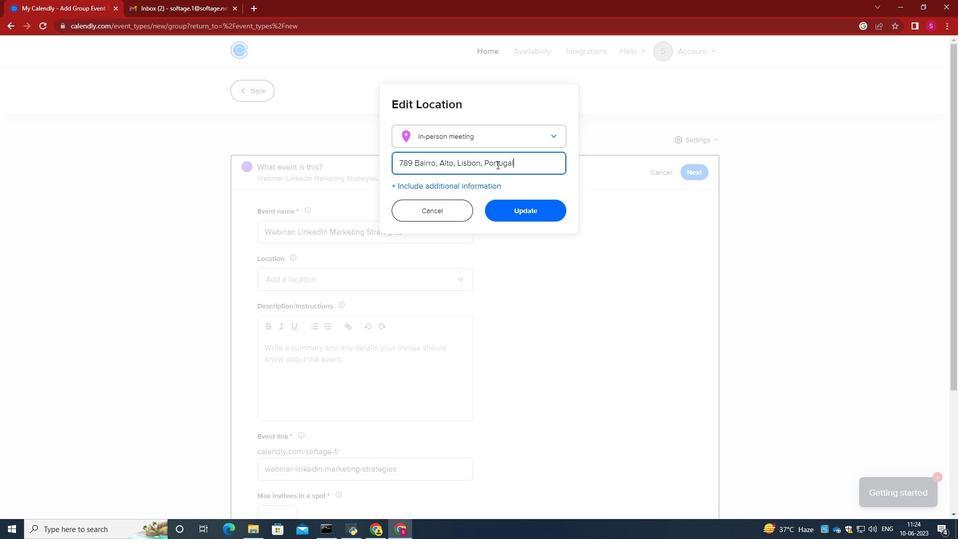 
Action: Mouse moved to (439, 163)
Screenshot: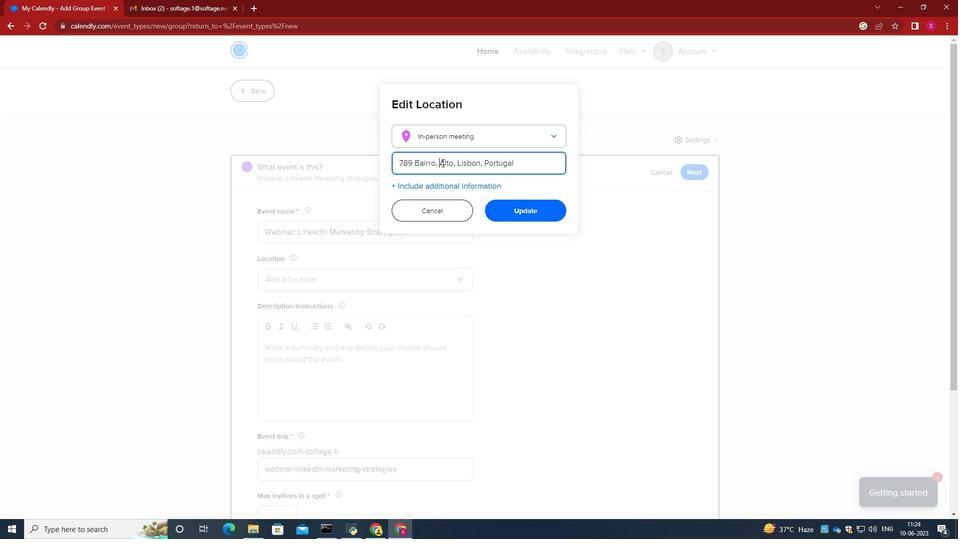
Action: Mouse pressed left at (439, 163)
Screenshot: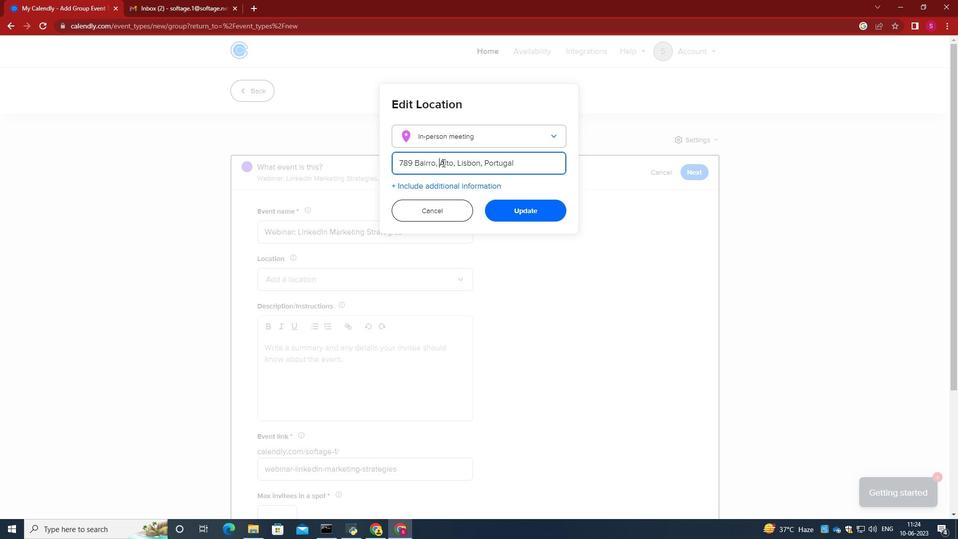 
Action: Mouse moved to (443, 163)
Screenshot: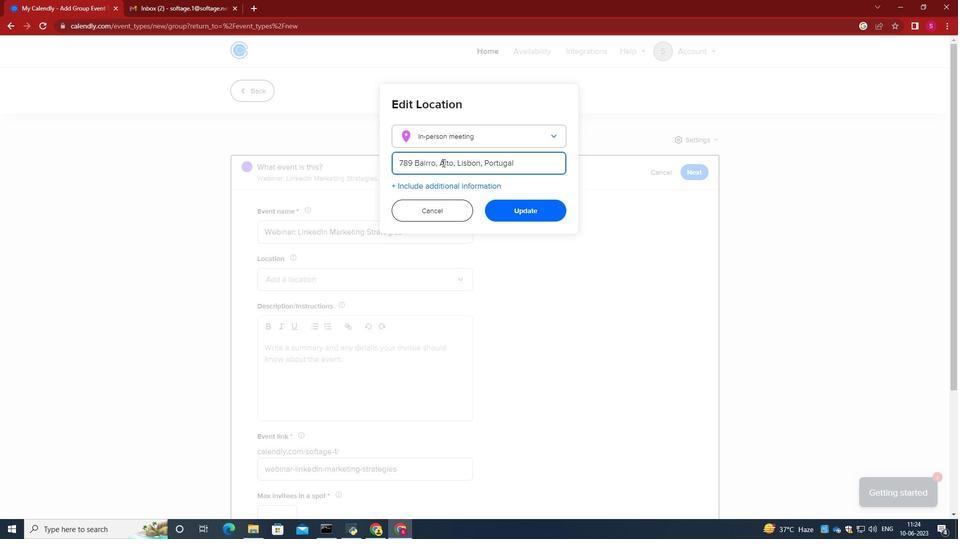 
Action: Key pressed <Key.backspace>
Screenshot: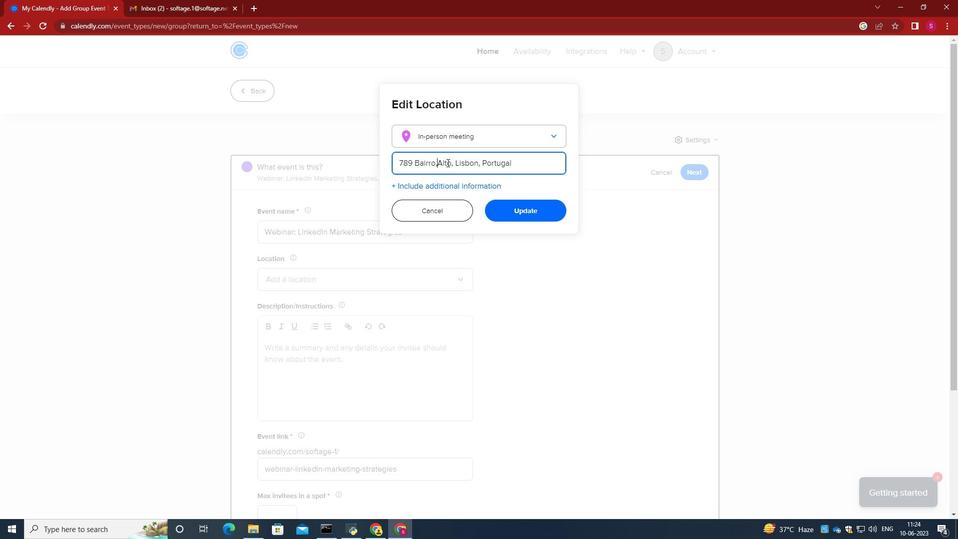 
Action: Mouse moved to (448, 164)
Screenshot: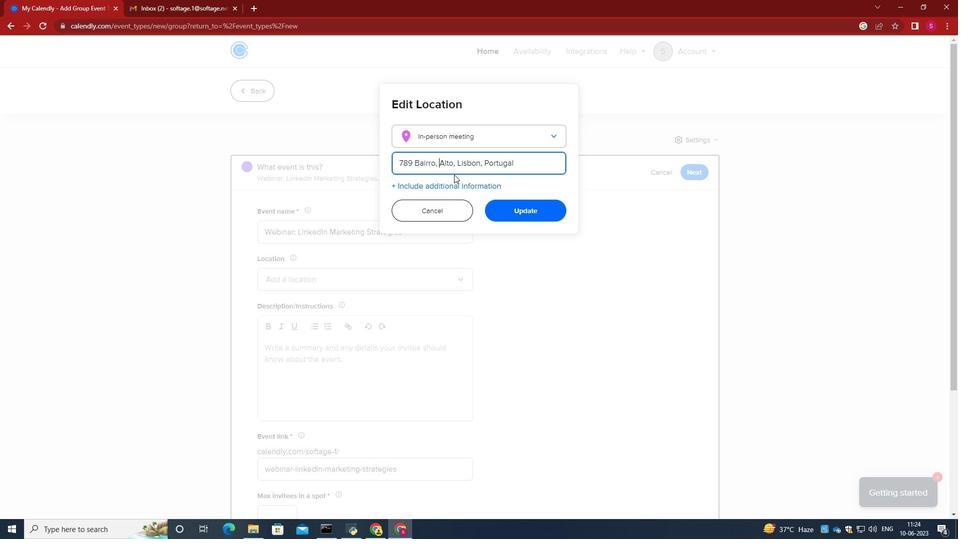 
Action: Key pressed <Key.space>
Screenshot: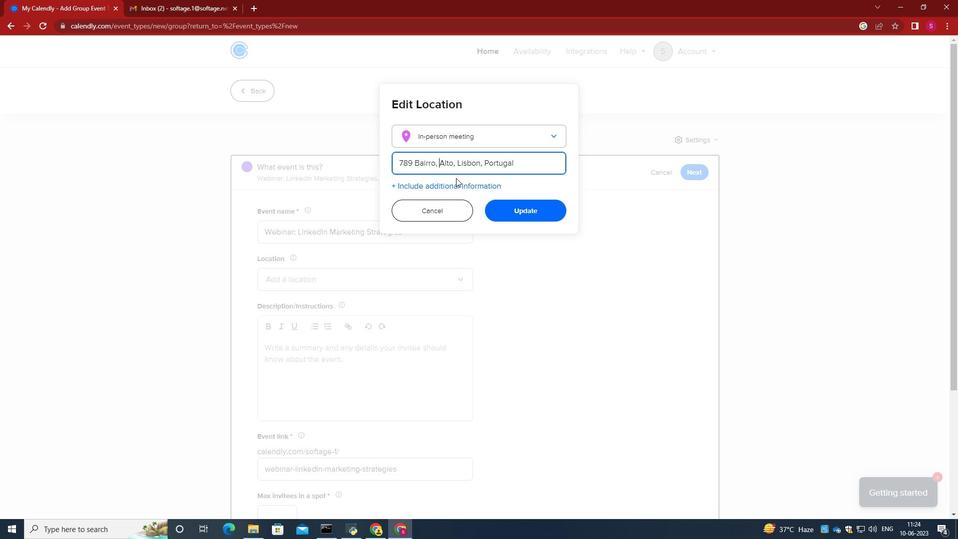 
Action: Mouse moved to (434, 163)
Screenshot: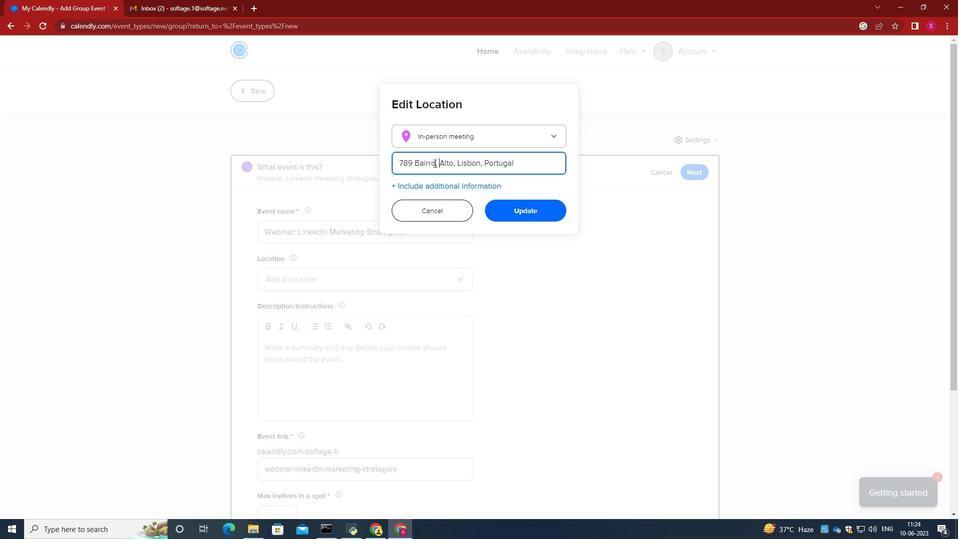 
Action: Key pressed <Key.backspace><Key.backspace>
Screenshot: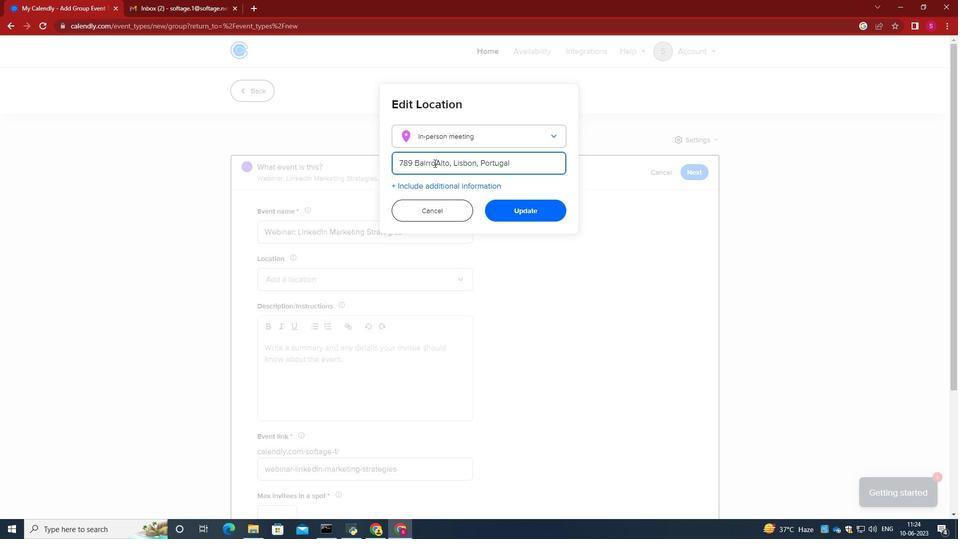 
Action: Mouse moved to (434, 164)
Screenshot: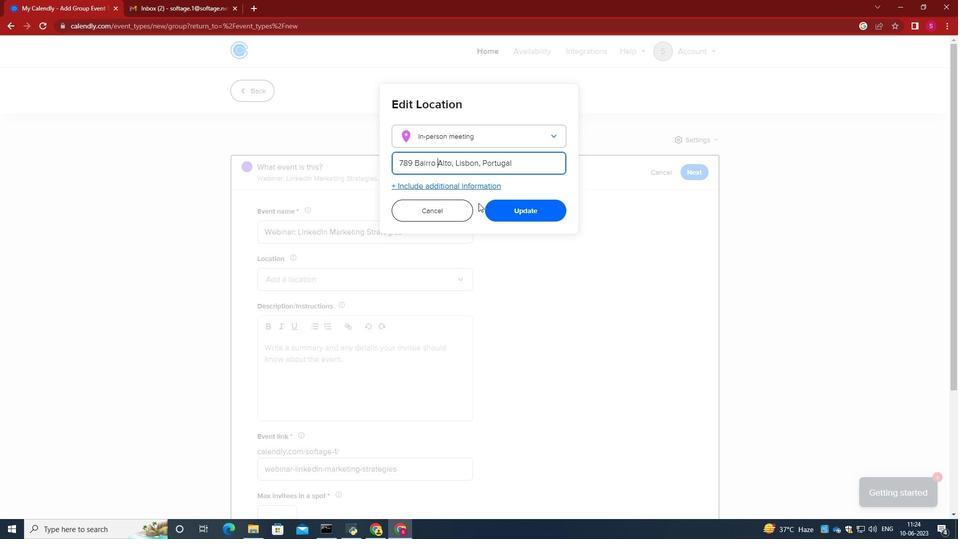
Action: Key pressed <Key.space>
Screenshot: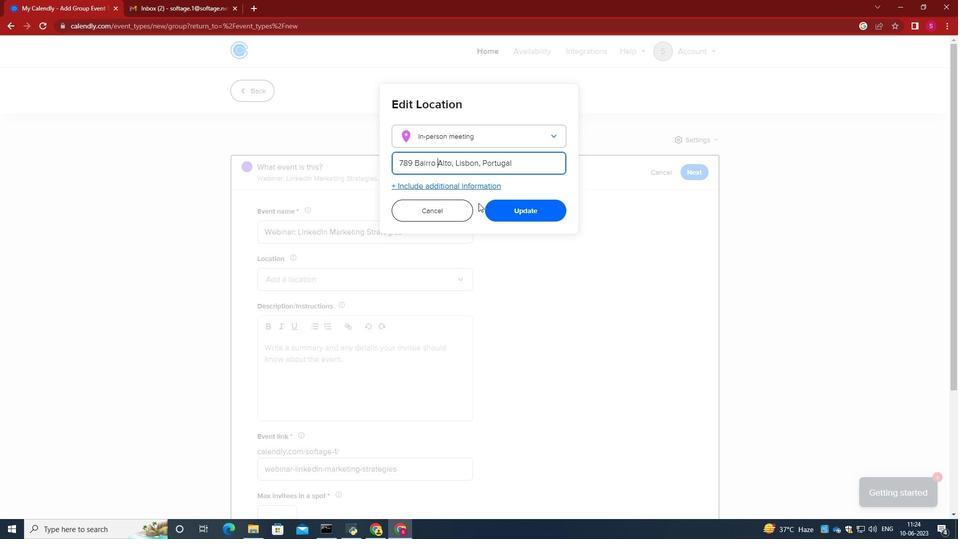 
Action: Mouse moved to (497, 211)
Screenshot: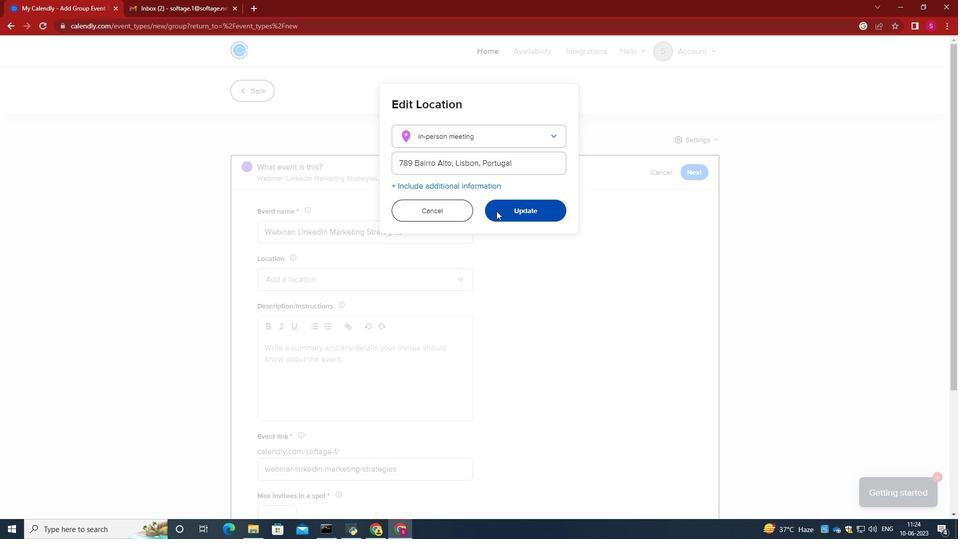 
Action: Mouse pressed left at (497, 211)
Screenshot: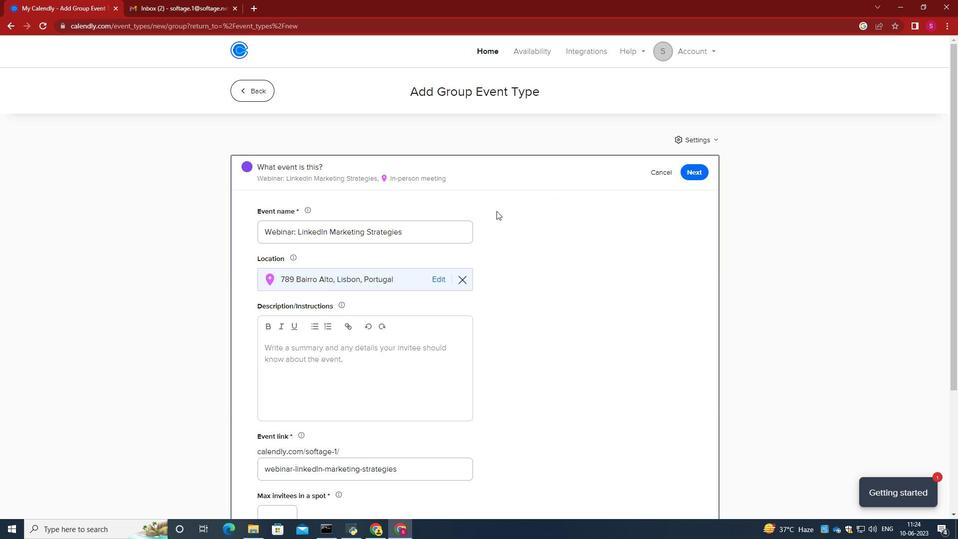 
Action: Mouse moved to (486, 286)
Screenshot: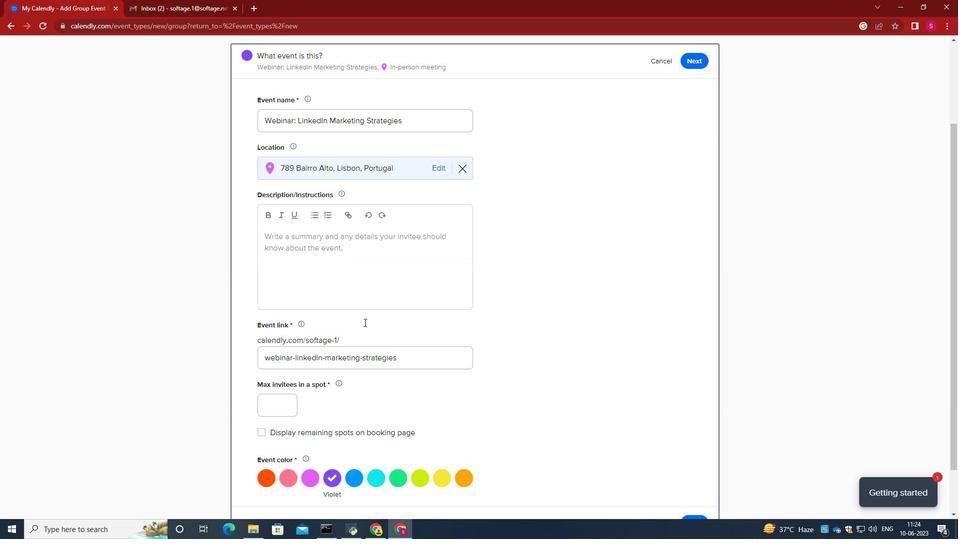 
Action: Mouse scrolled (486, 286) with delta (0, 0)
Screenshot: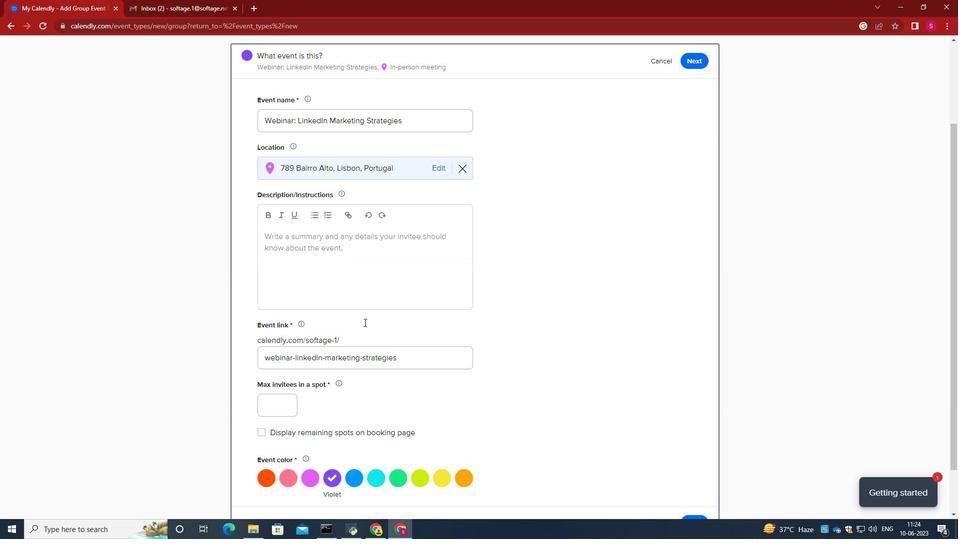 
Action: Mouse moved to (470, 297)
Screenshot: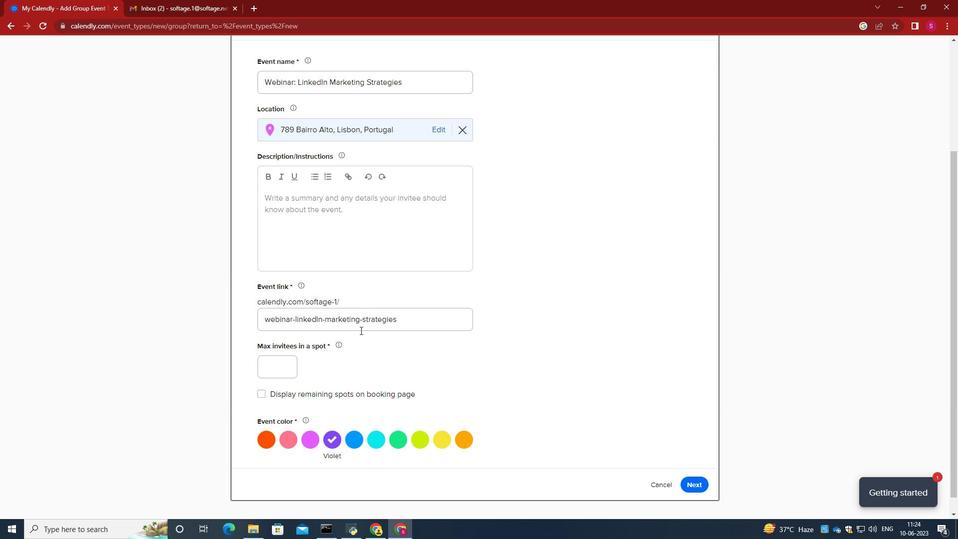 
Action: Mouse scrolled (486, 286) with delta (0, 0)
Screenshot: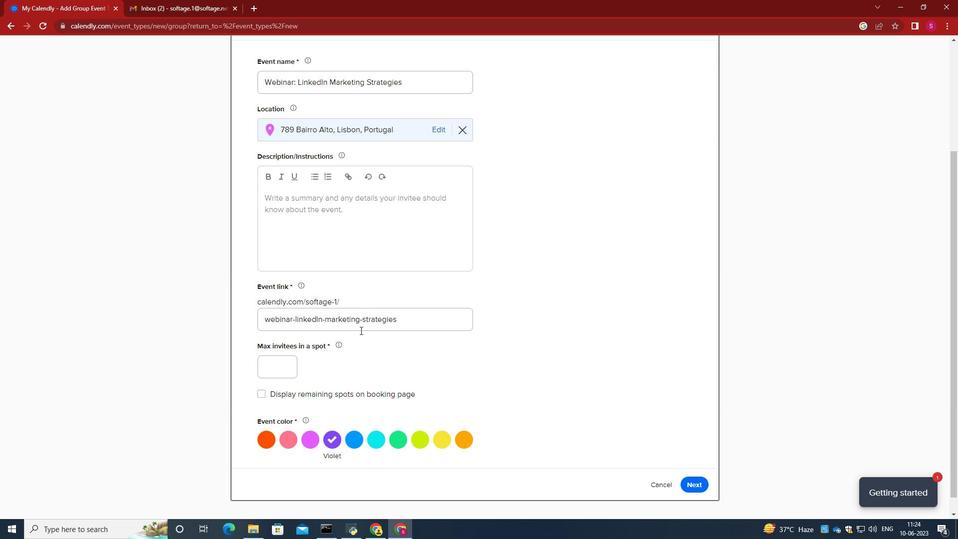 
Action: Mouse moved to (463, 300)
Screenshot: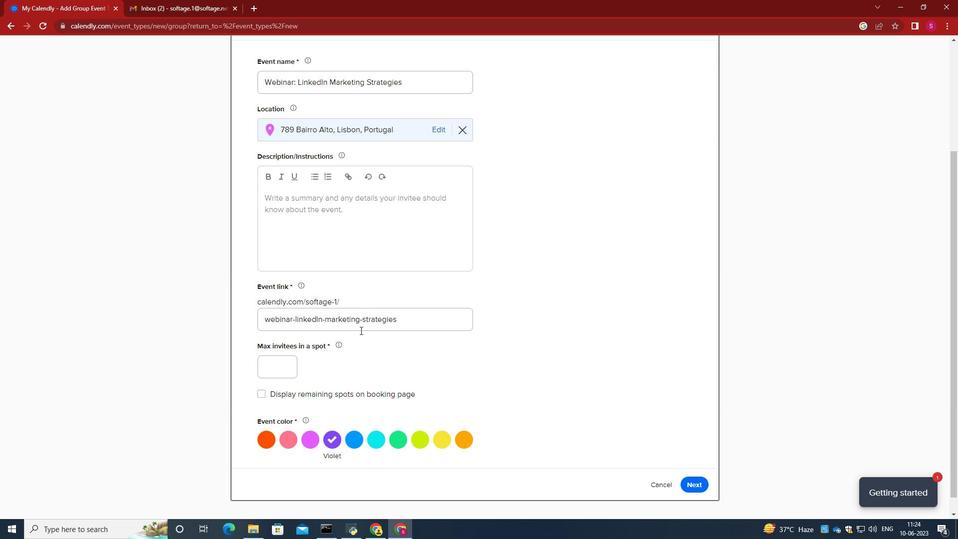 
Action: Mouse scrolled (486, 286) with delta (0, 0)
Screenshot: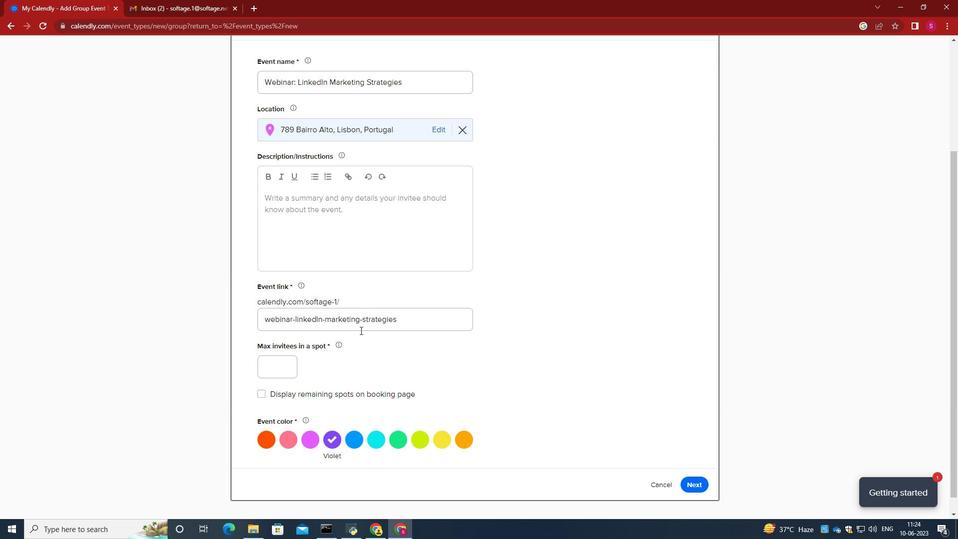 
Action: Mouse moved to (359, 243)
Screenshot: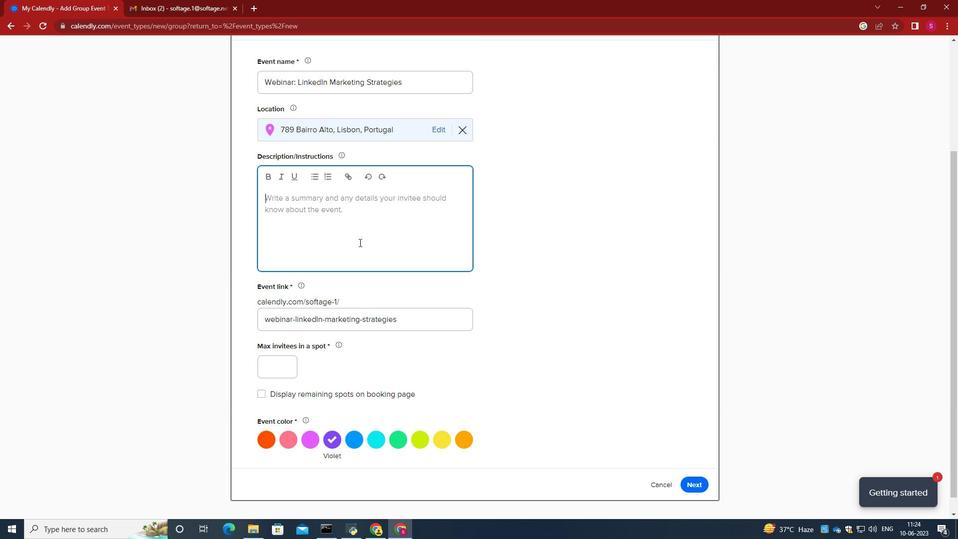 
Action: Mouse pressed left at (359, 243)
Screenshot: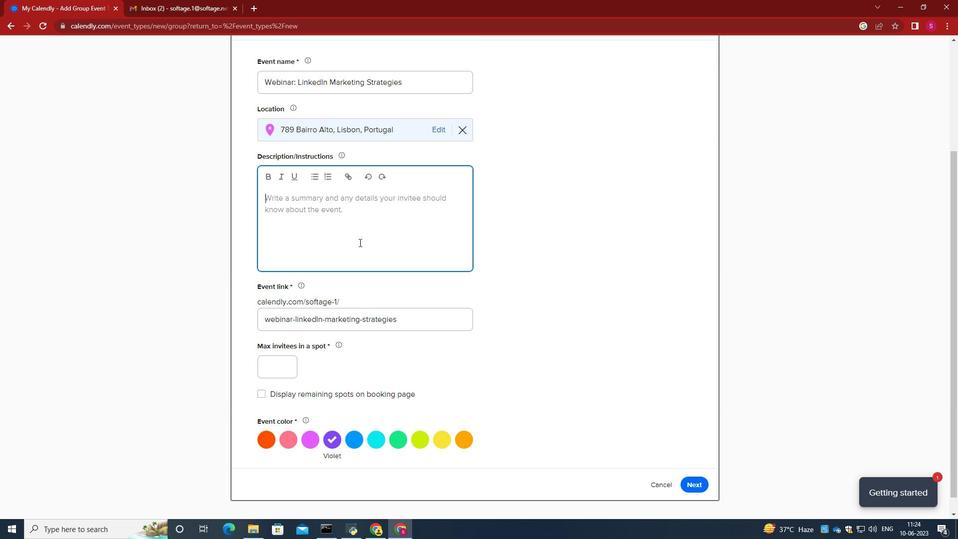 
Action: Key pressed <Key.caps_lock>T<Key.caps_lock>he<Key.space>retreat<Key.space>will<Key.space>kick<Key.space>off<Key.space>t<Key.backspace>with<Key.space>an<Key.space>opening<Key.space>session<Key.space>where<Key.space>participants<Key.space>will<Key.space>be<Key.space>introduced<Key.space>to<Key.space>the<Key.space>objectives<Key.space>and<Key.space>bend=e<Key.backspace><Key.backspace><Key.backspace>efir<Key.backspace>ts<Key.space>of<Key.space>team<Key.space>building.<Key.space><Key.caps_lock>T<Key.caps_lock>he<Key.space>facilitatoers<Key.backspace><Key.backspace><Key.backspace>rs<Key.space>will<Key.space>create<Key.space>a<Key.space>posotiveand<Key.space><Key.backspace><Key.backspace><Key.backspace><Key.backspace><Key.space><Key.backspace><Key.backspace><Key.backspace><Key.backspace><Key.backspace><Key.backspace>itib<Key.backspace>ve<Key.space>and<Key.space>inclusive<Key.space>environment,<Key.space>setting<Key.space>the<Key.space>tone<Key.space>for<Key.space>communication,<Key.space>respect,<Key.space>and<Key.space>mutal<Key.backspace><Key.backspace>ual<Key.space>support.
Screenshot: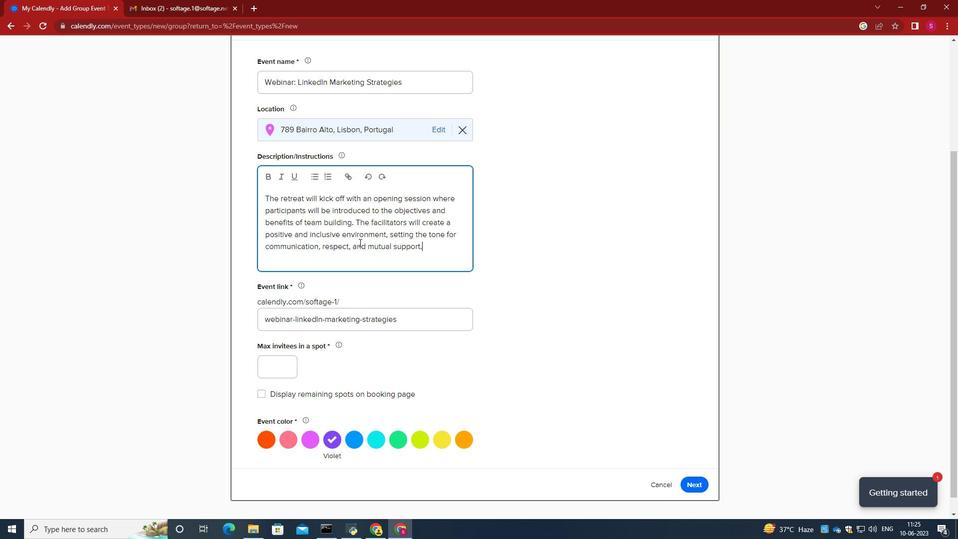 
Action: Mouse moved to (404, 319)
Screenshot: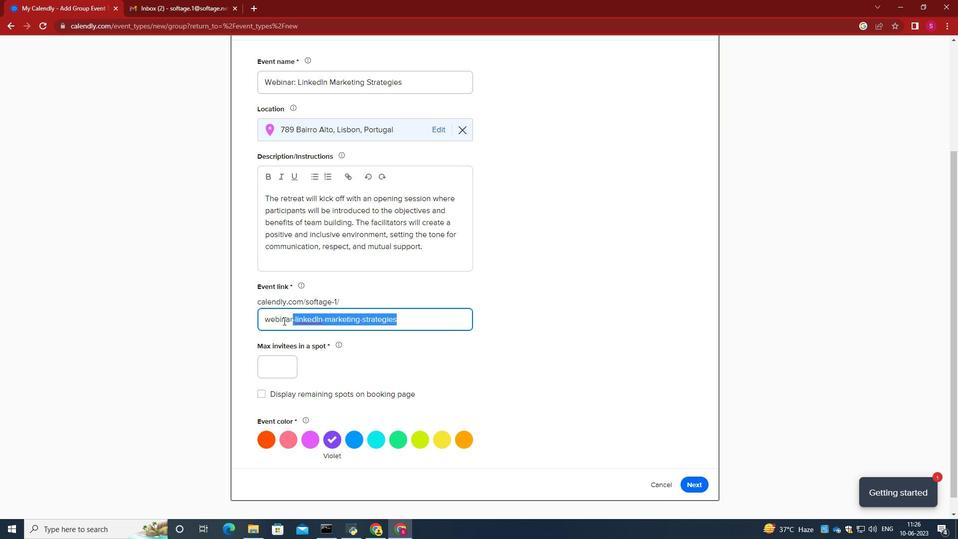 
Action: Mouse pressed left at (404, 319)
Screenshot: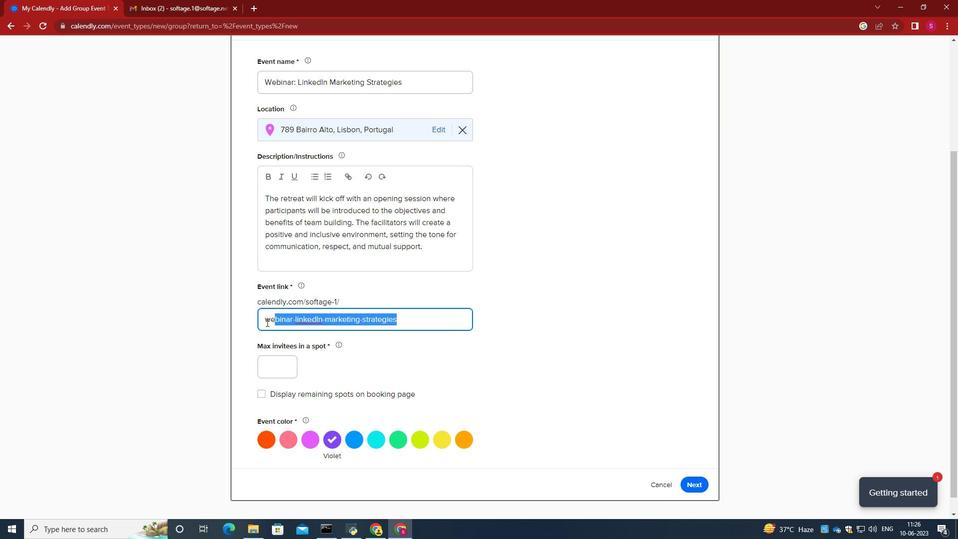 
Action: Mouse moved to (264, 322)
Screenshot: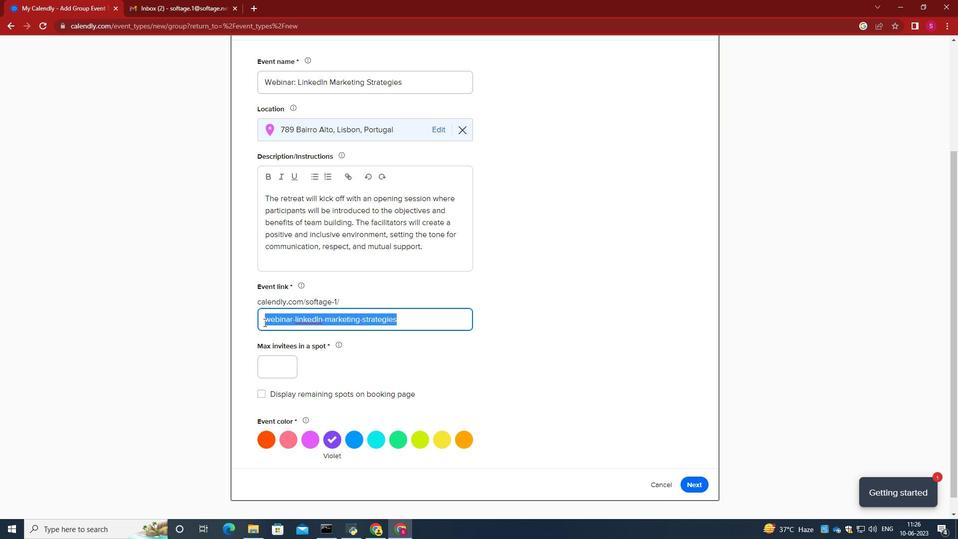 
Action: Key pressed <Key.backspace>r<Key.backspace>http-wb<Key.backspace>ebinat<Key.backspace>rlinkedinmarketingstrategiescom
Screenshot: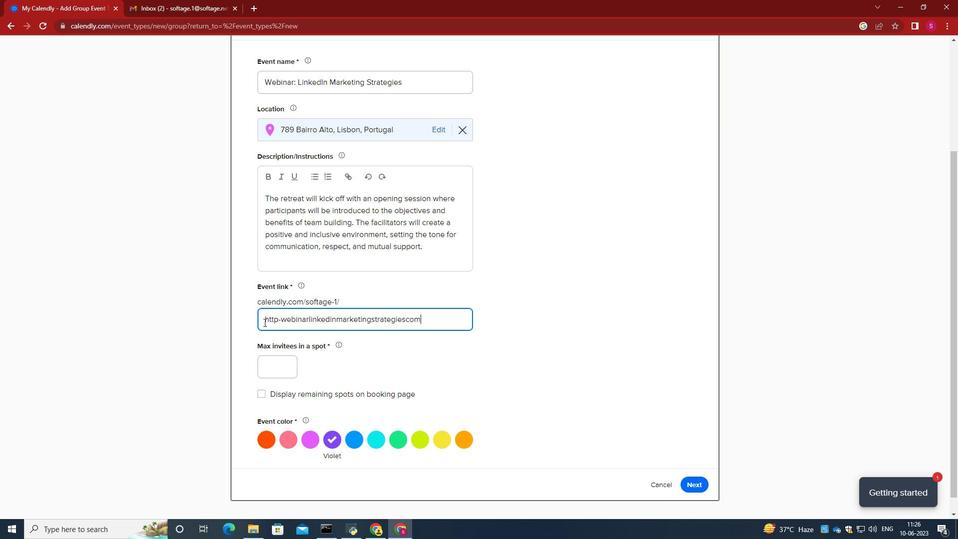 
Action: Mouse moved to (282, 364)
Screenshot: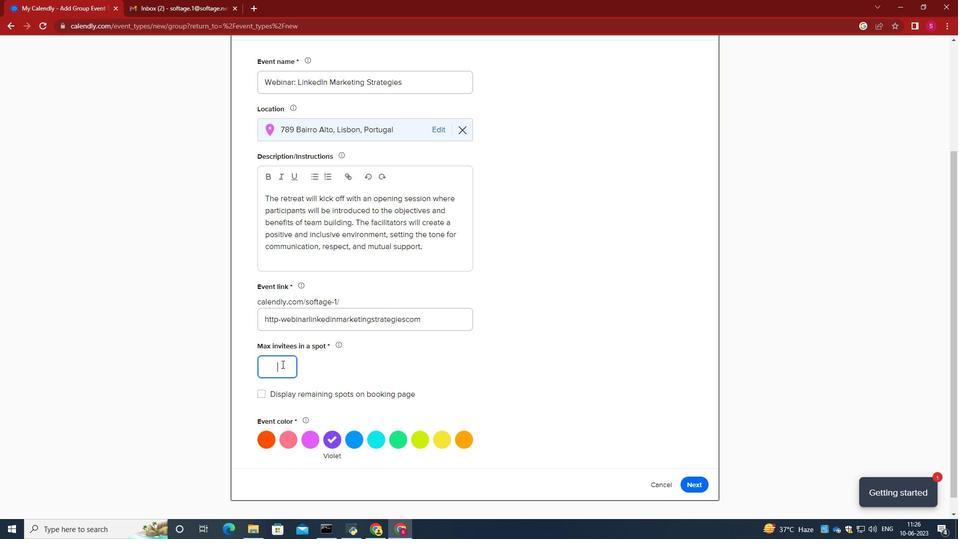 
Action: Mouse pressed left at (282, 364)
Screenshot: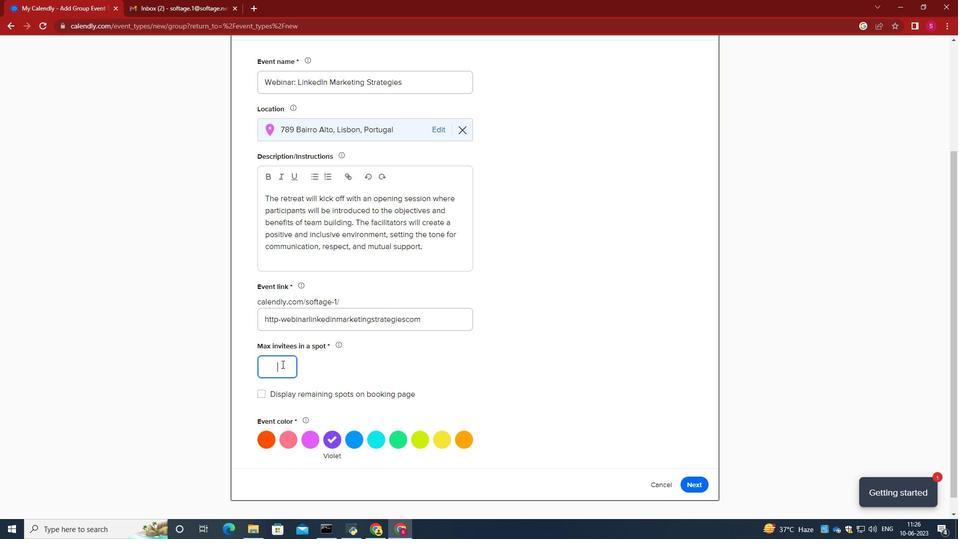 
Action: Key pressed 2
Screenshot: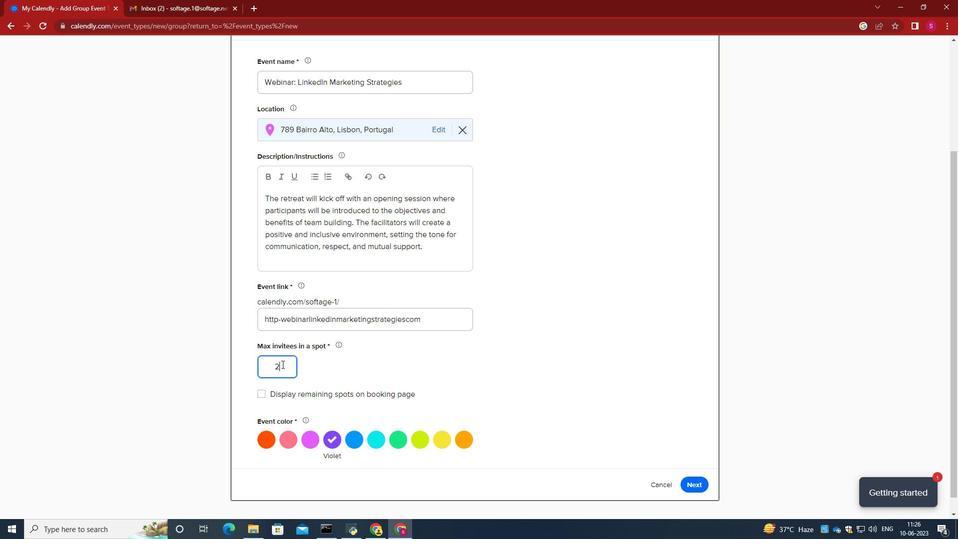 
Action: Mouse moved to (328, 352)
Screenshot: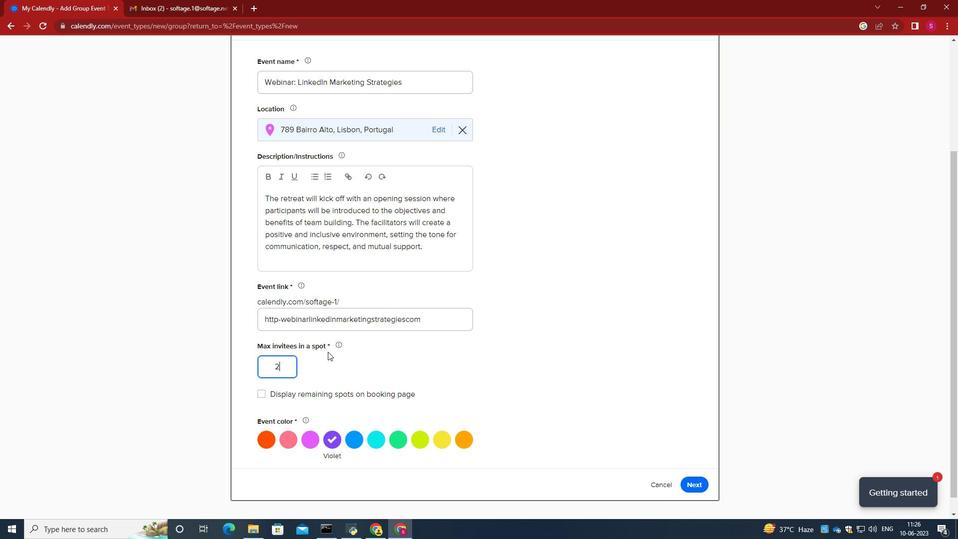 
Action: Mouse scrolled (328, 351) with delta (0, 0)
Screenshot: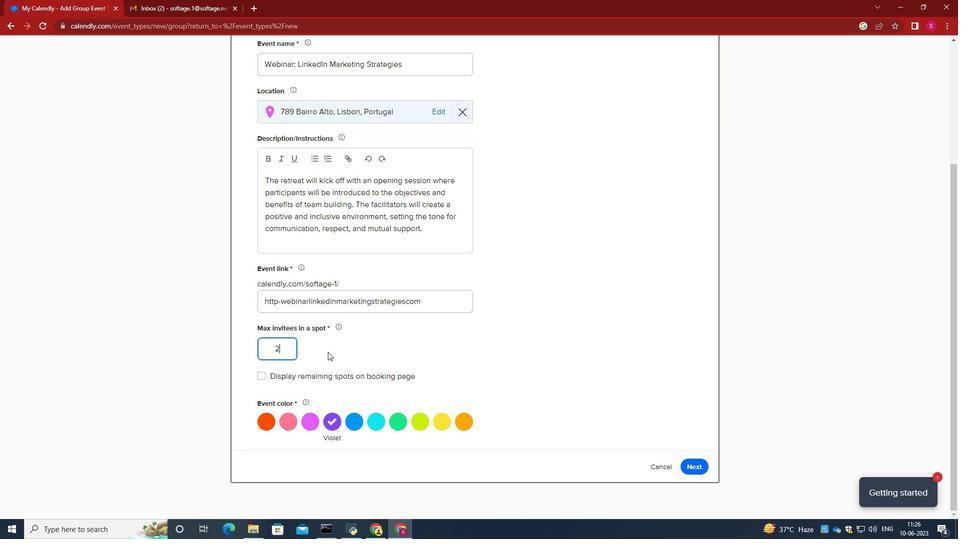 
Action: Mouse moved to (417, 424)
Screenshot: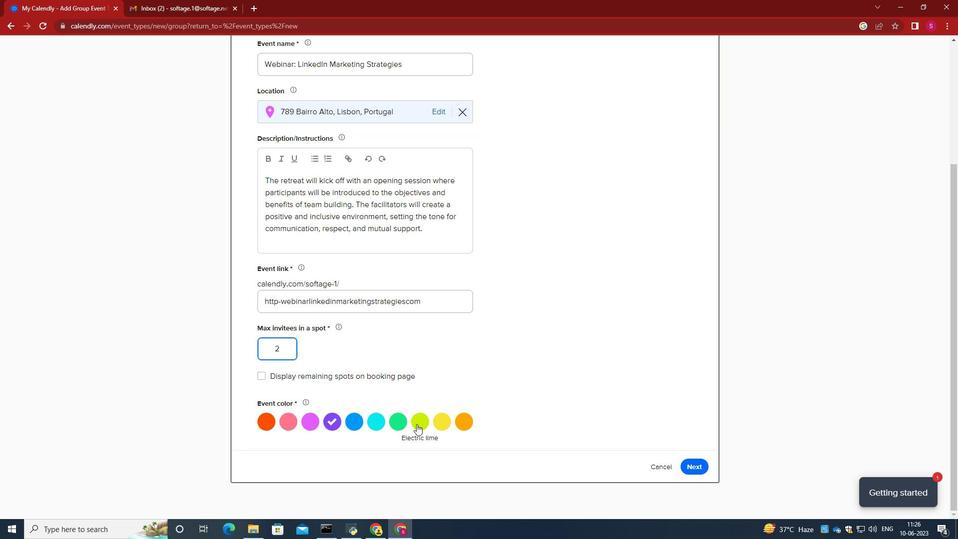 
Action: Mouse pressed left at (417, 424)
Screenshot: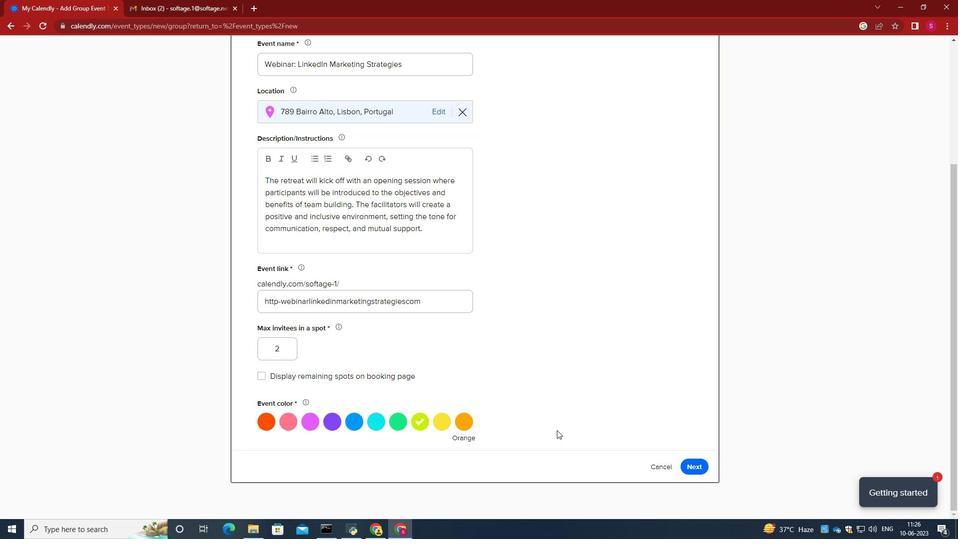 
Action: Mouse moved to (694, 469)
Screenshot: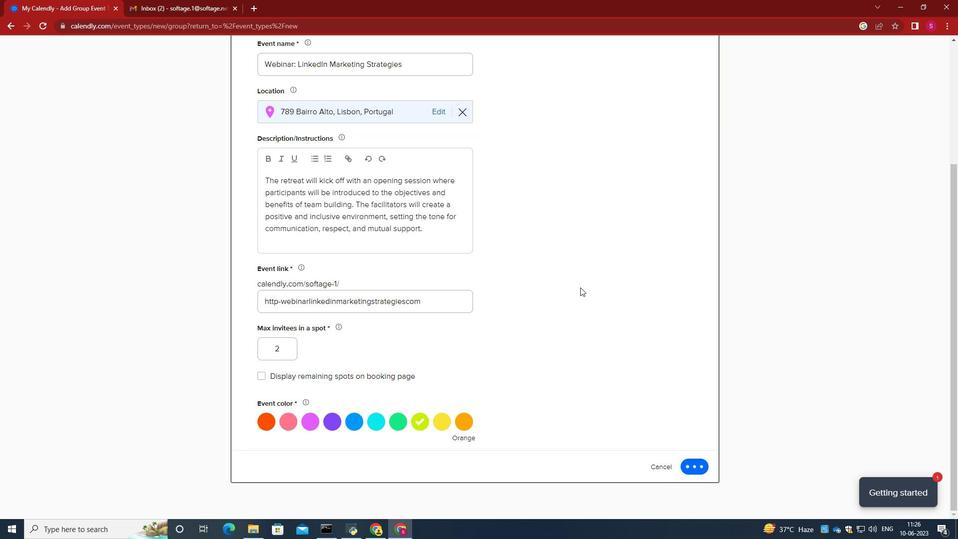 
Action: Mouse pressed left at (694, 469)
Screenshot: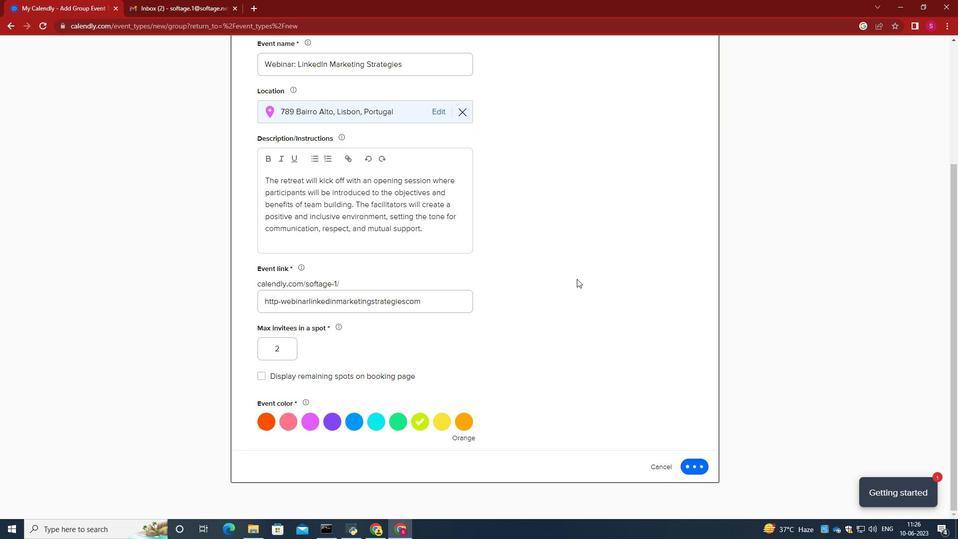 
Action: Mouse moved to (299, 156)
Screenshot: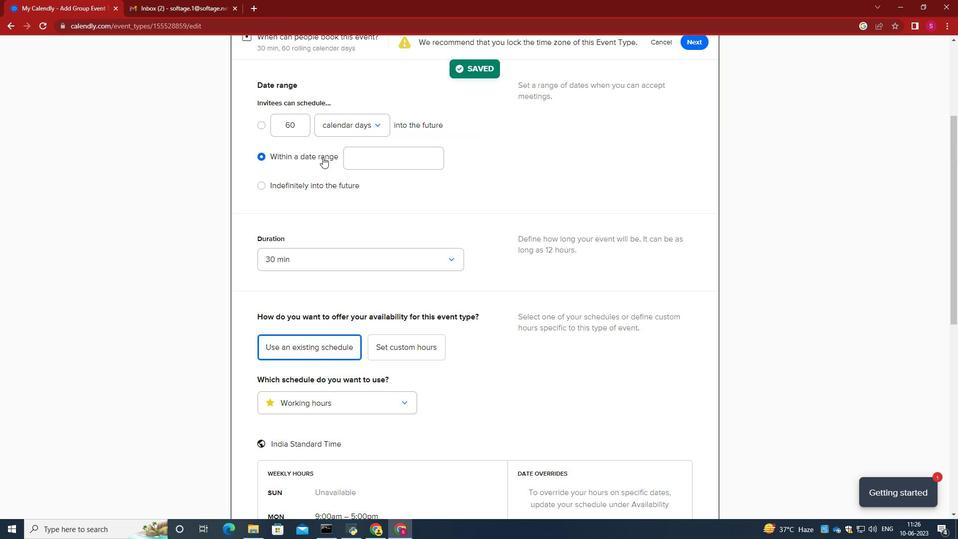 
Action: Mouse pressed left at (299, 156)
Screenshot: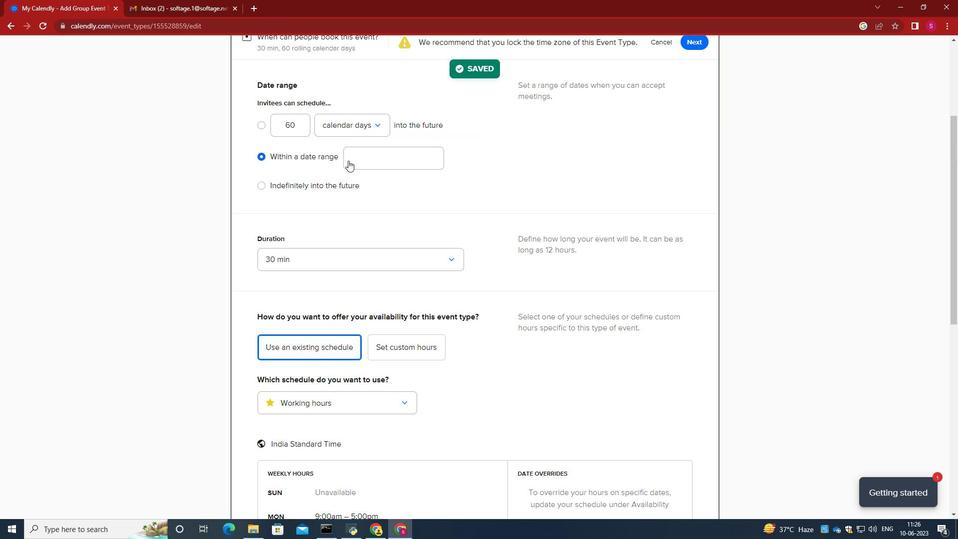 
Action: Mouse moved to (386, 161)
Screenshot: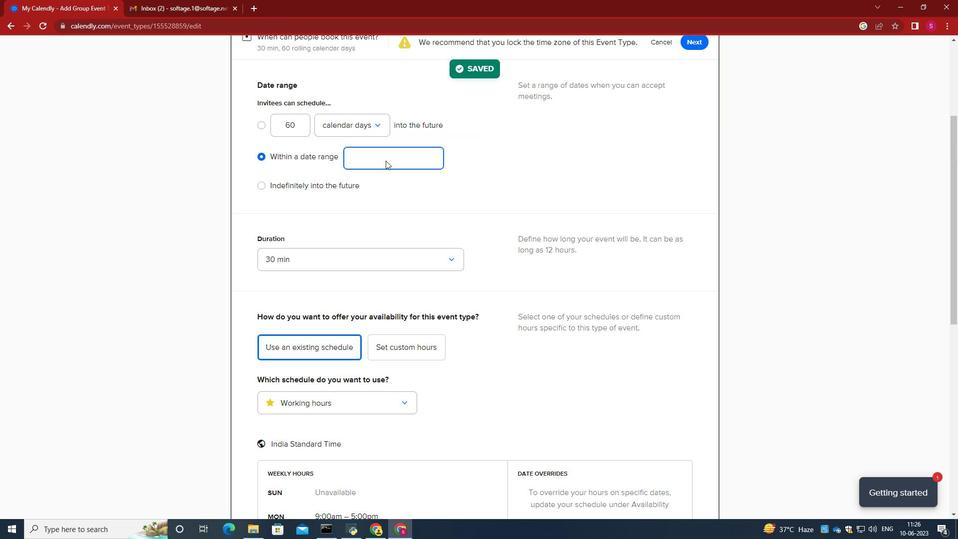 
Action: Mouse pressed left at (386, 161)
Screenshot: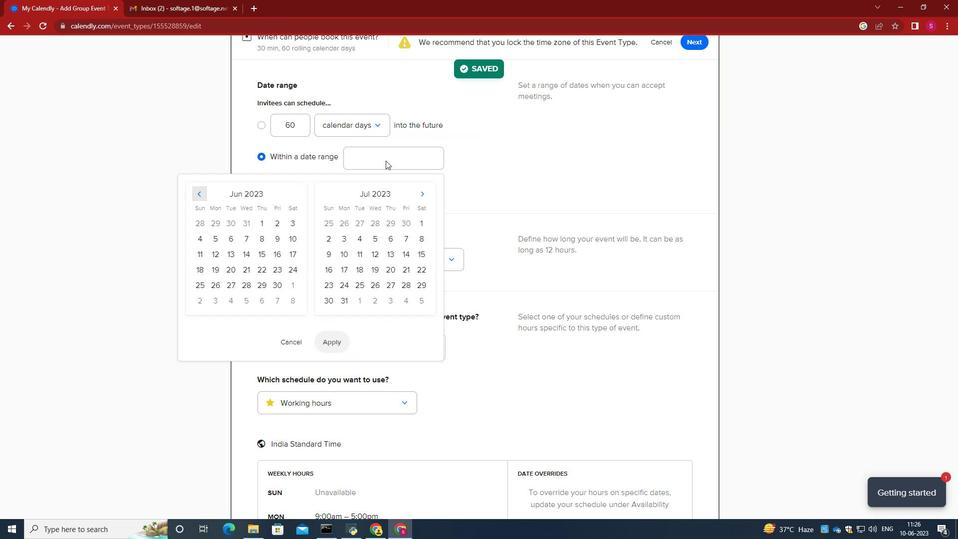 
Action: Mouse moved to (424, 194)
Screenshot: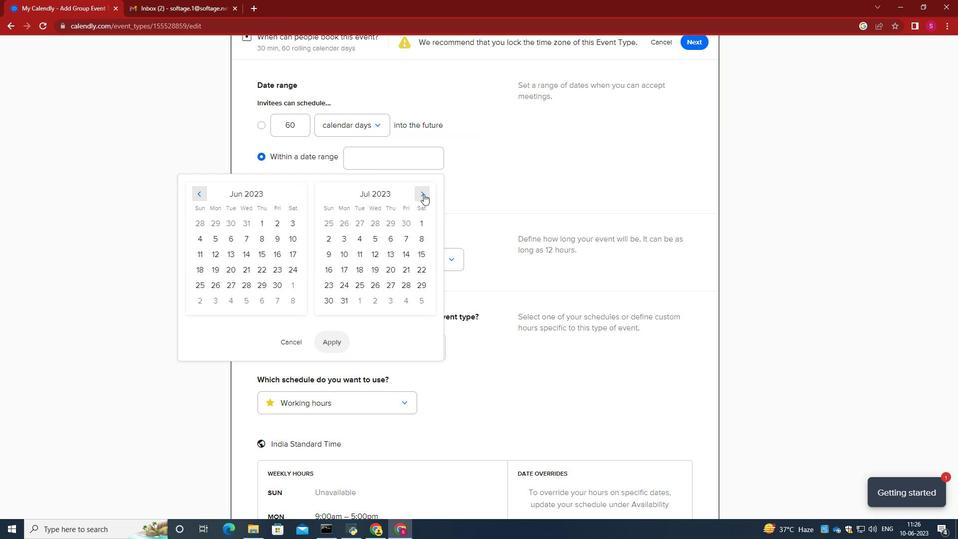 
Action: Mouse pressed left at (424, 194)
Screenshot: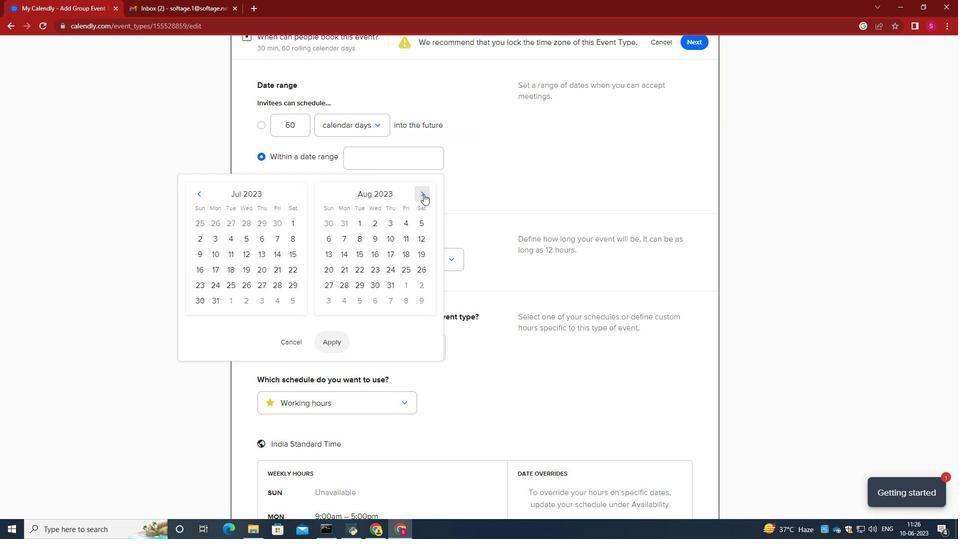 
Action: Mouse pressed left at (424, 194)
Screenshot: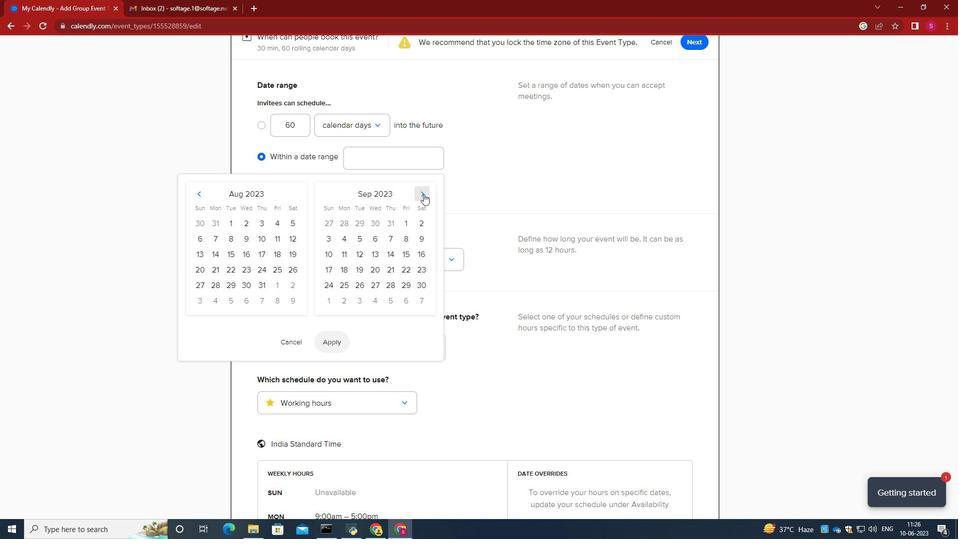 
Action: Mouse pressed left at (424, 194)
Screenshot: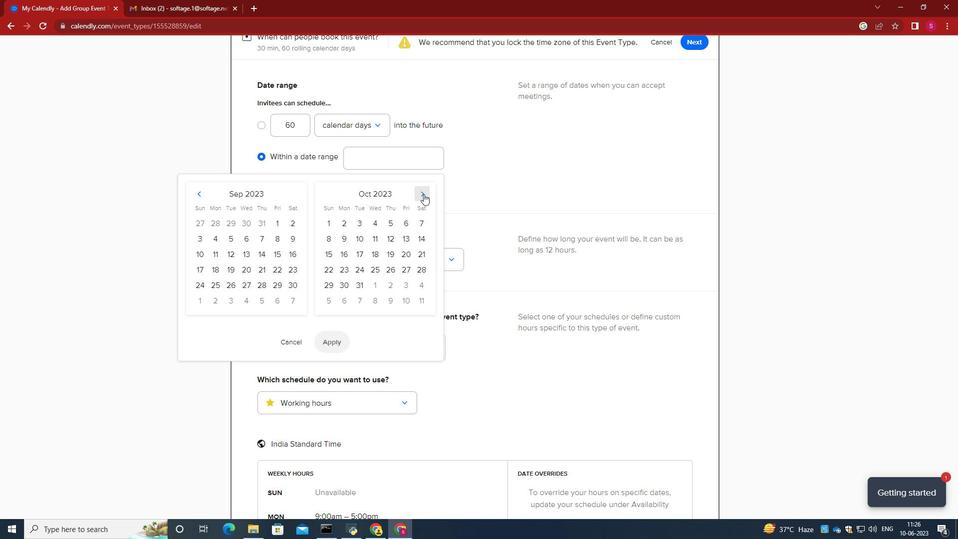 
Action: Mouse pressed left at (424, 194)
Screenshot: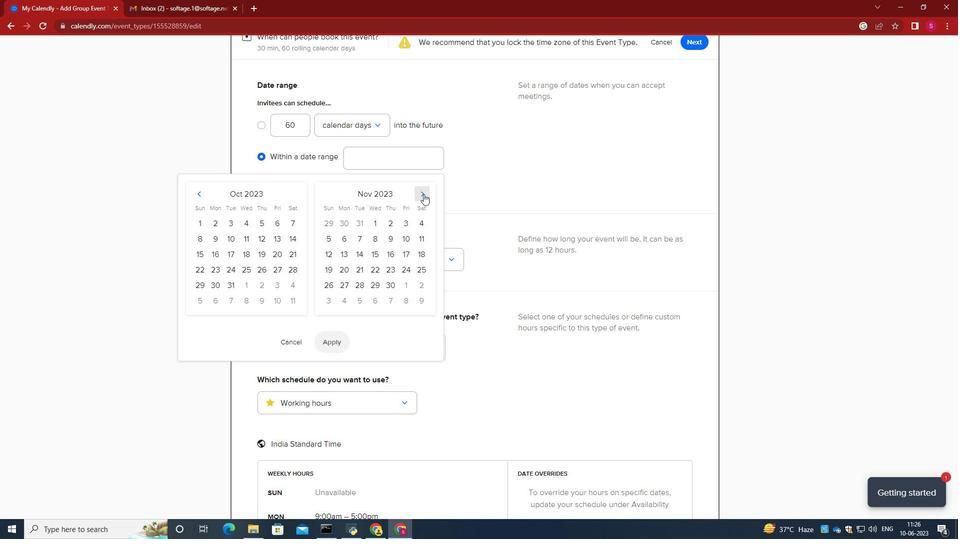
Action: Mouse pressed left at (424, 194)
Screenshot: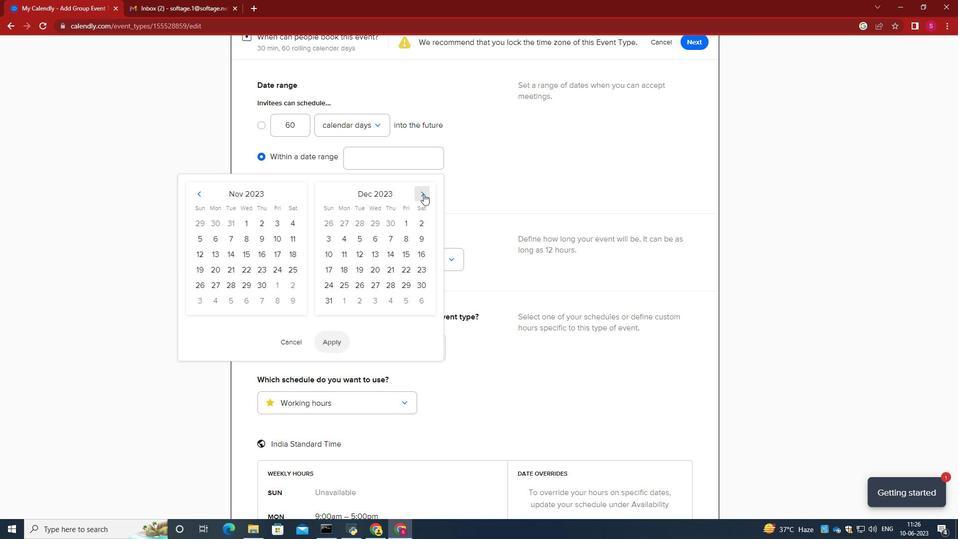 
Action: Mouse pressed left at (424, 194)
Screenshot: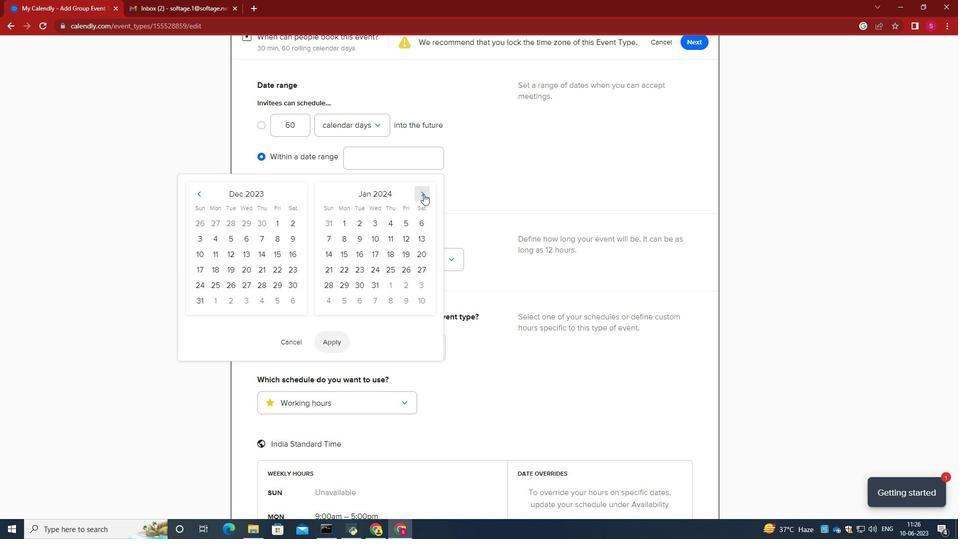 
Action: Mouse pressed left at (424, 194)
Screenshot: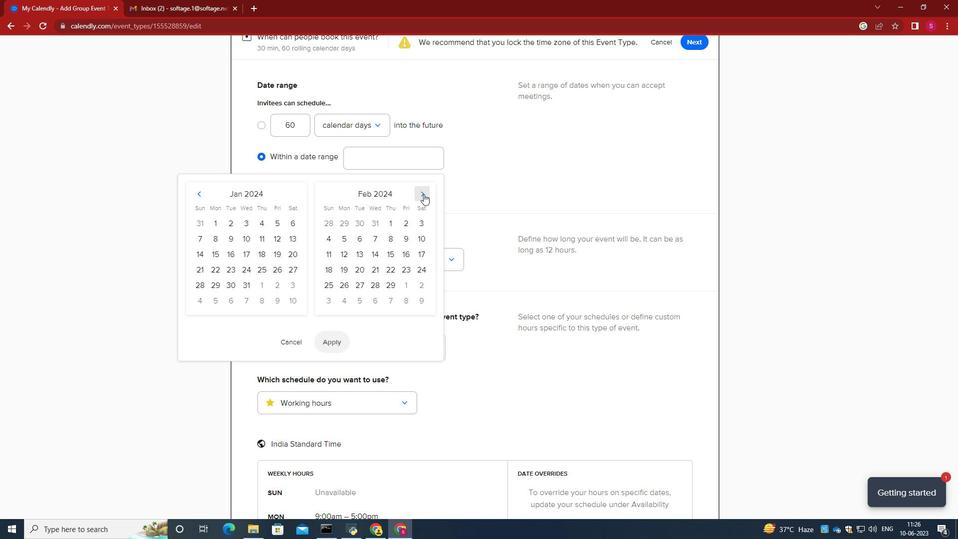 
Action: Mouse pressed left at (424, 194)
Screenshot: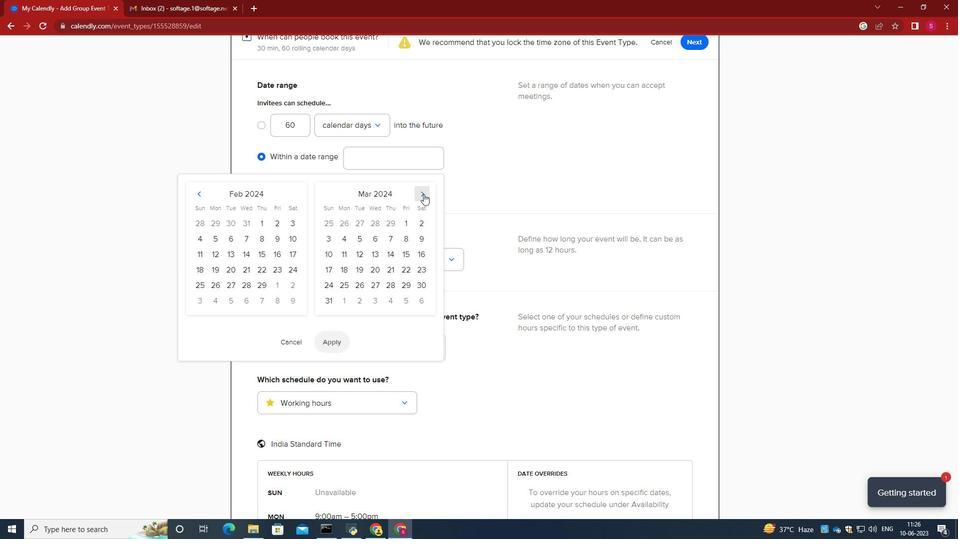 
Action: Mouse pressed left at (424, 194)
Screenshot: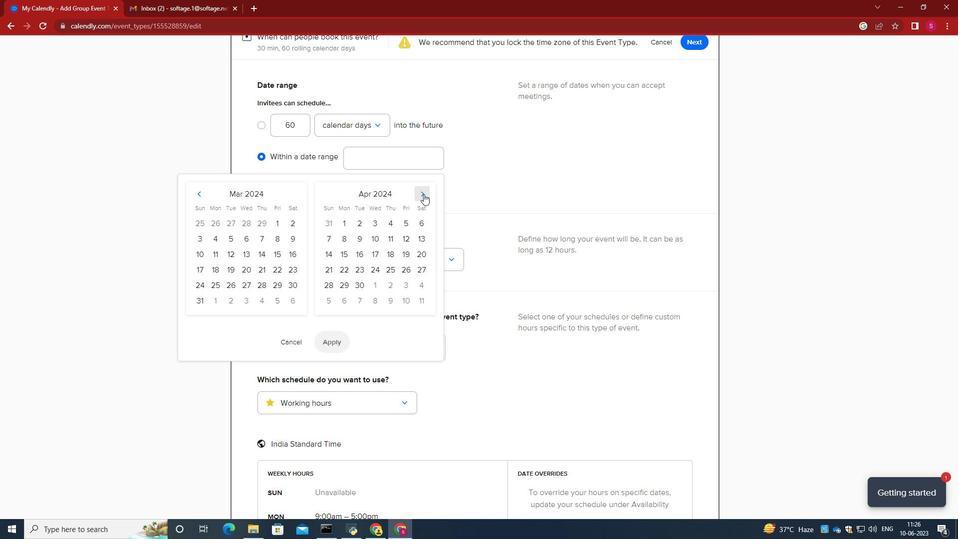 
Action: Mouse moved to (391, 243)
Screenshot: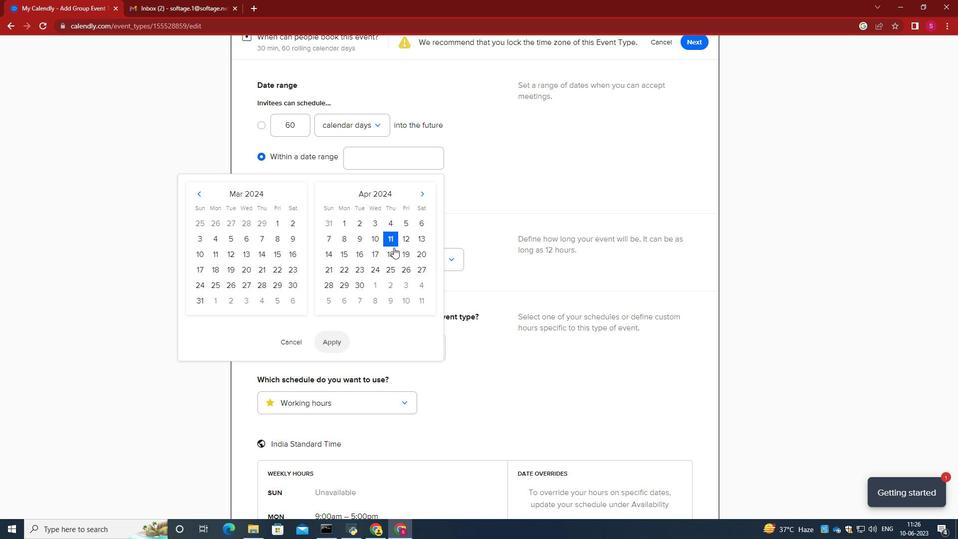 
Action: Mouse pressed left at (391, 243)
Screenshot: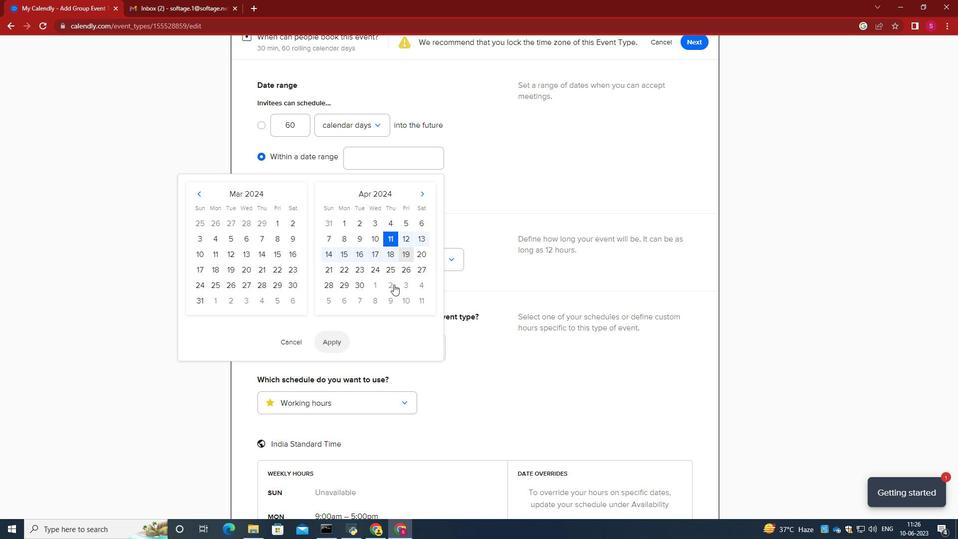 
Action: Mouse moved to (422, 240)
Screenshot: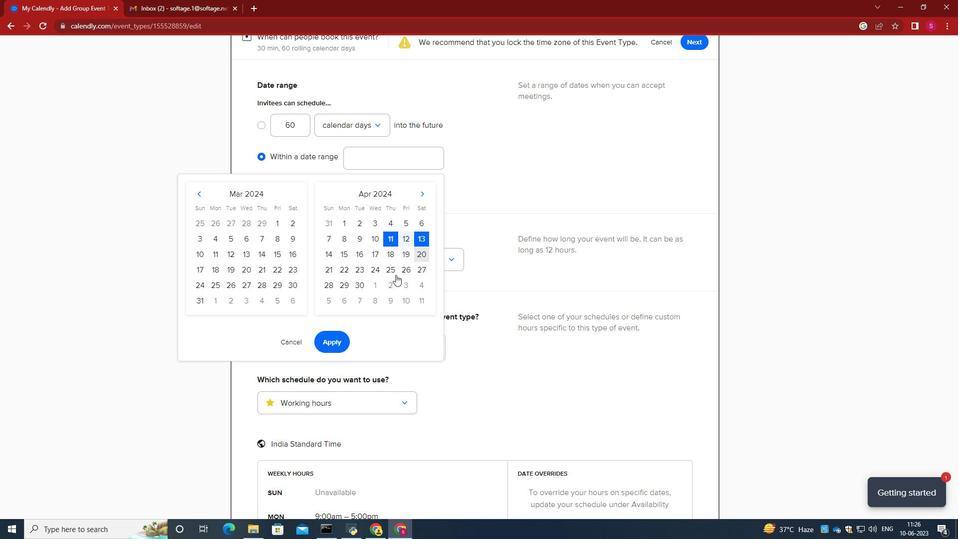 
Action: Mouse pressed left at (422, 240)
Screenshot: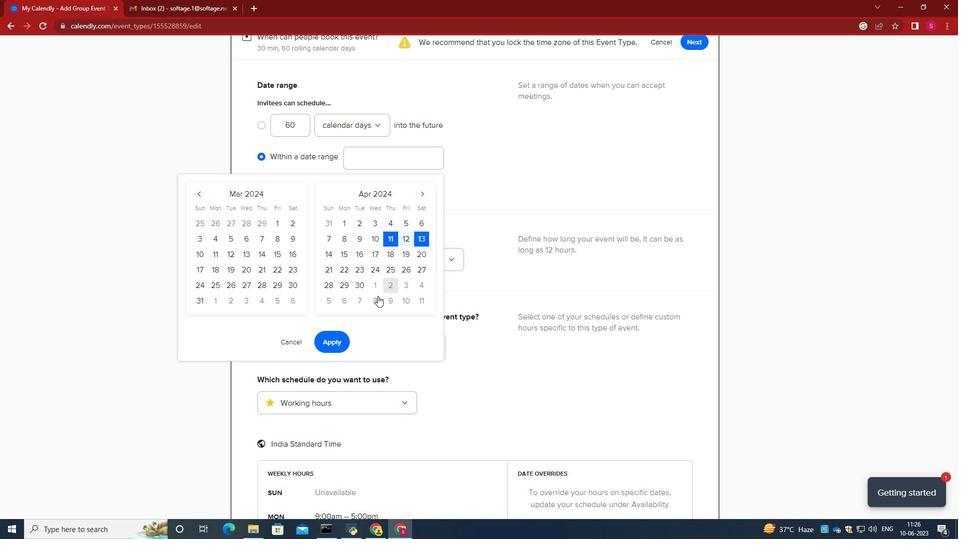 
Action: Mouse moved to (336, 338)
Screenshot: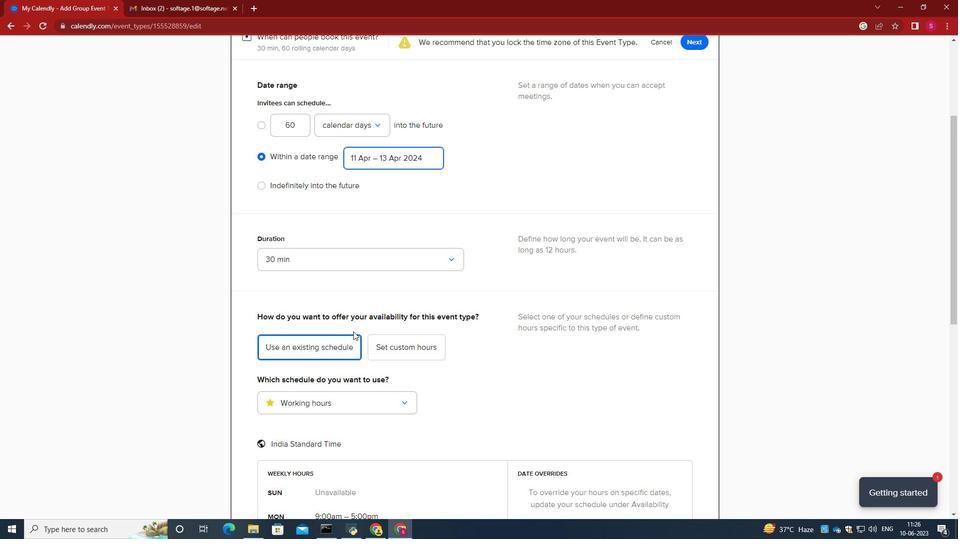 
Action: Mouse pressed left at (336, 338)
Screenshot: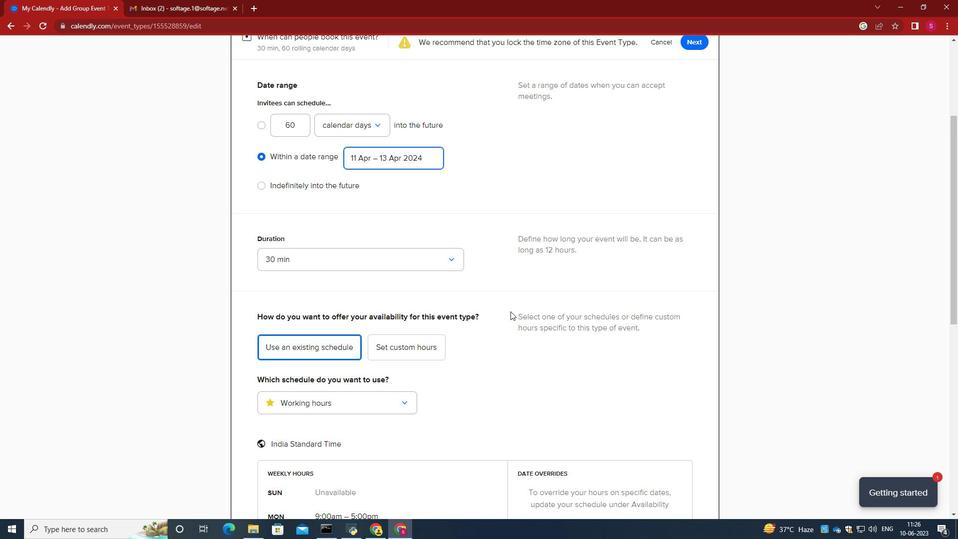 
Action: Mouse moved to (540, 310)
Screenshot: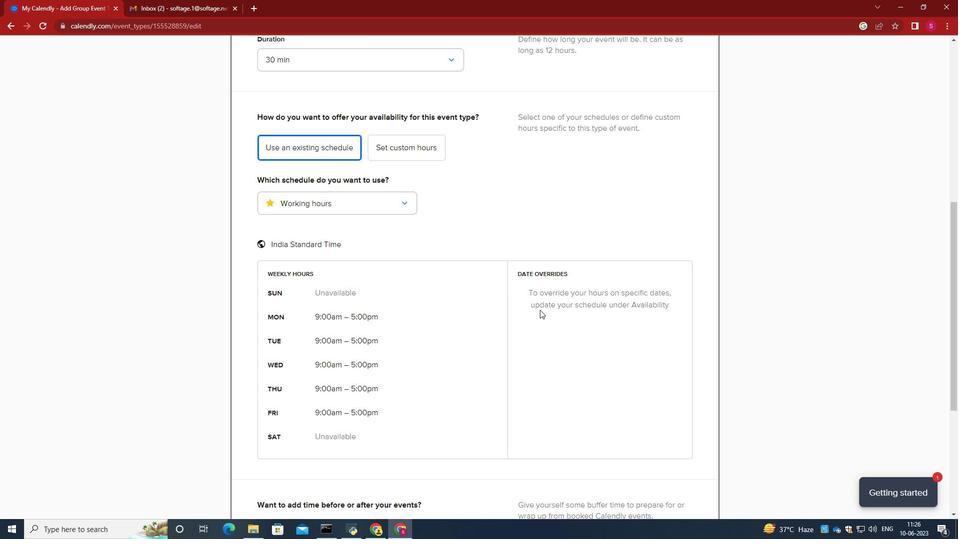 
Action: Mouse scrolled (540, 309) with delta (0, 0)
Screenshot: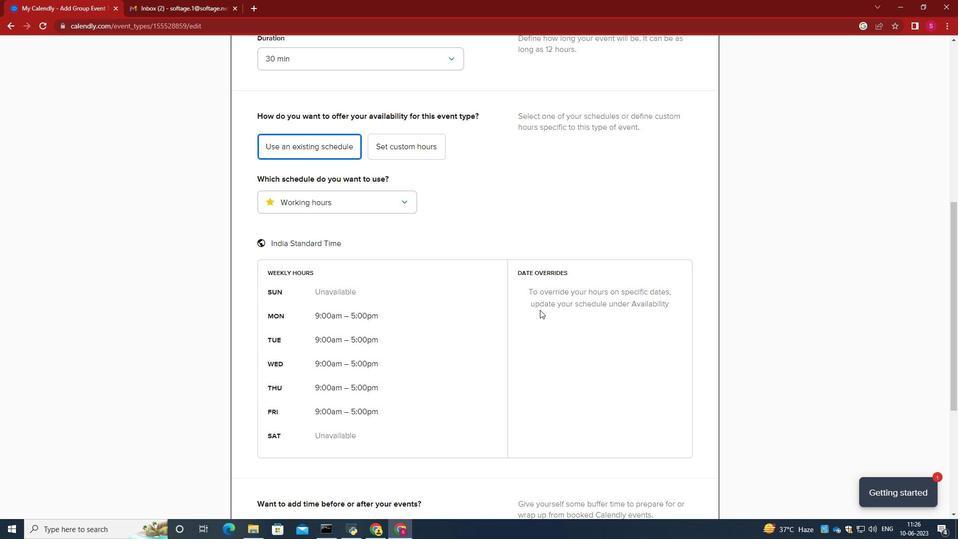 
Action: Mouse scrolled (540, 309) with delta (0, 0)
Screenshot: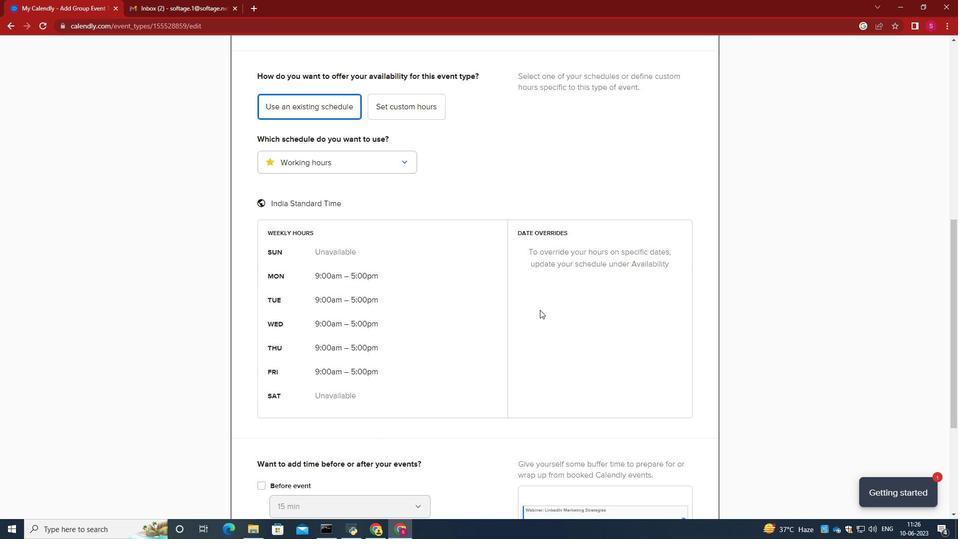 
Action: Mouse scrolled (540, 309) with delta (0, 0)
Screenshot: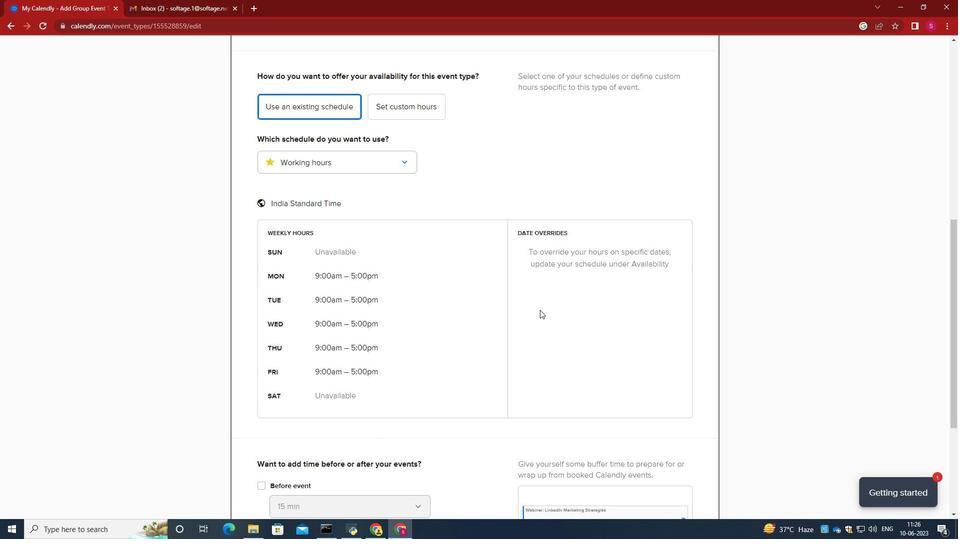 
Action: Mouse scrolled (540, 309) with delta (0, 0)
Screenshot: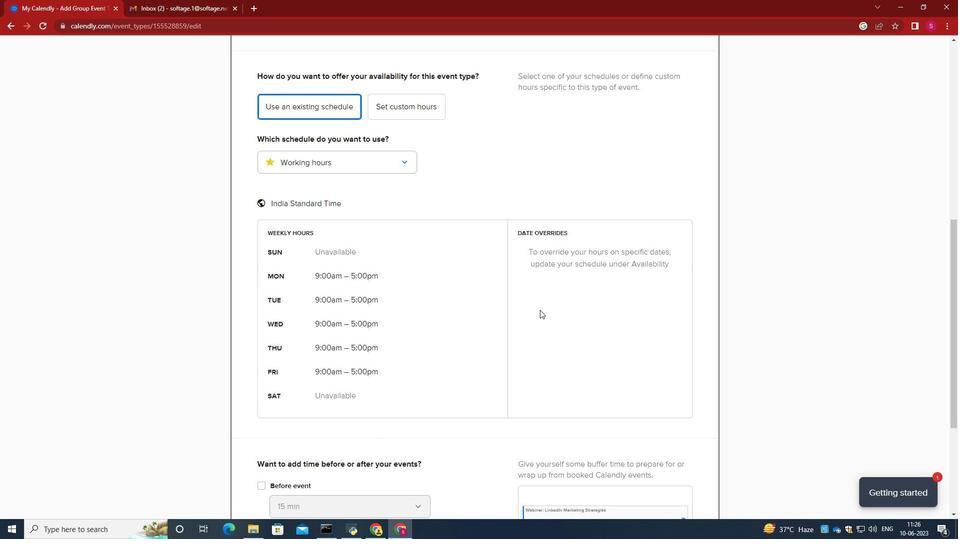
Action: Mouse scrolled (540, 309) with delta (0, 0)
Screenshot: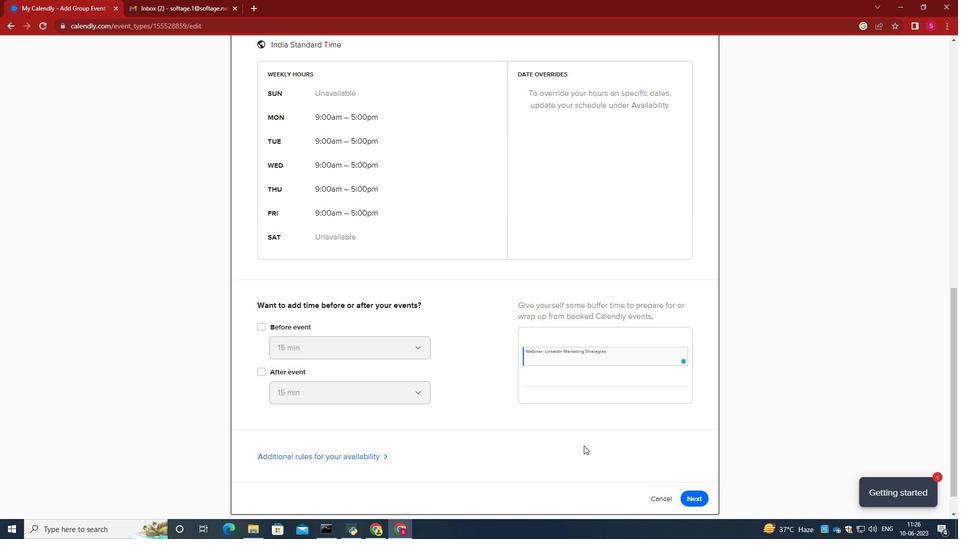 
Action: Mouse scrolled (540, 309) with delta (0, 0)
Screenshot: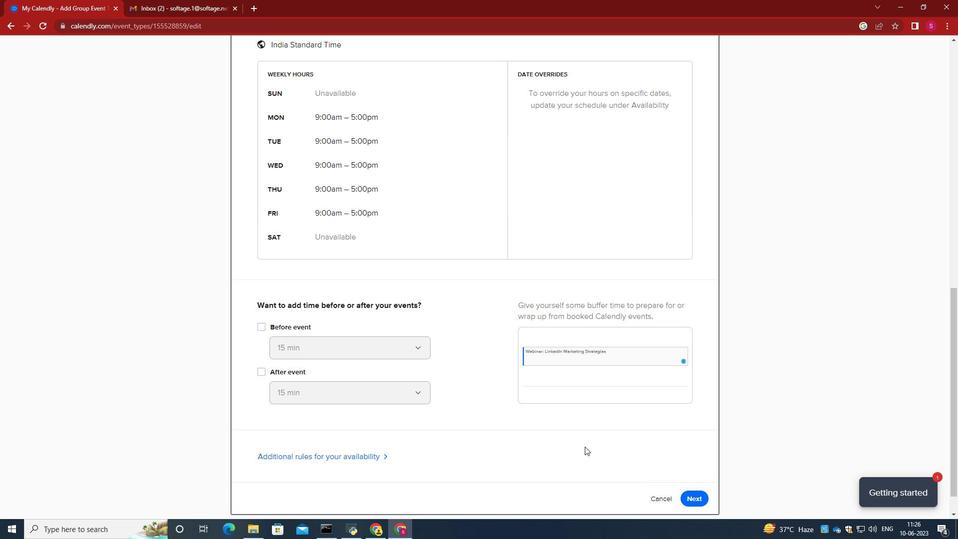 
Action: Mouse scrolled (540, 309) with delta (0, 0)
Screenshot: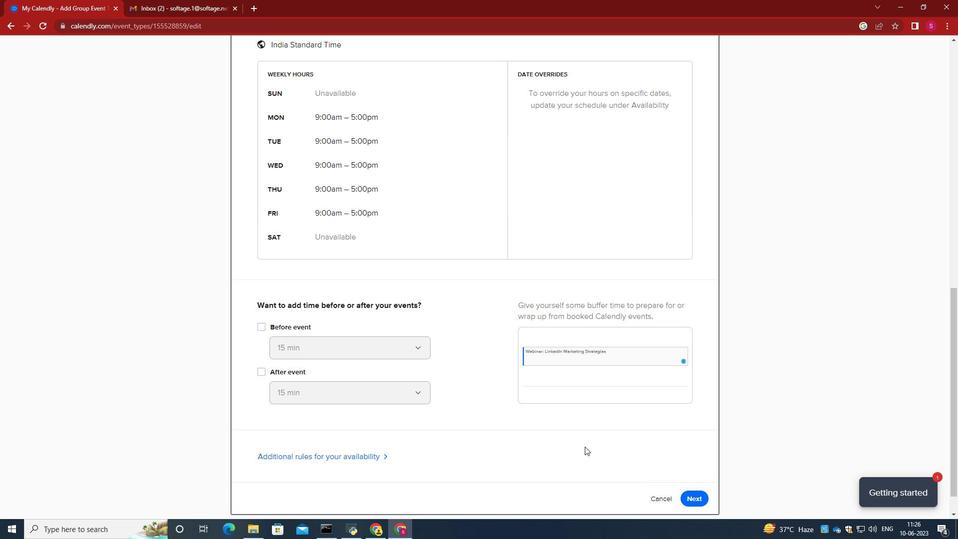 
Action: Mouse scrolled (540, 309) with delta (0, 0)
Screenshot: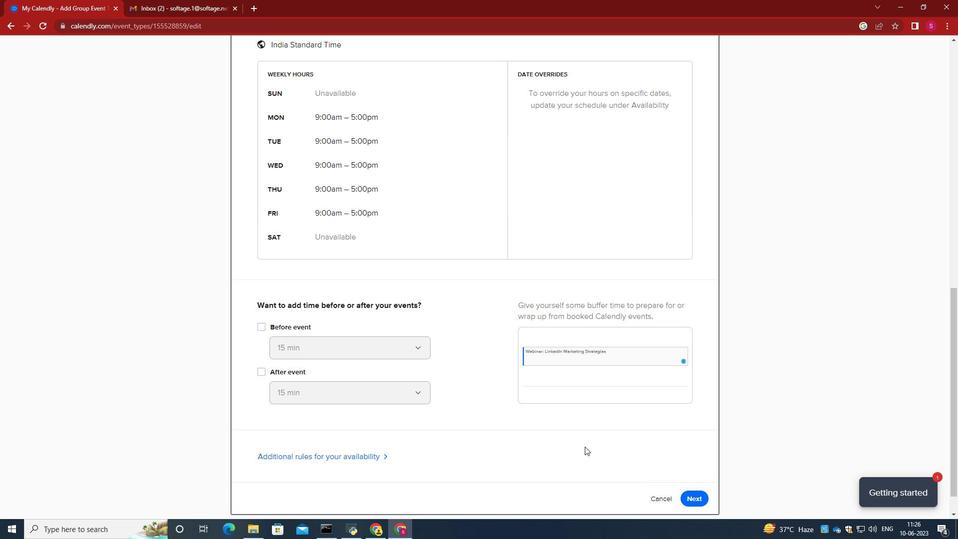 
Action: Mouse moved to (691, 493)
Screenshot: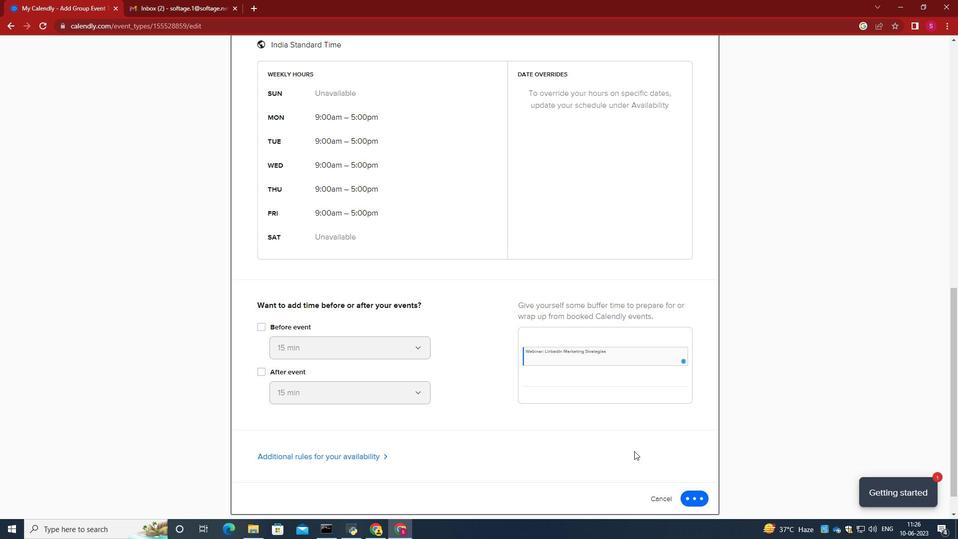 
Action: Mouse pressed left at (691, 493)
Screenshot: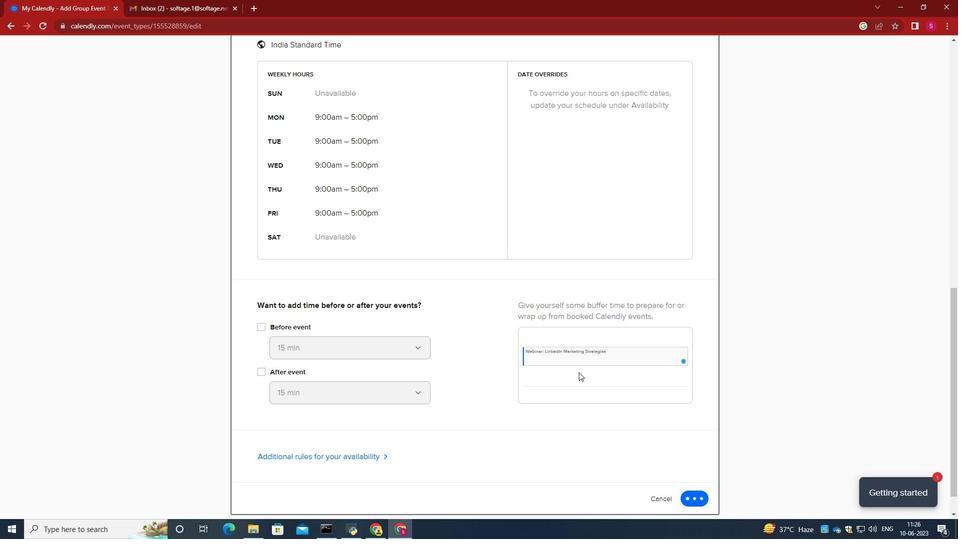
Action: Mouse moved to (703, 87)
Screenshot: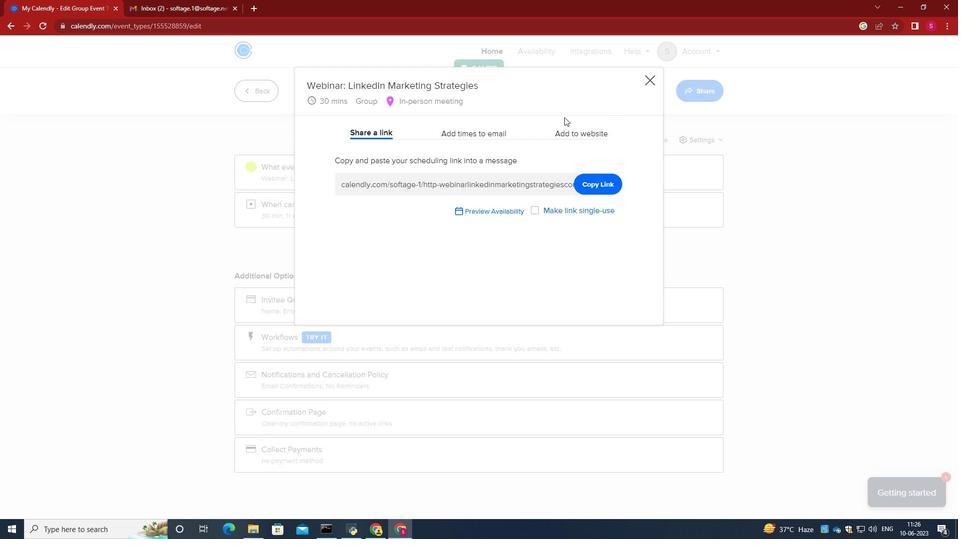 
Action: Mouse pressed left at (703, 87)
Screenshot: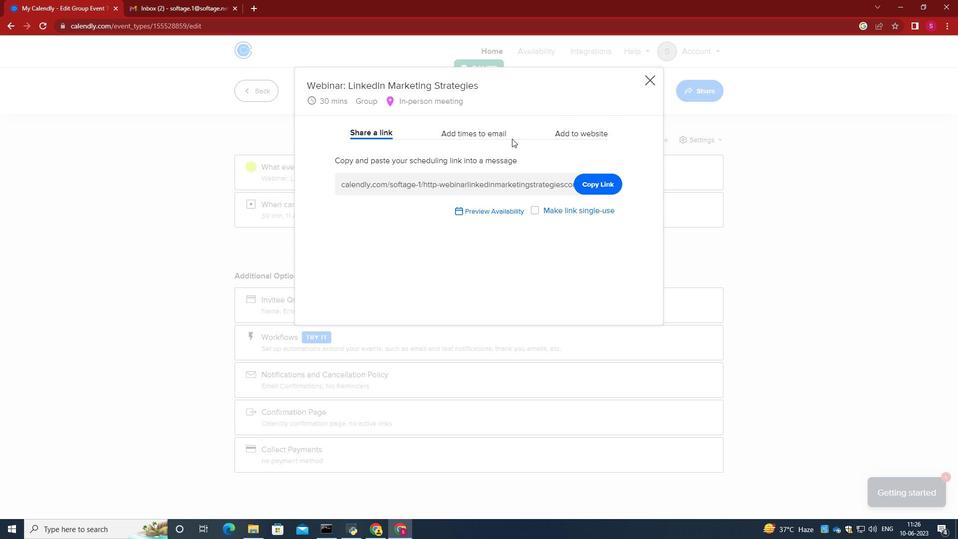 
Action: Mouse moved to (606, 190)
Screenshot: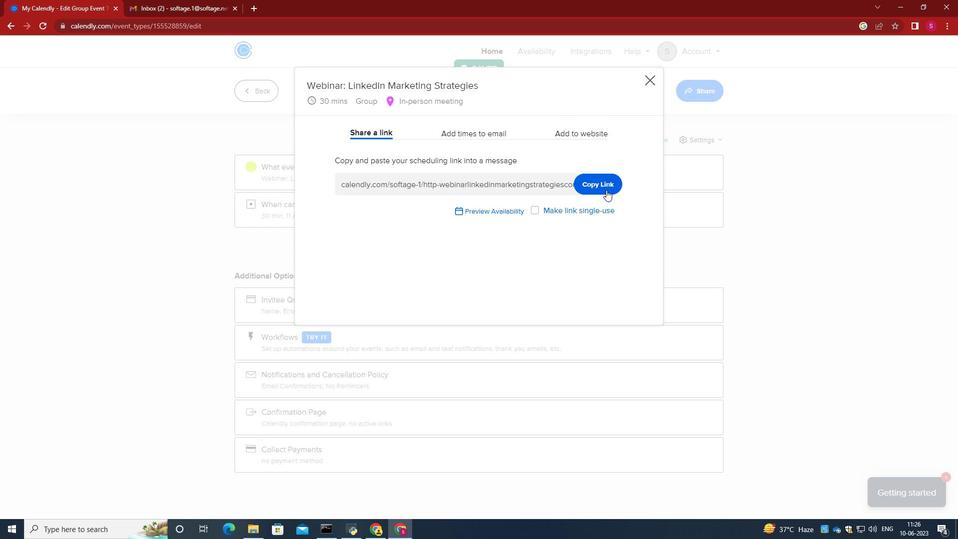 
Action: Mouse pressed left at (606, 190)
Screenshot: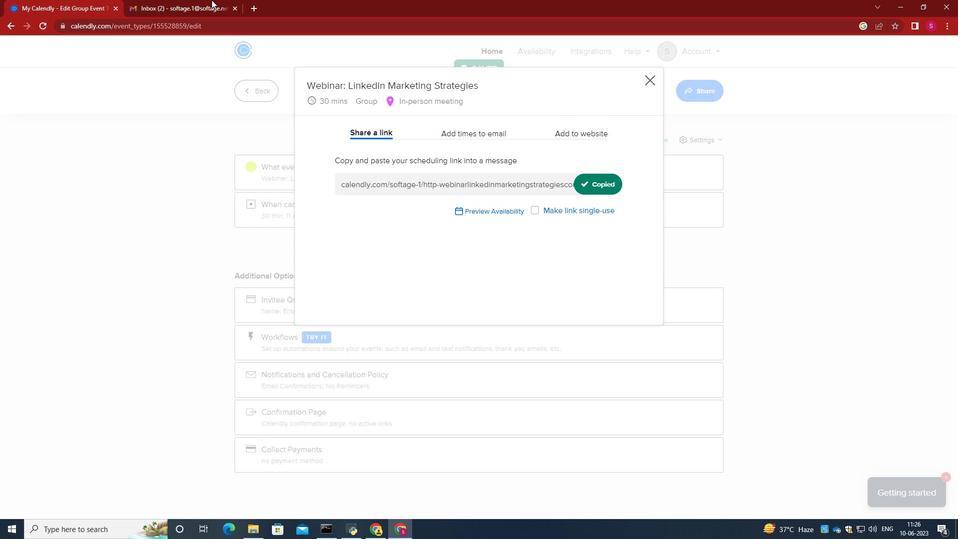 
Action: Mouse moved to (187, 0)
Screenshot: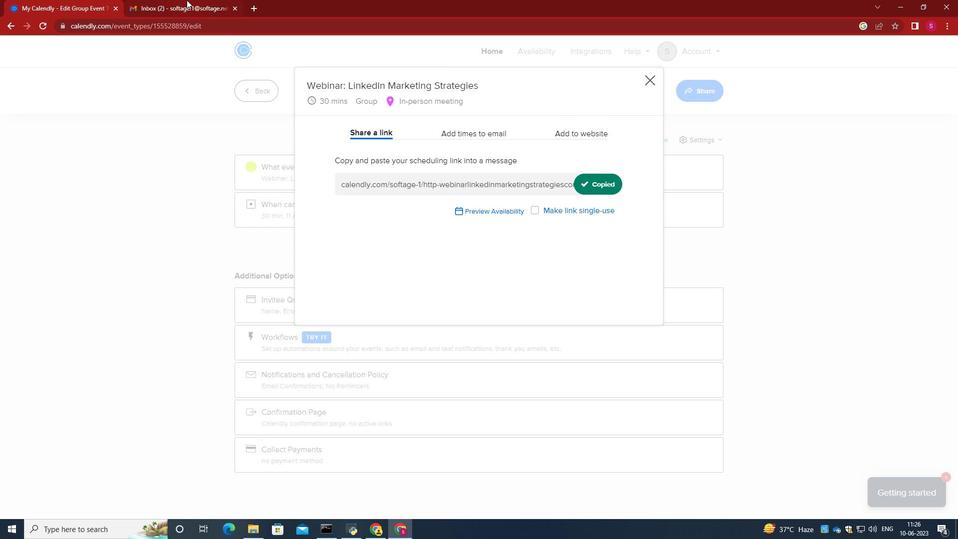 
Action: Mouse pressed left at (187, 0)
Screenshot: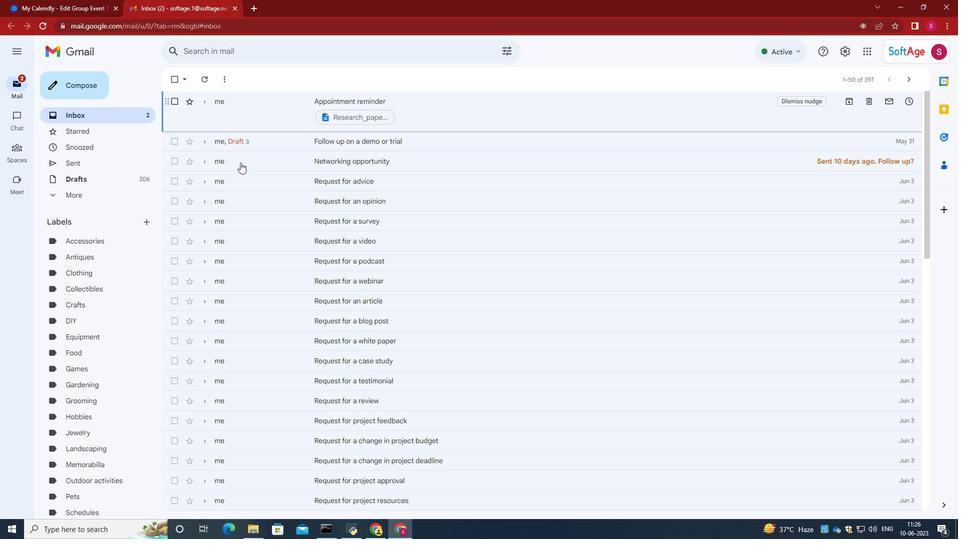 
Action: Mouse moved to (87, 74)
Screenshot: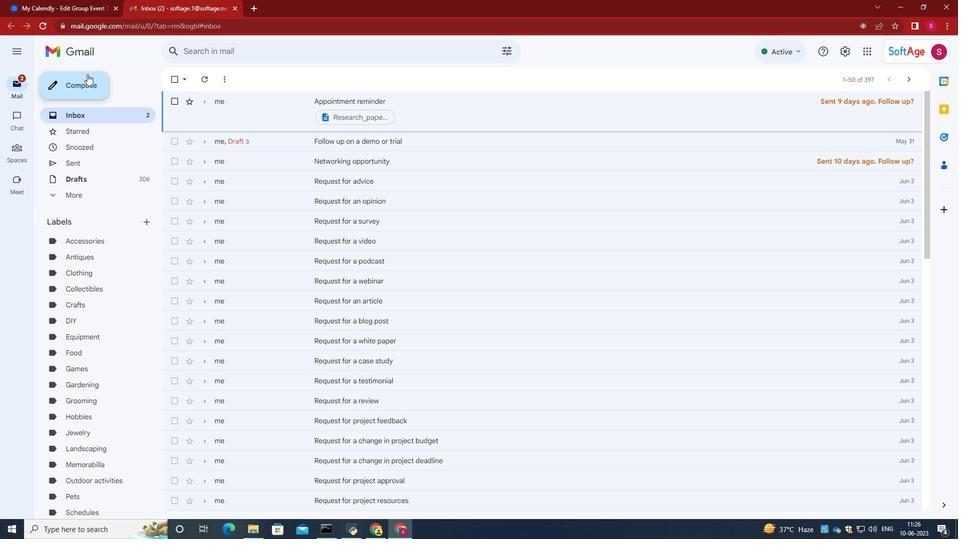 
Action: Mouse pressed left at (87, 74)
Screenshot: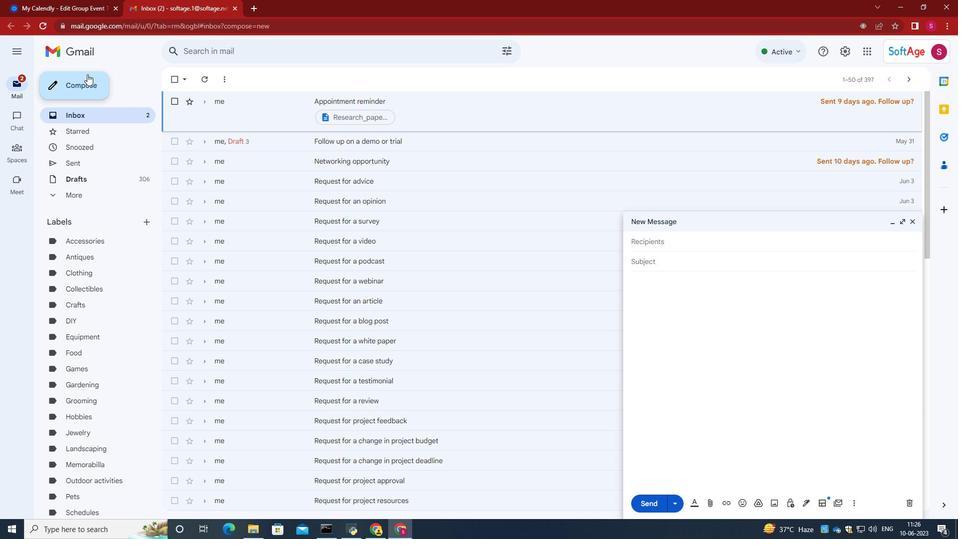 
Action: Mouse moved to (782, 344)
Screenshot: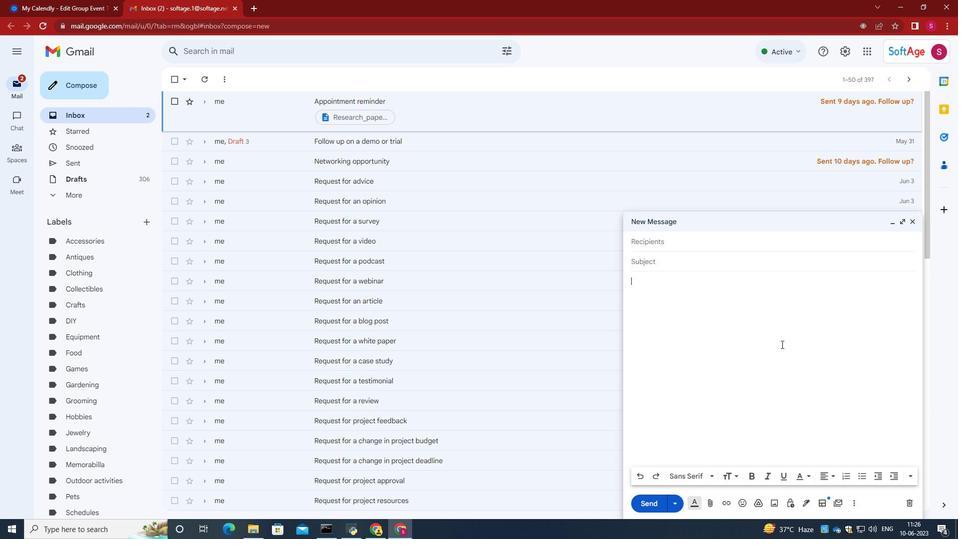 
Action: Mouse pressed left at (782, 344)
Screenshot: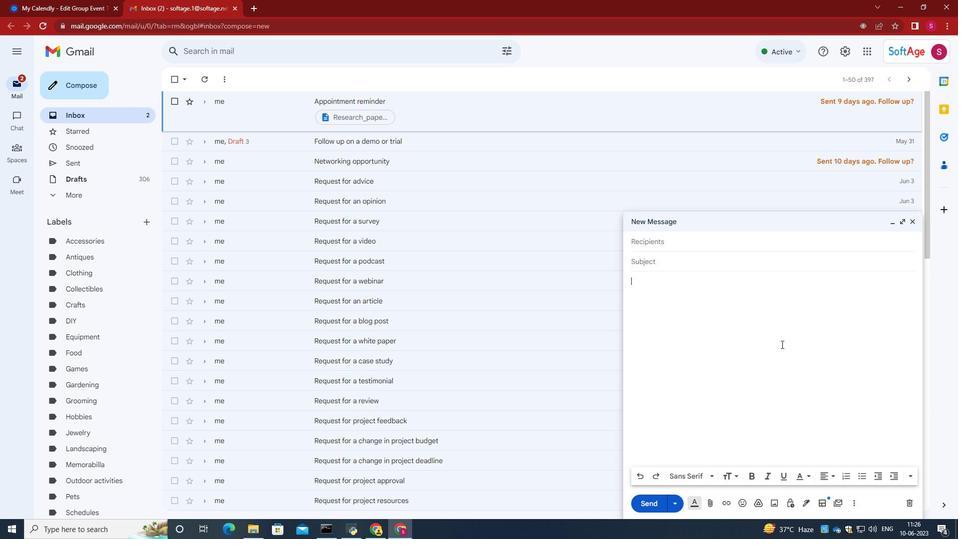 
Action: Key pressed ctrl+V
Screenshot: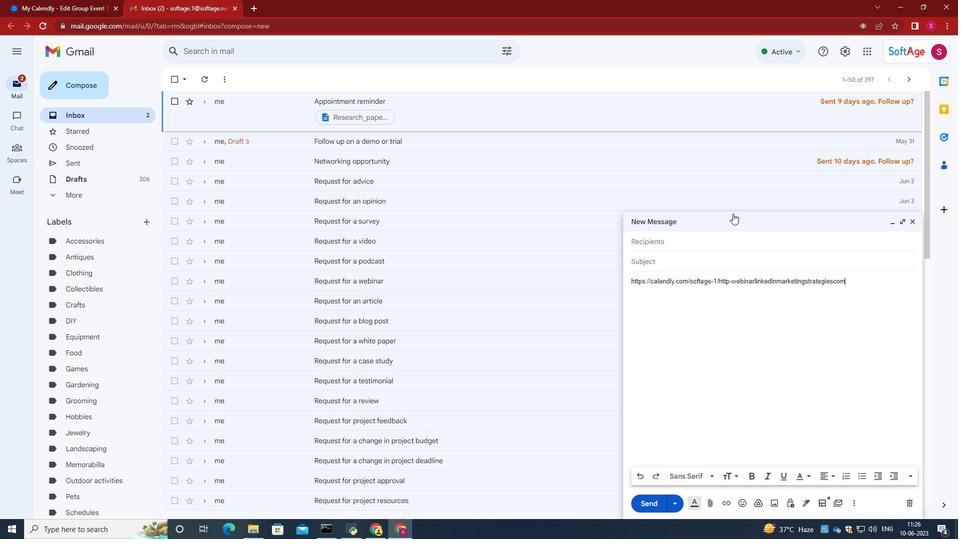 
Action: Mouse moved to (708, 243)
Screenshot: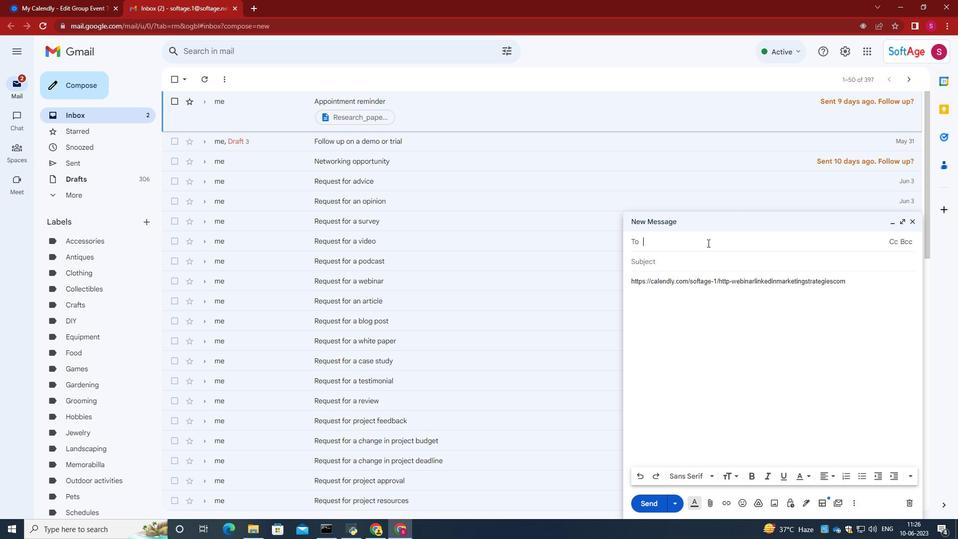 
Action: Mouse pressed left at (708, 243)
Screenshot: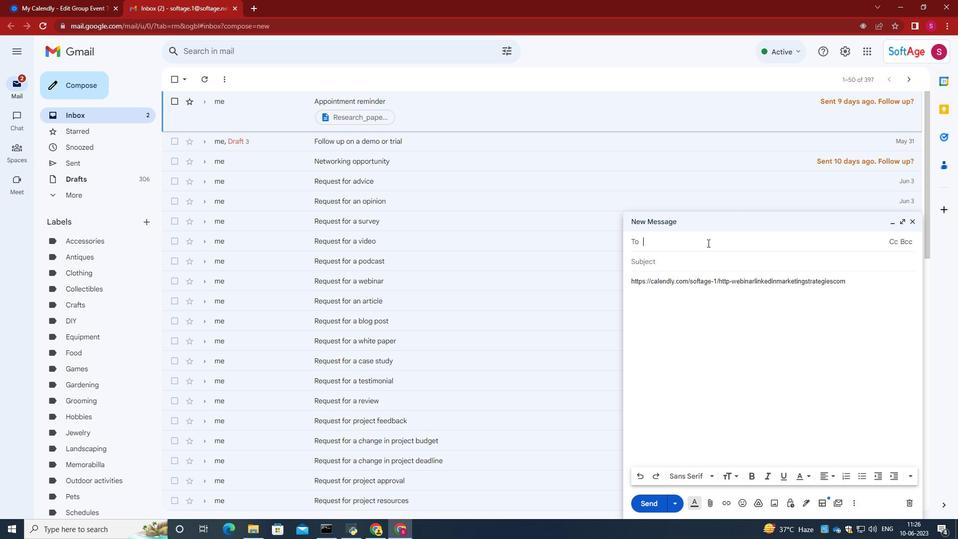 
Action: Key pressed softage.10<Key.shift>@softage.net<Key.enter>softage.2<Key.shift>@softage.net<Key.enter>
Screenshot: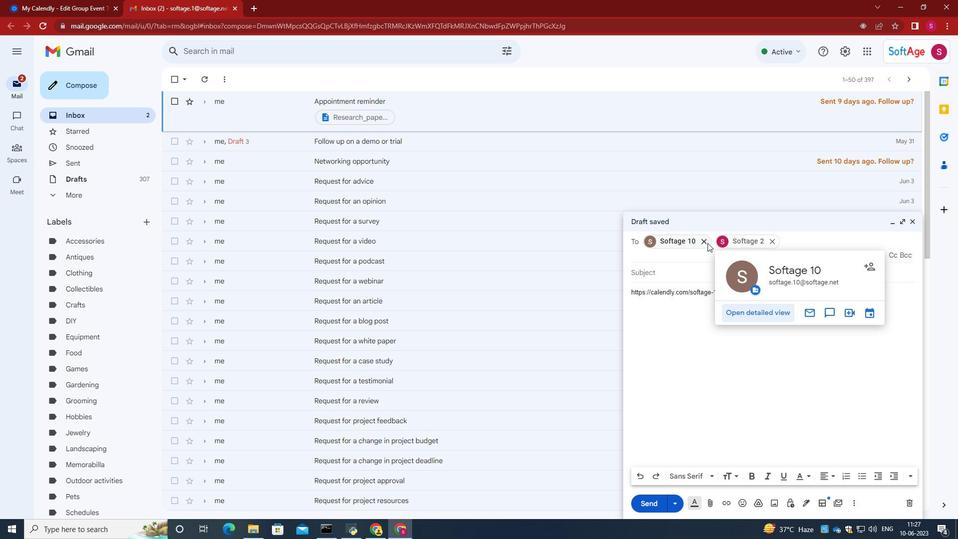 
Action: Mouse moved to (689, 392)
Screenshot: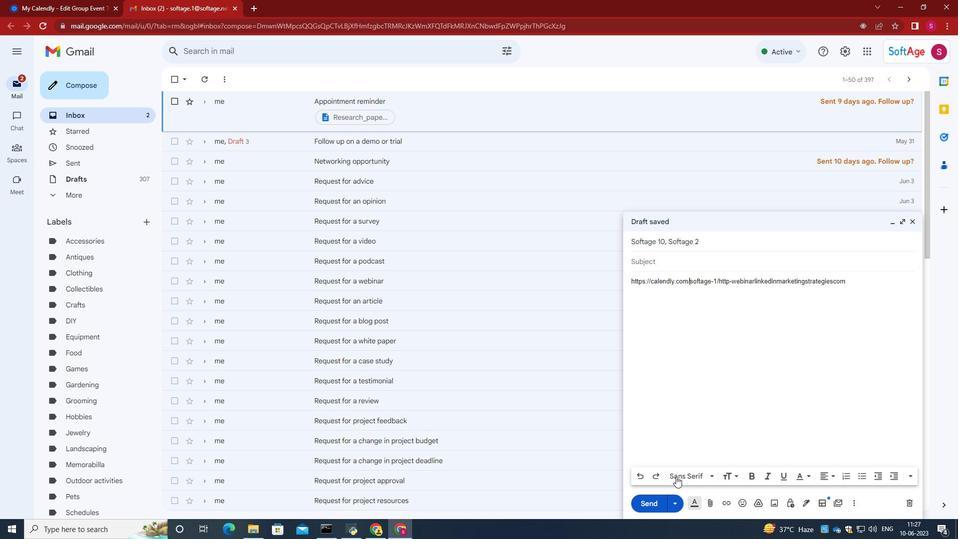 
Action: Mouse pressed left at (689, 392)
Screenshot: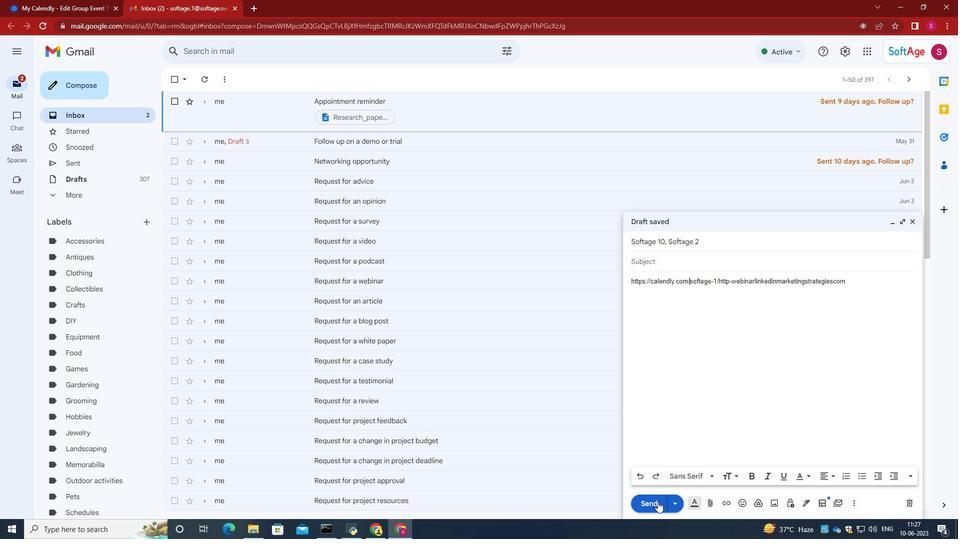 
Action: Mouse moved to (654, 506)
Screenshot: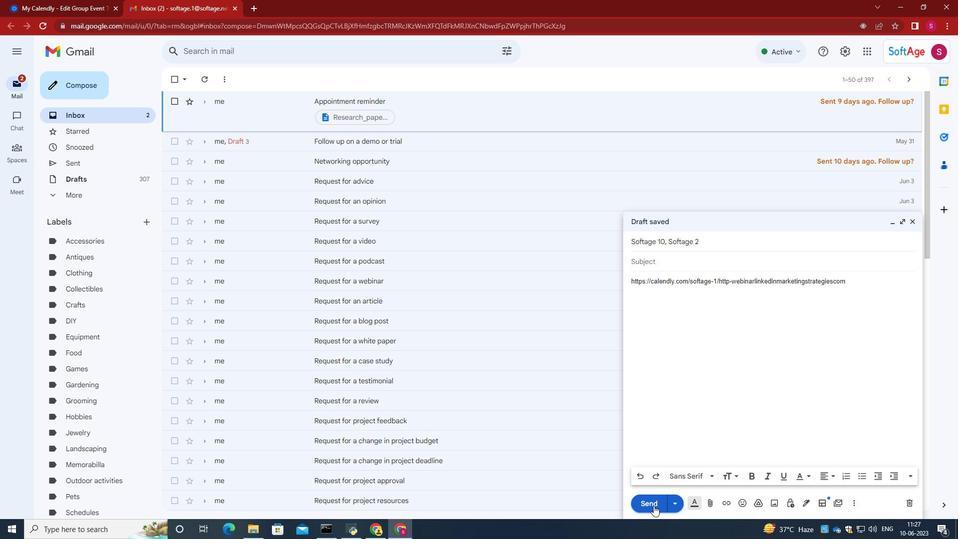 
Action: Mouse pressed left at (654, 506)
Screenshot: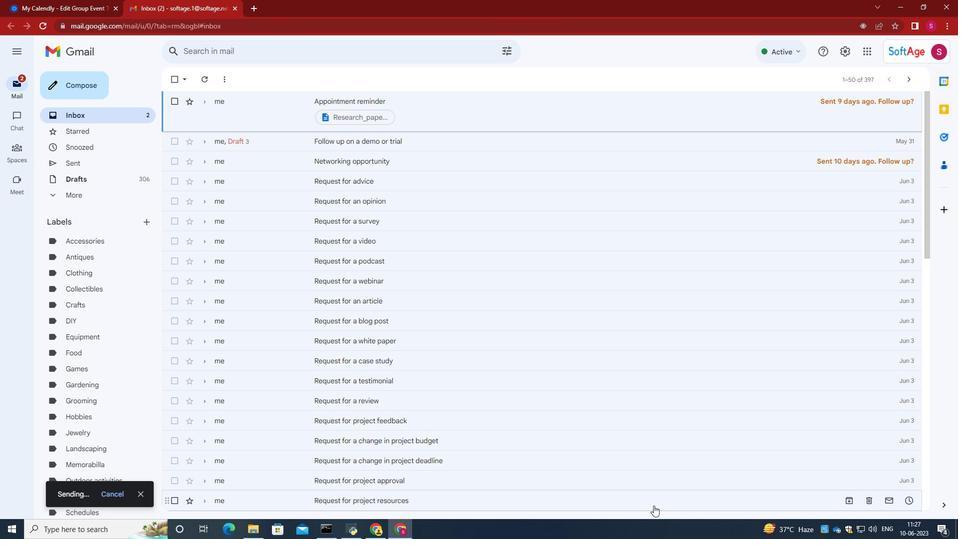 
